 Task: Change  the formatting of the data to Which is Greater than 5, in conditional formating, put the option 'Green Fill with Dark Green Text. . 'add another formatting option Format As Table, insert the option Orangee Table style Medium 3 , change the format of Column Width to AutoFit Column Width and sort the data in descending order In the sheet   Dynamic Sales log   book
Action: Mouse moved to (240, 93)
Screenshot: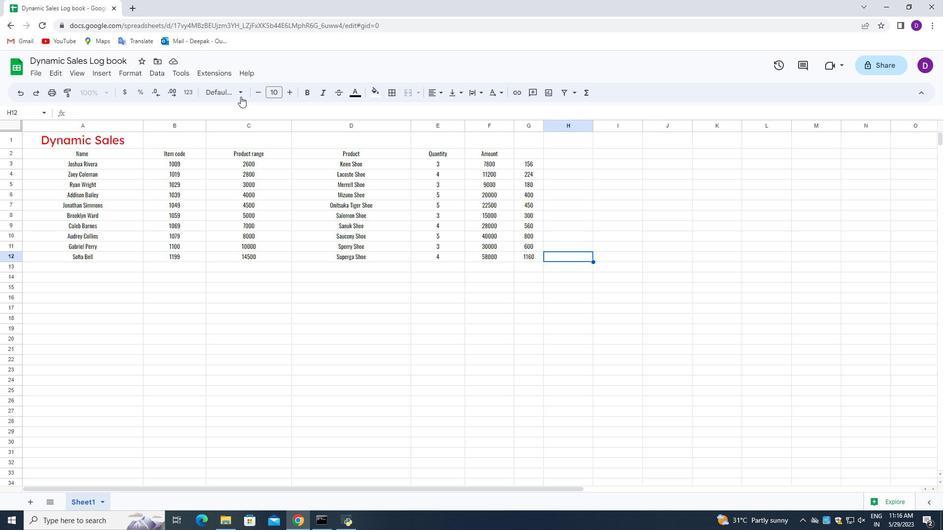
Action: Mouse pressed left at (240, 93)
Screenshot: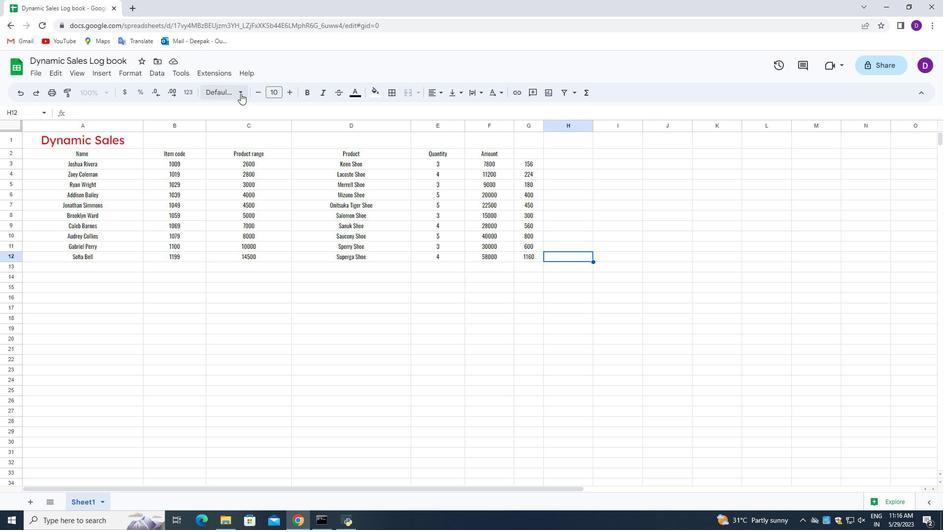 
Action: Mouse moved to (339, 111)
Screenshot: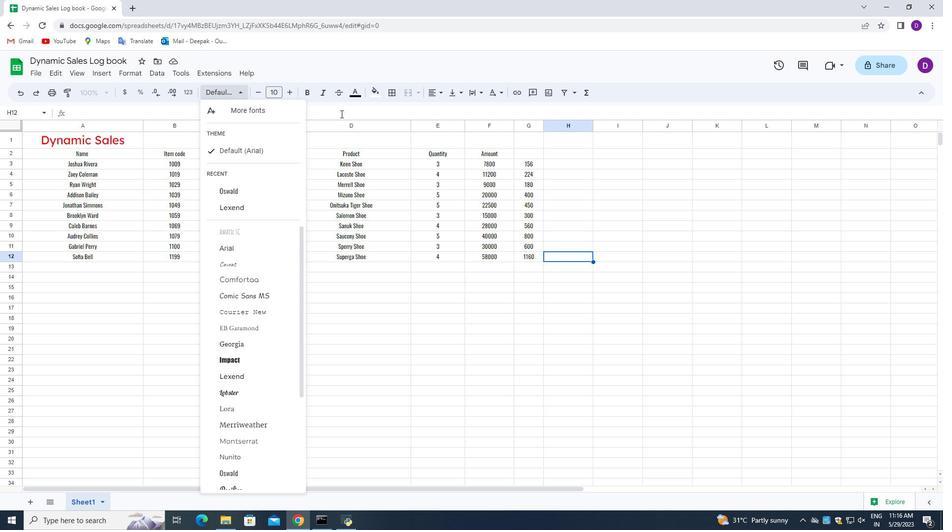 
Action: Mouse pressed left at (339, 111)
Screenshot: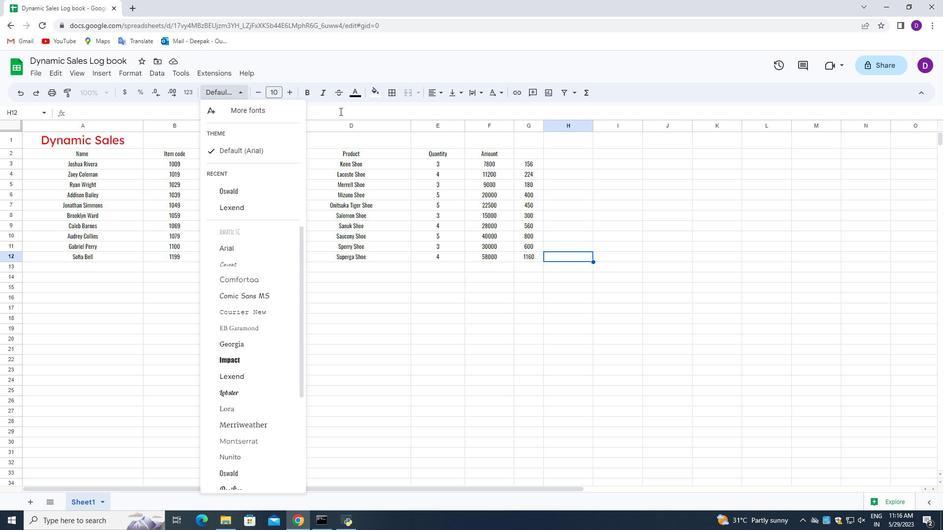 
Action: Mouse moved to (346, 246)
Screenshot: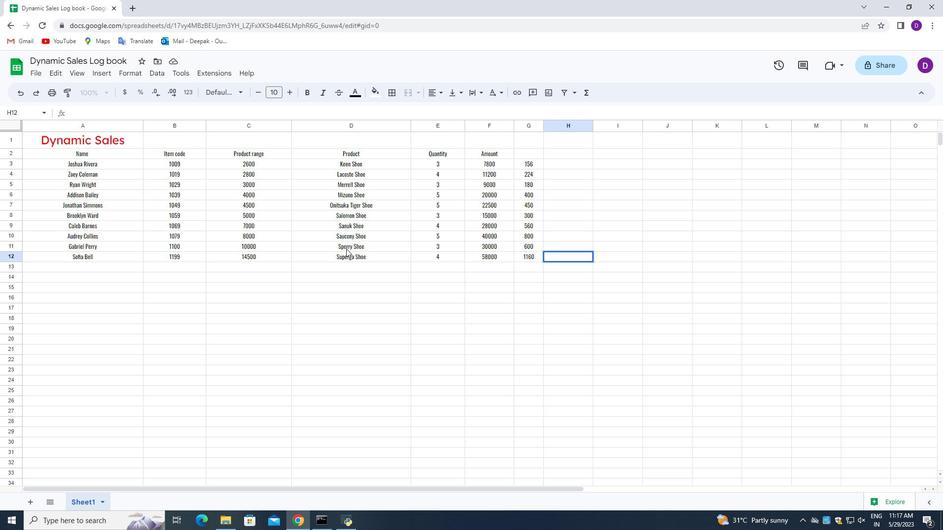
Action: Mouse scrolled (346, 246) with delta (0, 0)
Screenshot: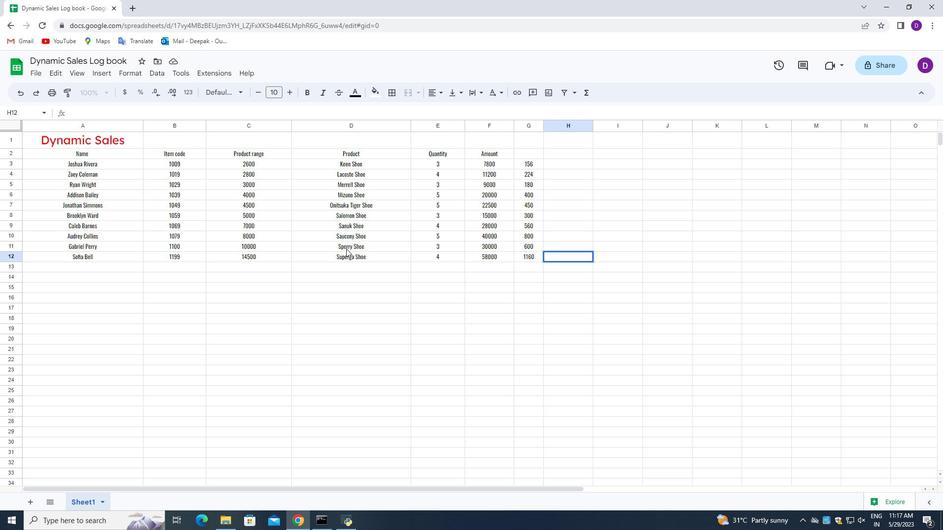 
Action: Mouse scrolled (346, 246) with delta (0, 0)
Screenshot: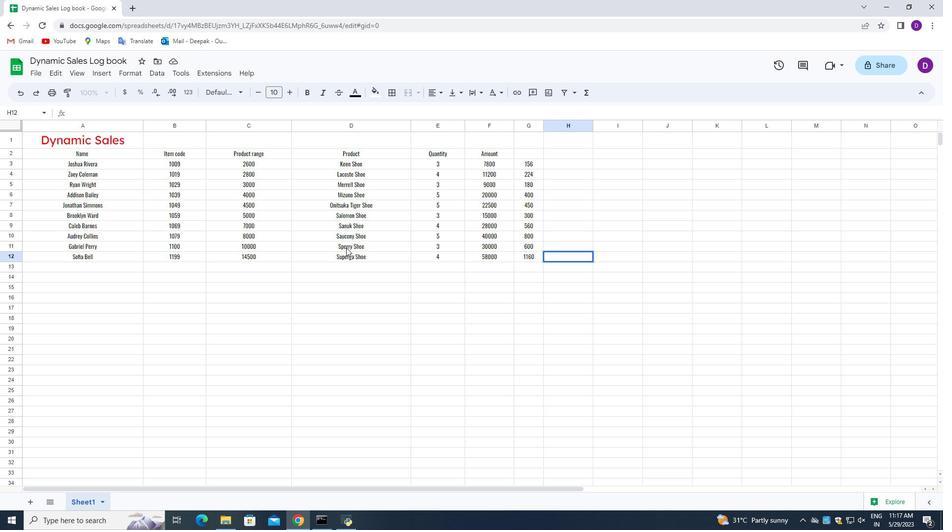 
Action: Mouse moved to (346, 245)
Screenshot: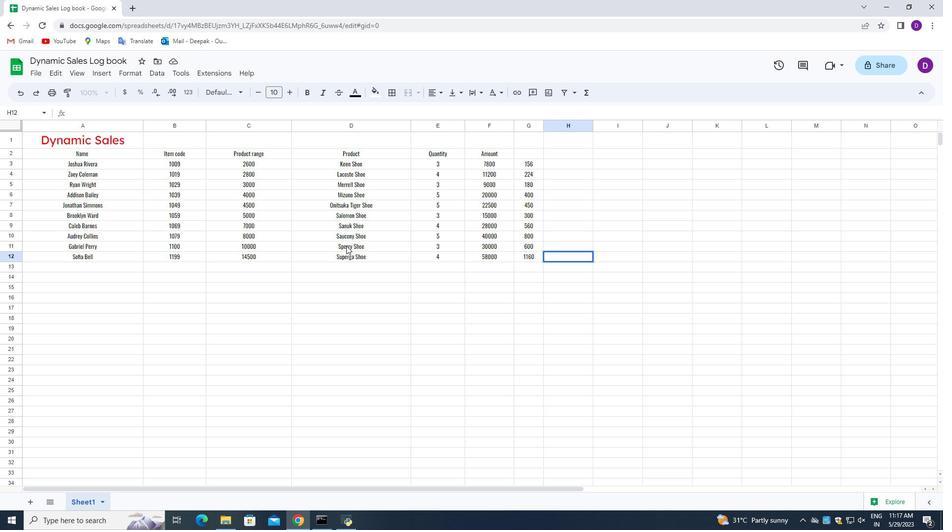 
Action: Mouse scrolled (346, 246) with delta (0, 0)
Screenshot: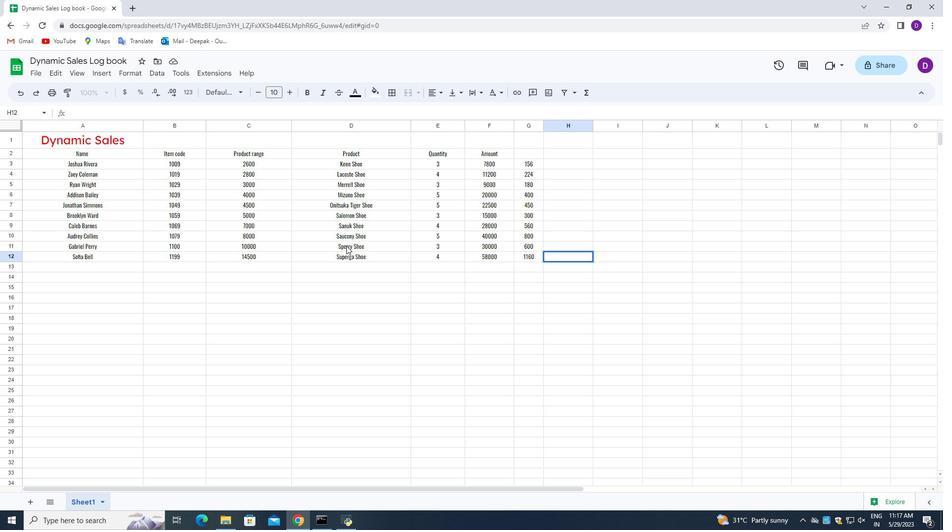 
Action: Mouse scrolled (346, 246) with delta (0, 0)
Screenshot: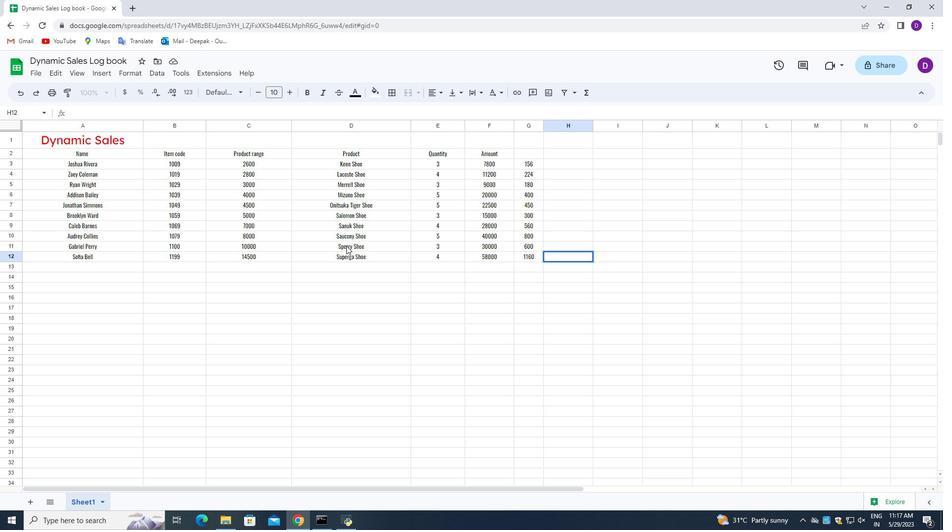 
Action: Mouse scrolled (346, 246) with delta (0, 0)
Screenshot: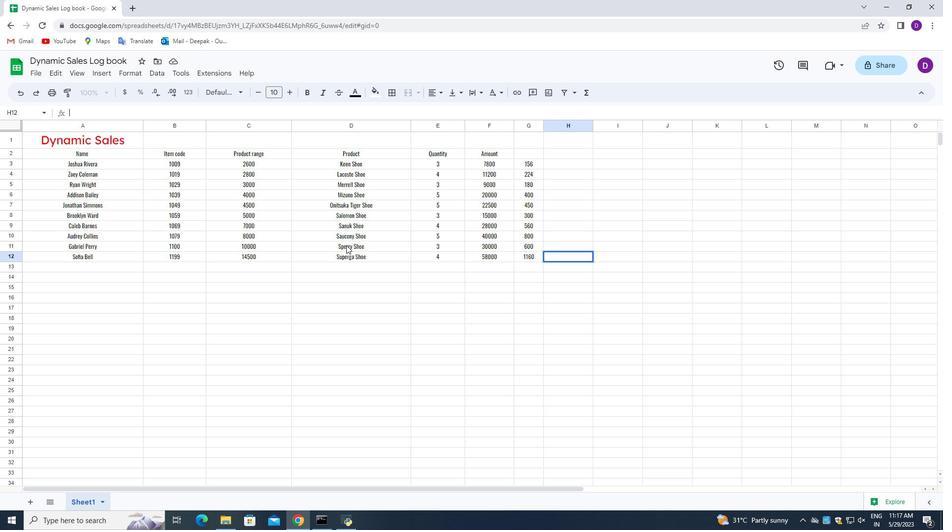 
Action: Mouse moved to (94, 118)
Screenshot: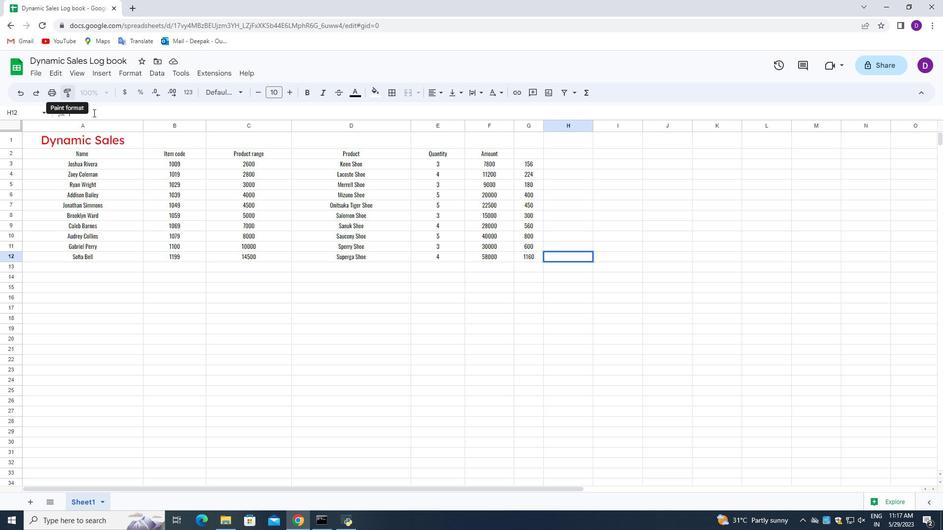 
Action: Mouse scrolled (94, 118) with delta (0, 0)
Screenshot: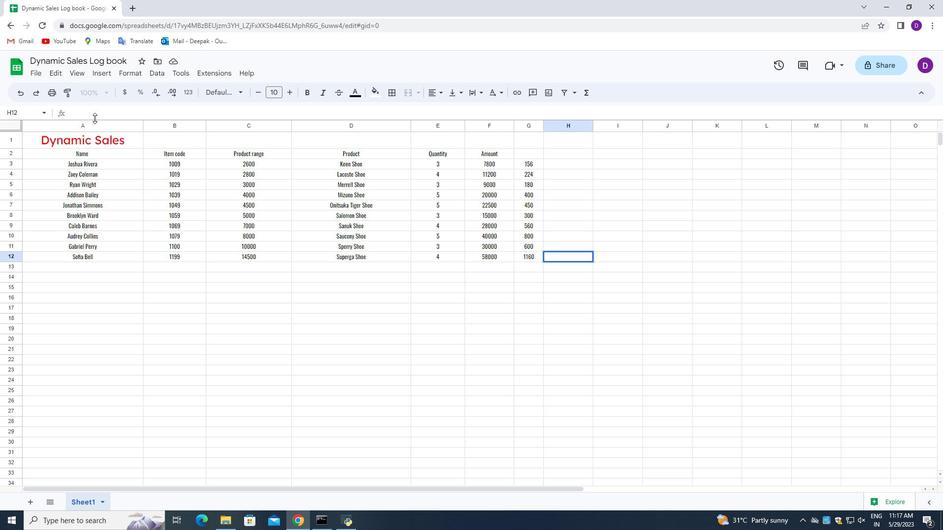
Action: Mouse moved to (319, 211)
Screenshot: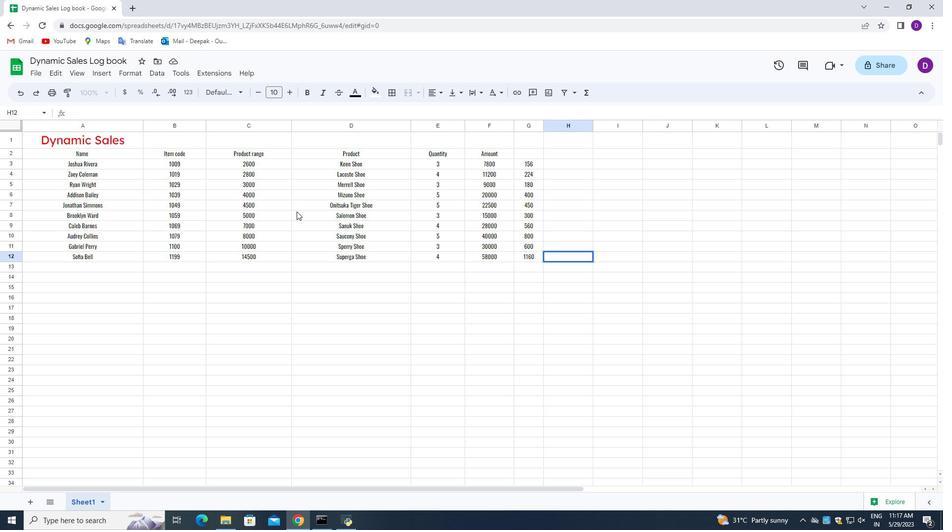 
Action: Mouse scrolled (319, 211) with delta (0, 0)
Screenshot: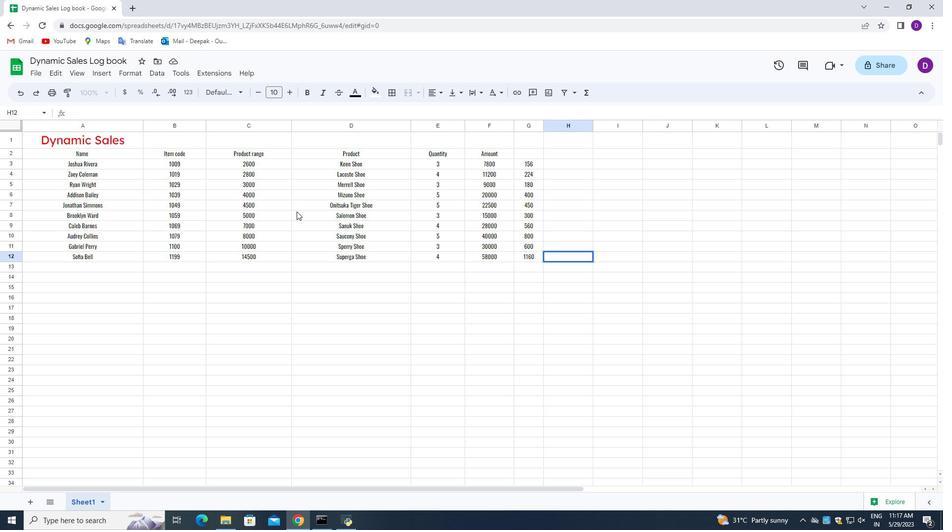 
Action: Mouse moved to (329, 214)
Screenshot: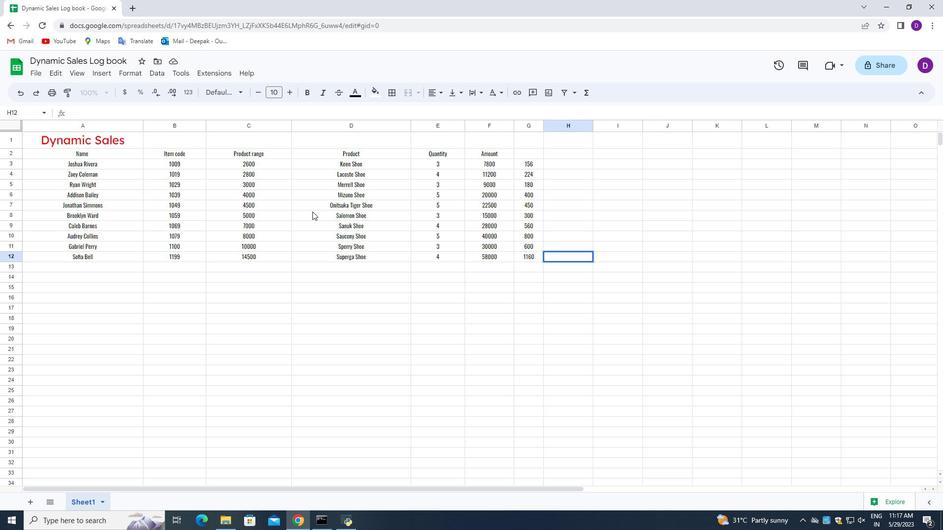 
Action: Mouse scrolled (329, 213) with delta (0, 0)
Screenshot: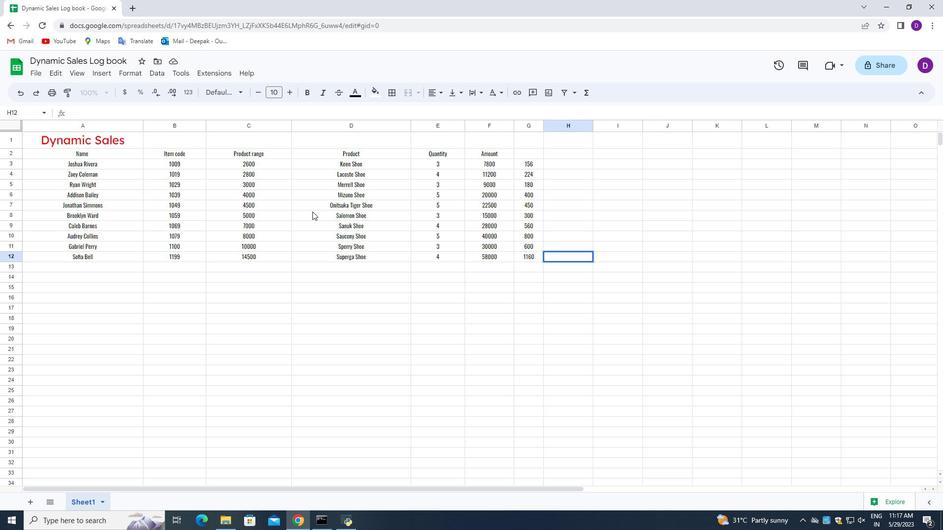 
Action: Mouse moved to (330, 215)
Screenshot: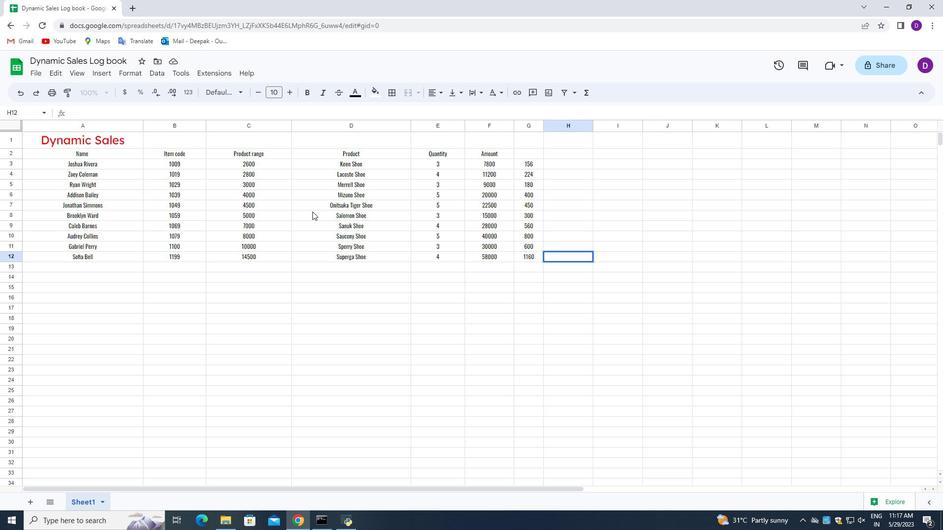 
Action: Mouse scrolled (330, 214) with delta (0, 0)
Screenshot: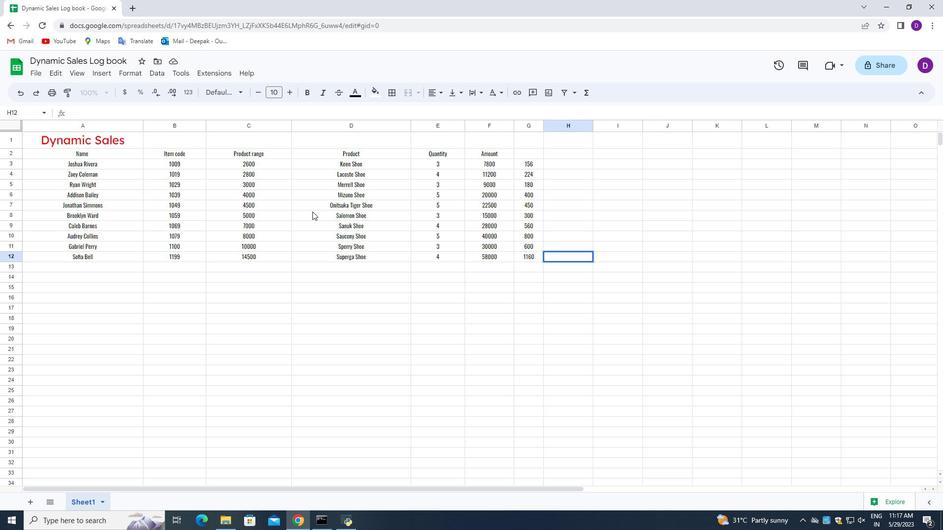 
Action: Mouse scrolled (330, 214) with delta (0, 0)
Screenshot: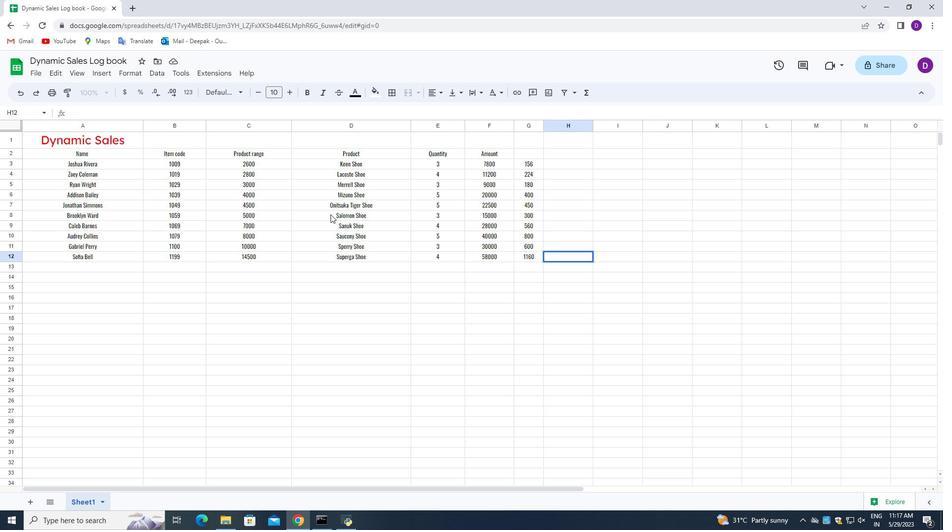 
Action: Mouse moved to (290, 205)
Screenshot: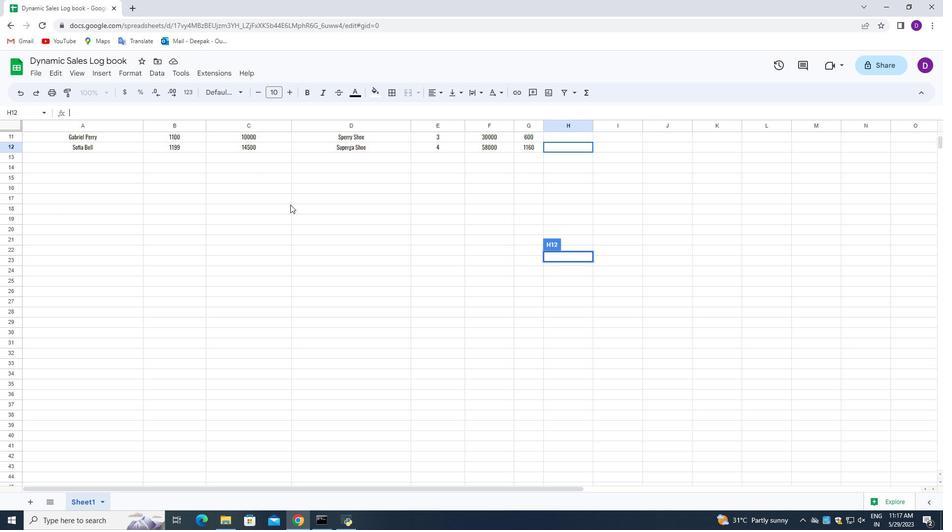 
Action: Mouse scrolled (290, 206) with delta (0, 0)
Screenshot: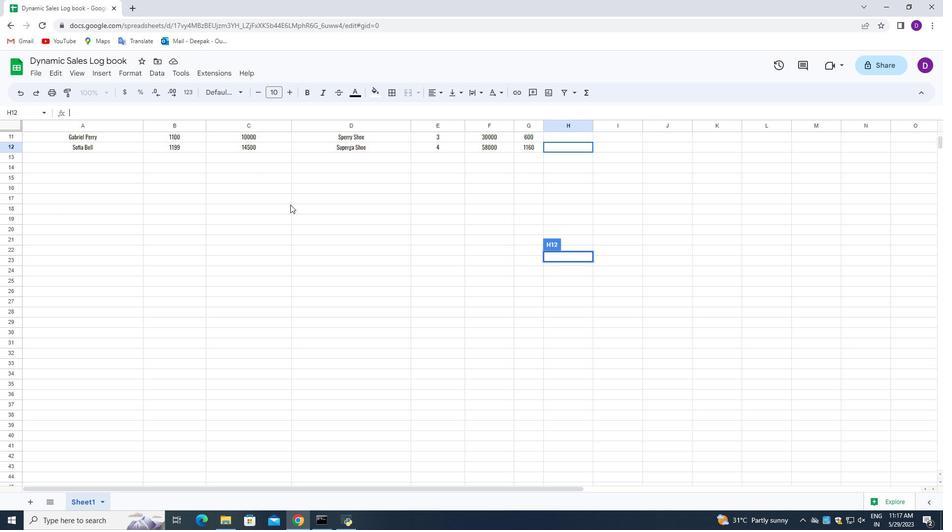 
Action: Mouse scrolled (290, 206) with delta (0, 0)
Screenshot: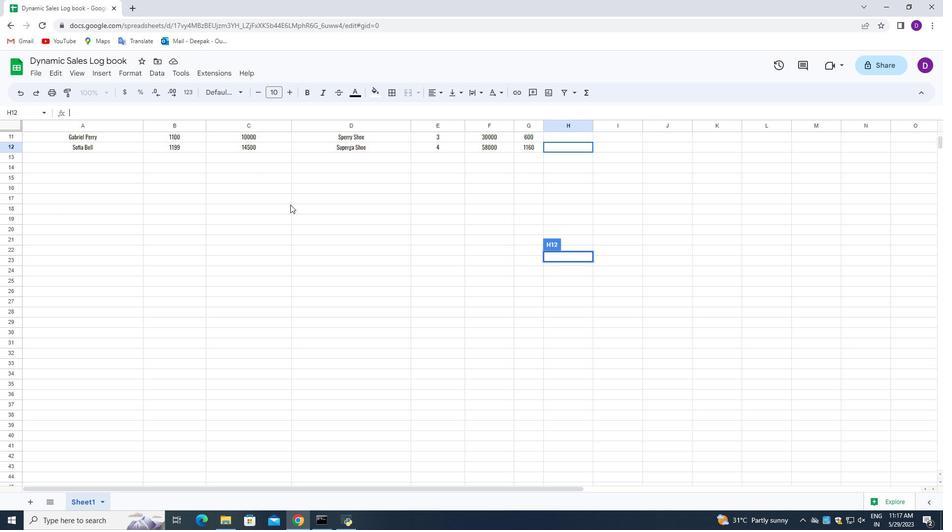 
Action: Mouse scrolled (290, 206) with delta (0, 0)
Screenshot: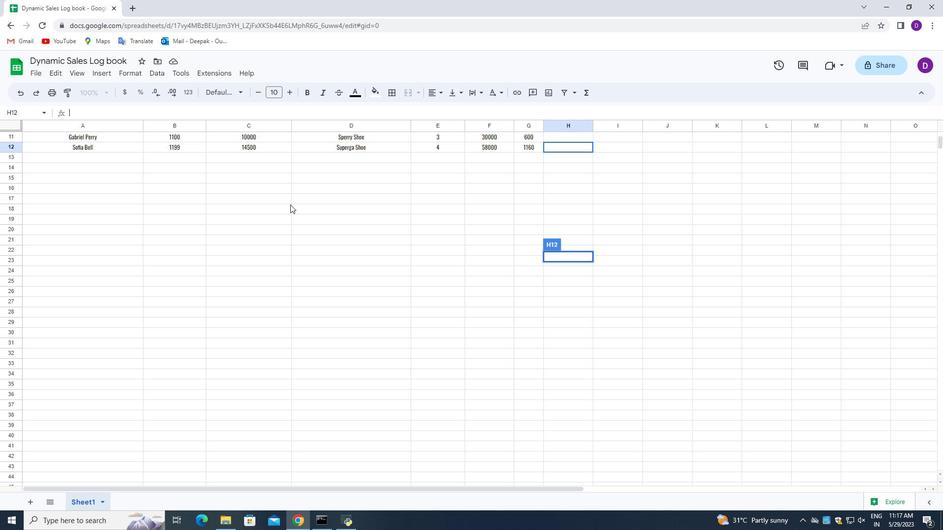 
Action: Mouse scrolled (290, 206) with delta (0, 0)
Screenshot: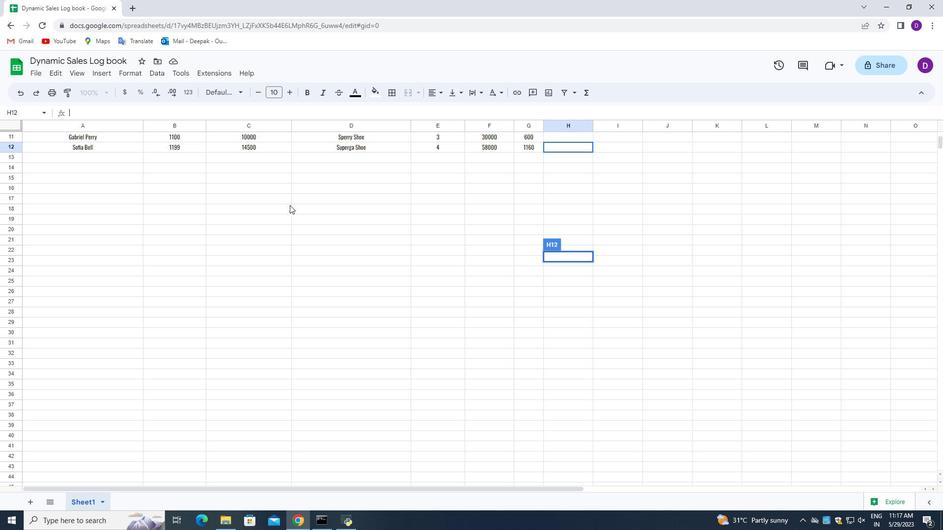 
Action: Mouse scrolled (290, 206) with delta (0, 0)
Screenshot: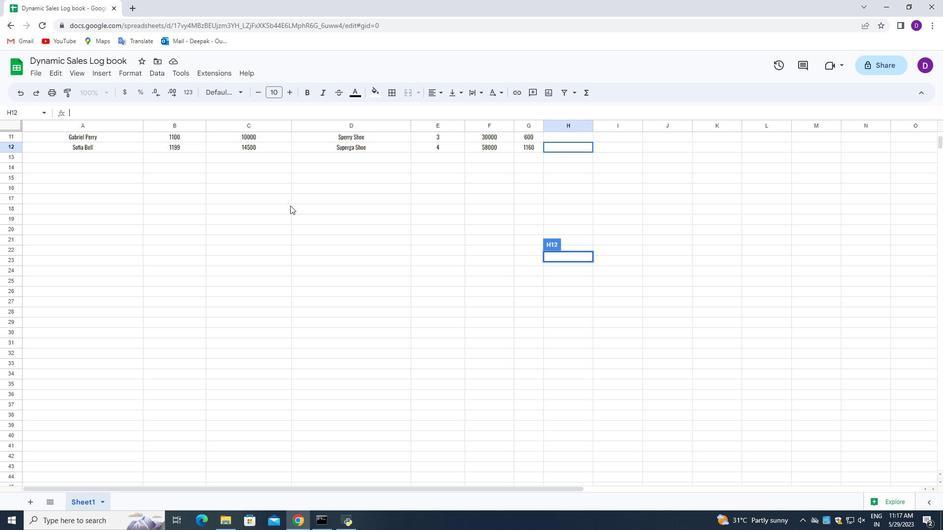 
Action: Mouse scrolled (290, 206) with delta (0, 0)
Screenshot: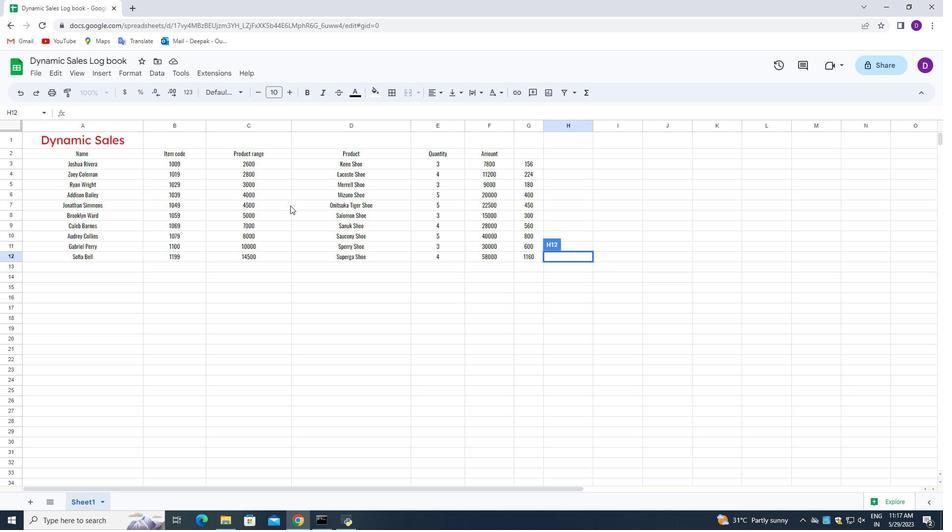 
Action: Mouse scrolled (290, 206) with delta (0, 0)
Screenshot: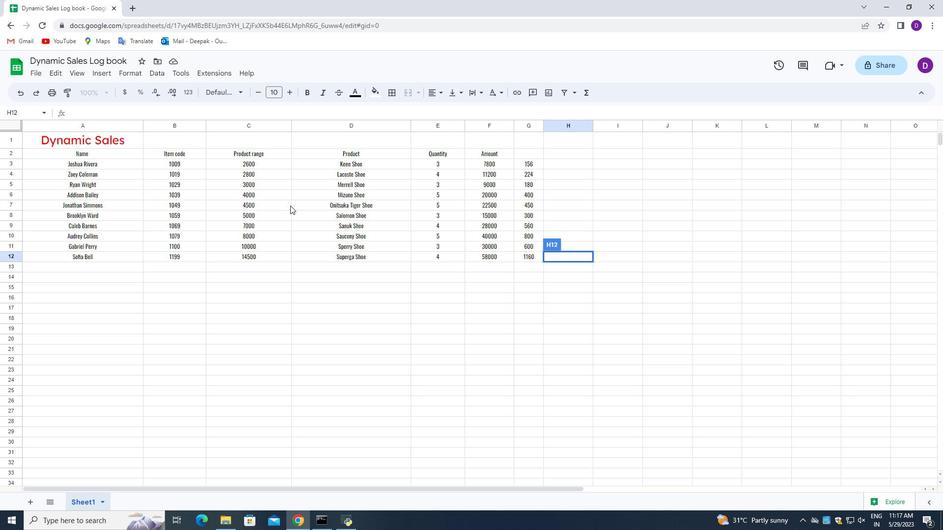 
Action: Mouse scrolled (290, 206) with delta (0, 0)
Screenshot: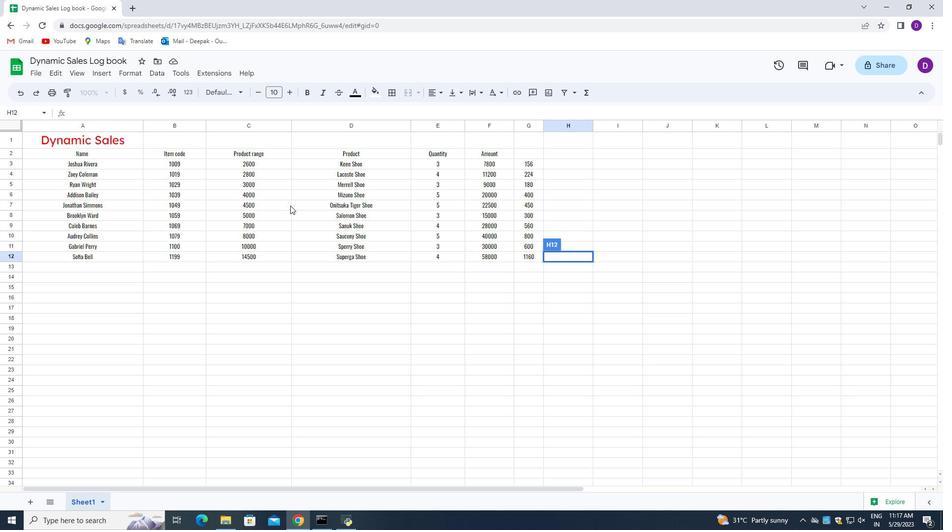 
Action: Mouse scrolled (290, 206) with delta (0, 0)
Screenshot: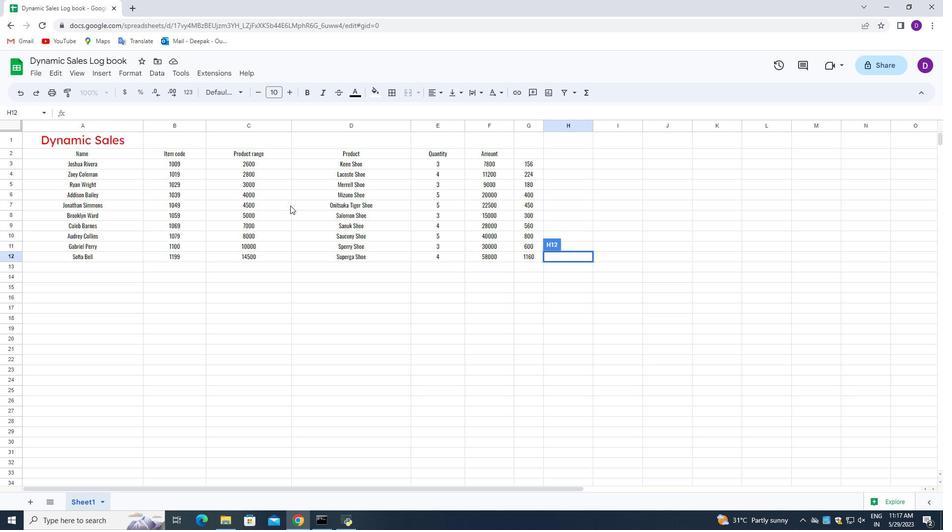 
Action: Mouse moved to (41, 151)
Screenshot: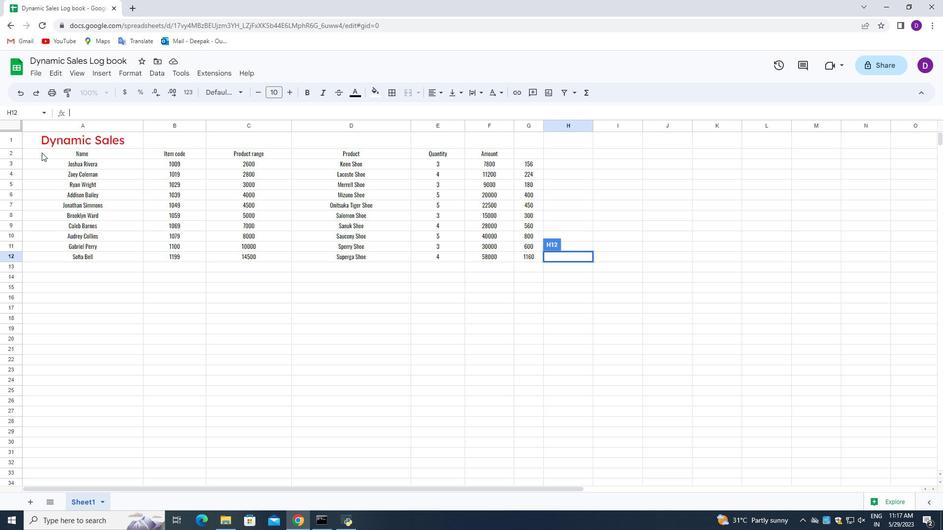
Action: Mouse pressed left at (41, 151)
Screenshot: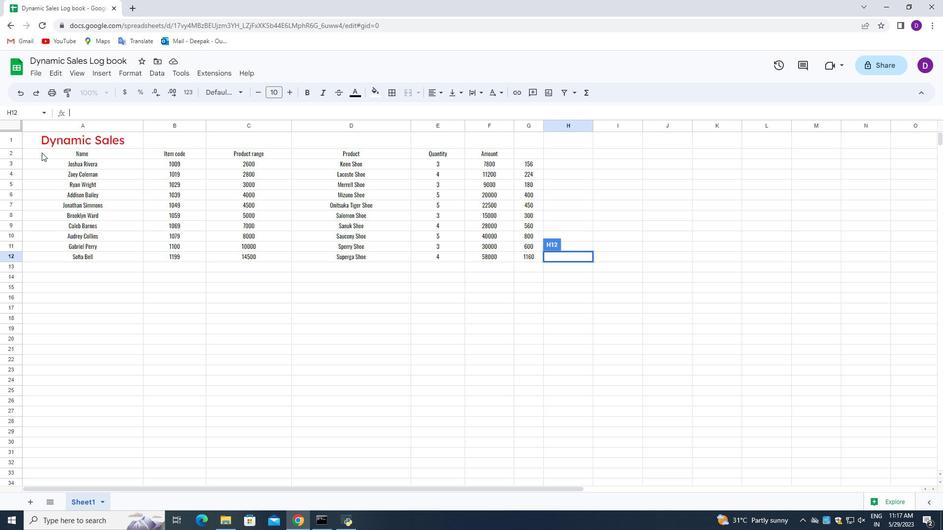 
Action: Mouse moved to (584, 92)
Screenshot: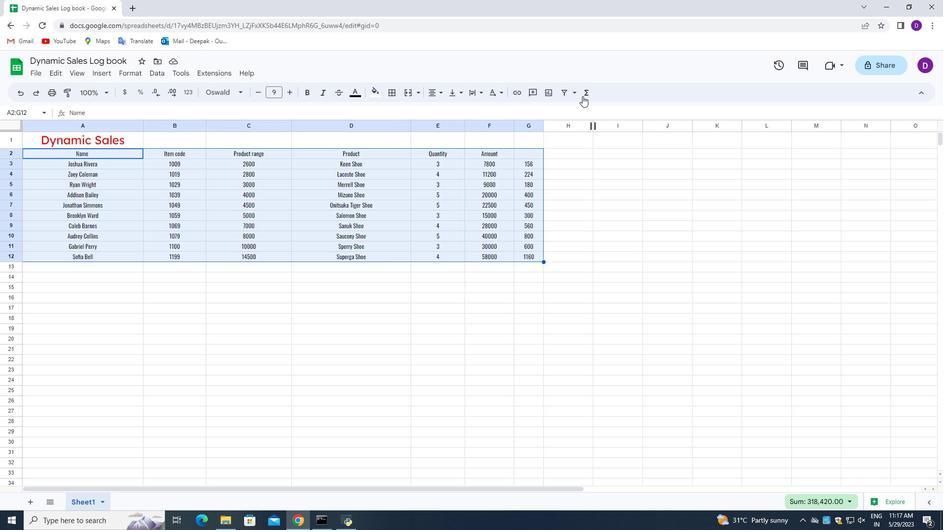 
Action: Mouse pressed left at (584, 92)
Screenshot: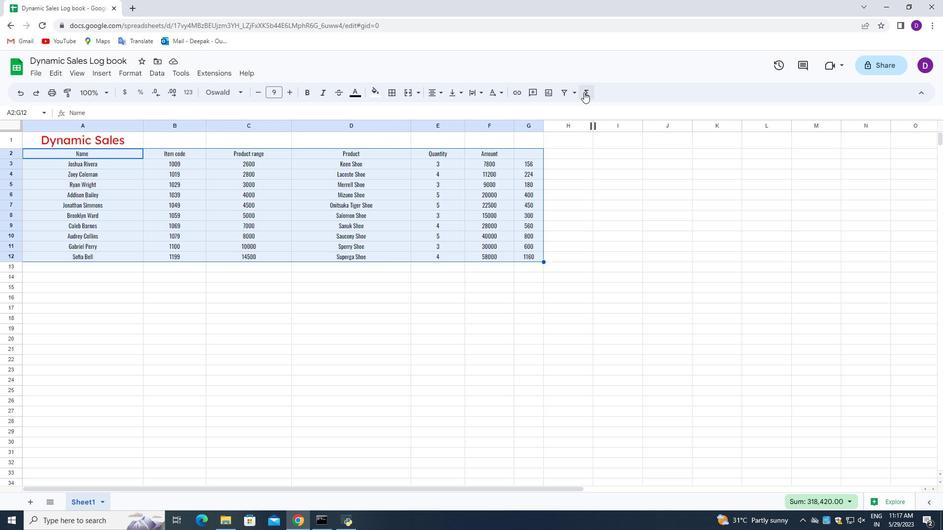 
Action: Mouse moved to (617, 282)
Screenshot: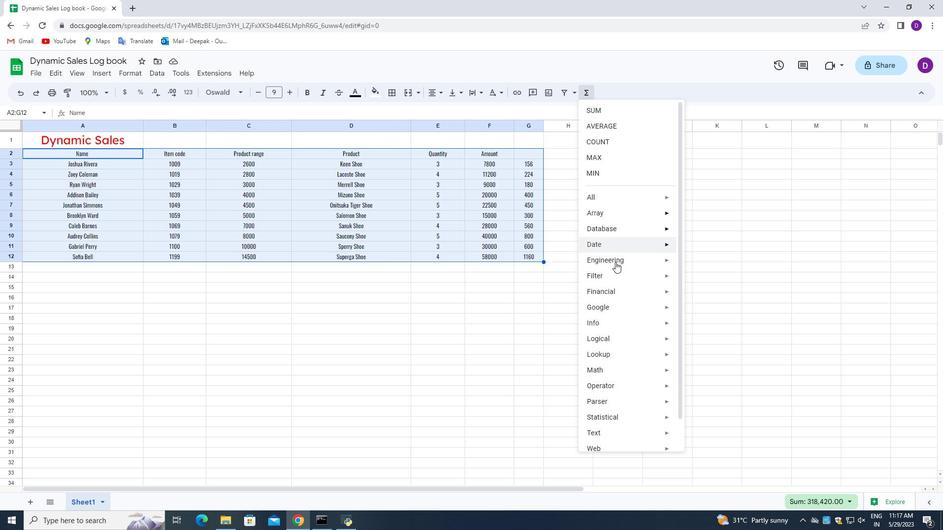 
Action: Mouse scrolled (617, 282) with delta (0, 0)
Screenshot: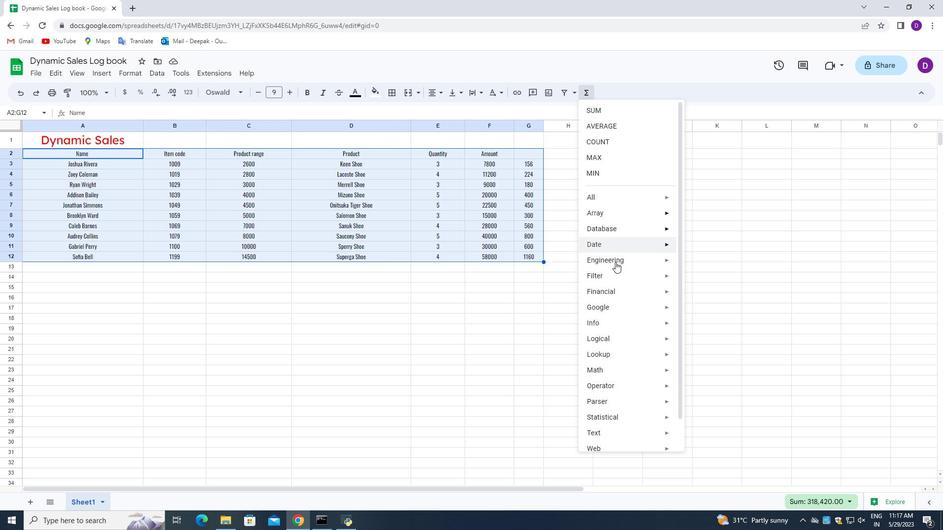 
Action: Mouse scrolled (617, 282) with delta (0, 0)
Screenshot: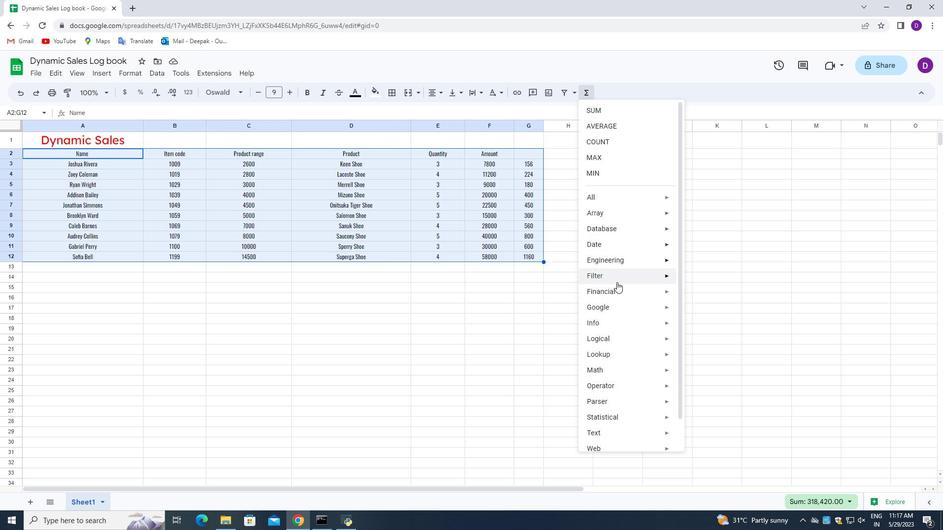 
Action: Mouse scrolled (617, 282) with delta (0, 0)
Screenshot: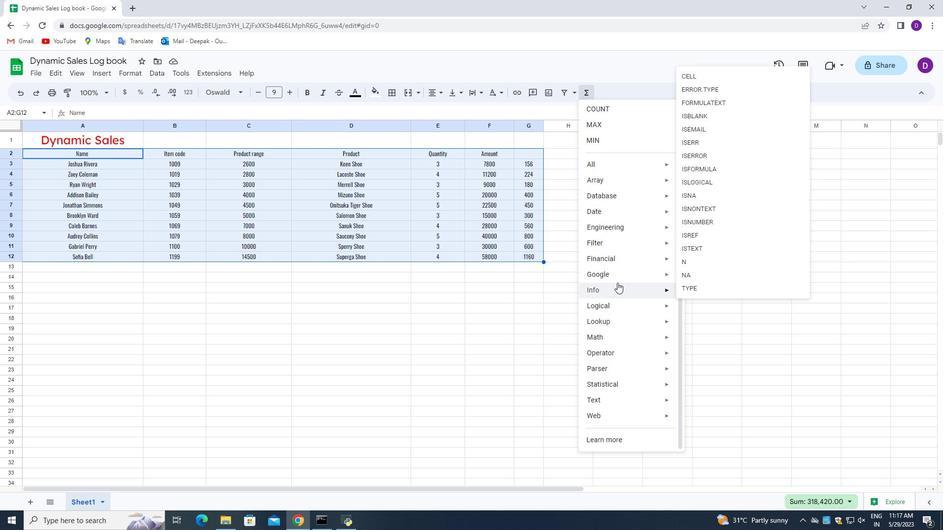 
Action: Mouse scrolled (617, 282) with delta (0, 0)
Screenshot: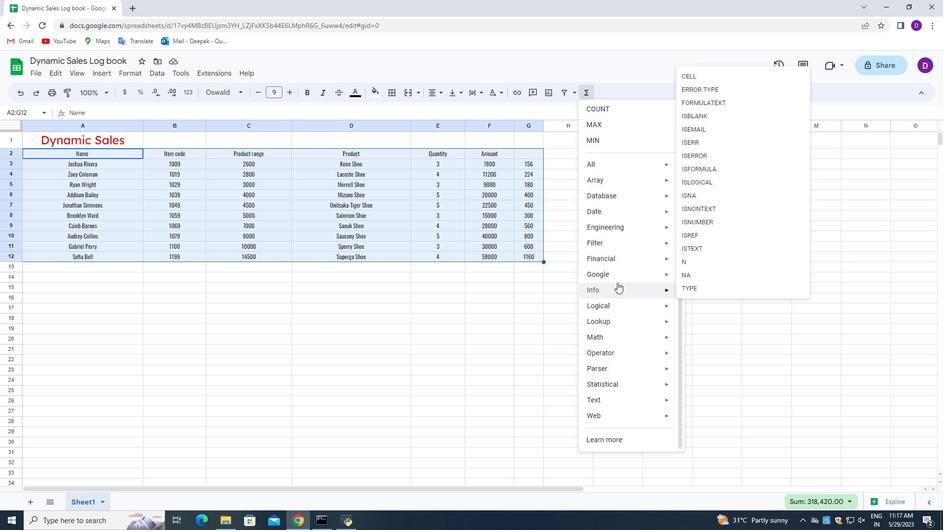 
Action: Mouse moved to (560, 178)
Screenshot: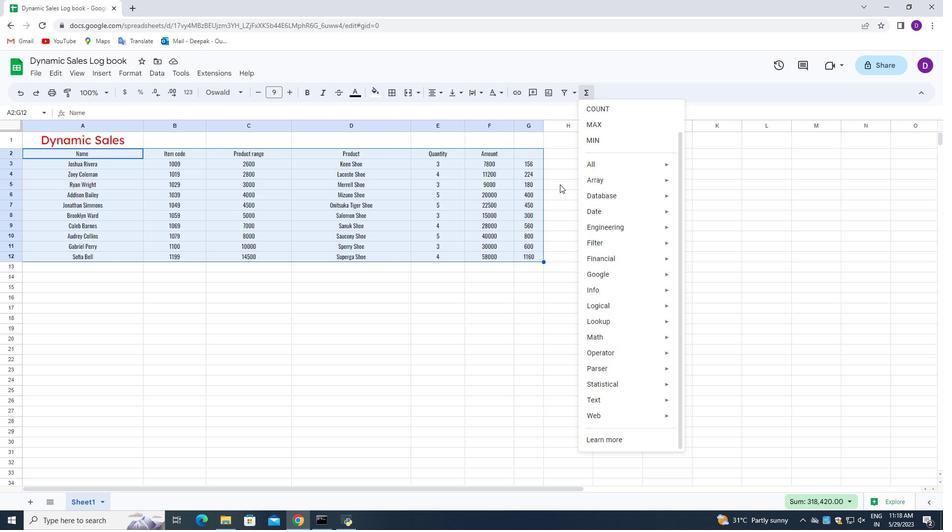
Action: Mouse pressed left at (560, 178)
Screenshot: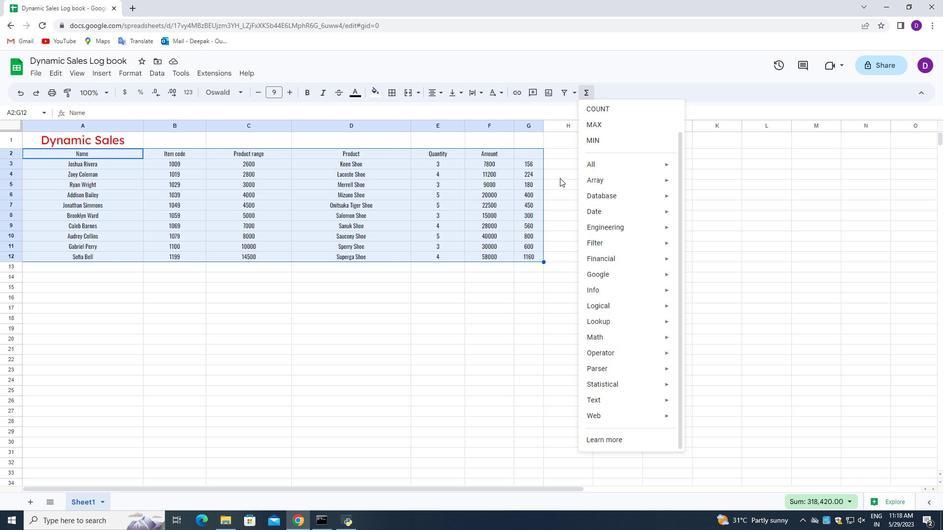 
Action: Mouse moved to (64, 152)
Screenshot: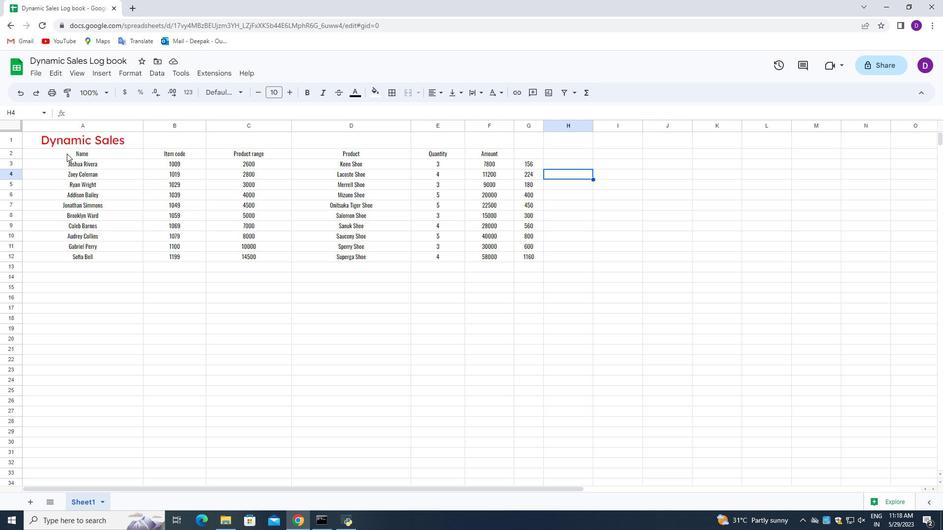 
Action: Mouse pressed left at (64, 152)
Screenshot: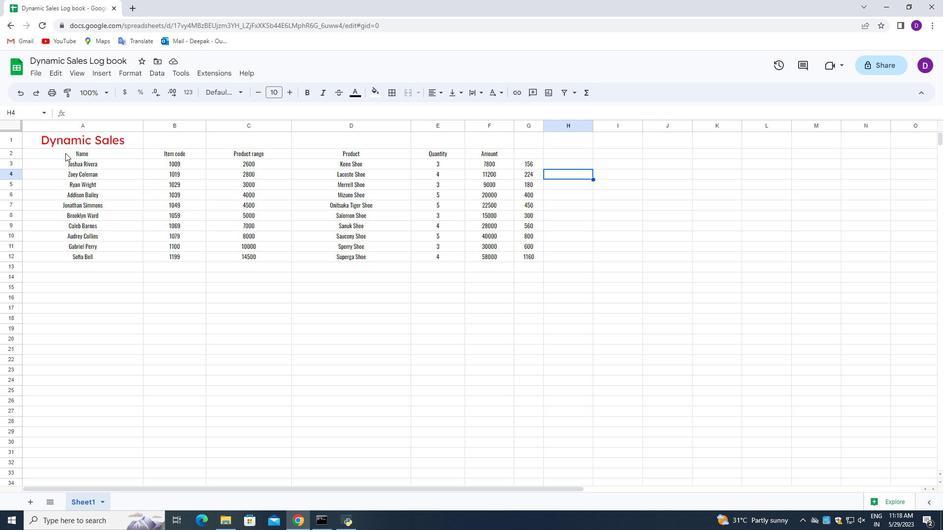 
Action: Mouse moved to (393, 192)
Screenshot: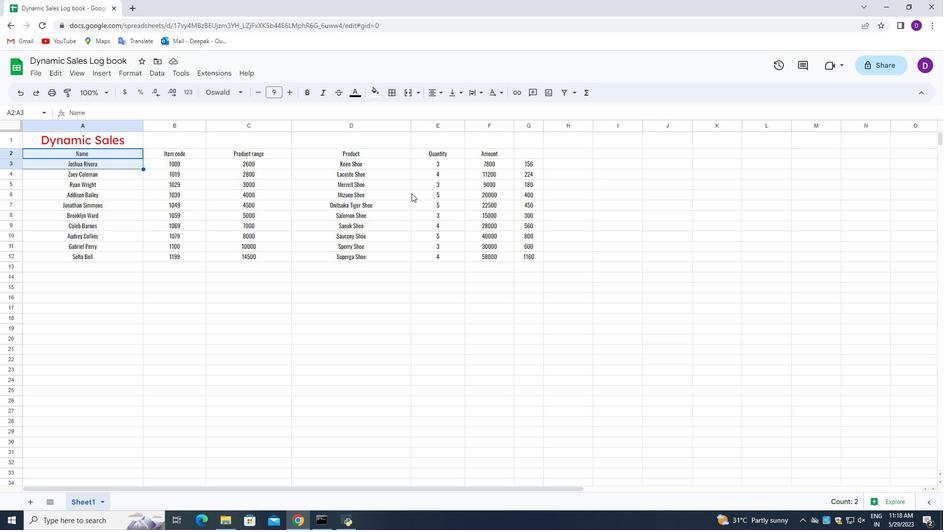 
Action: Mouse pressed left at (393, 192)
Screenshot: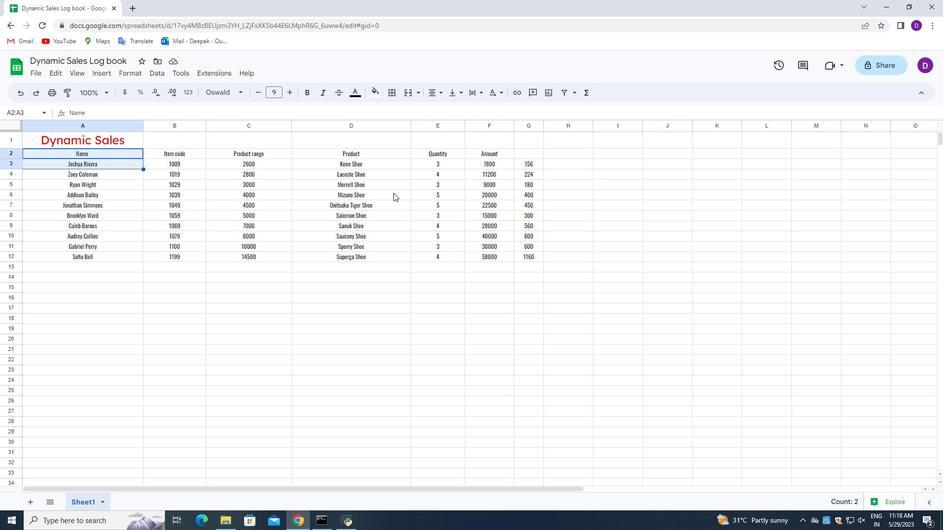 
Action: Mouse moved to (476, 162)
Screenshot: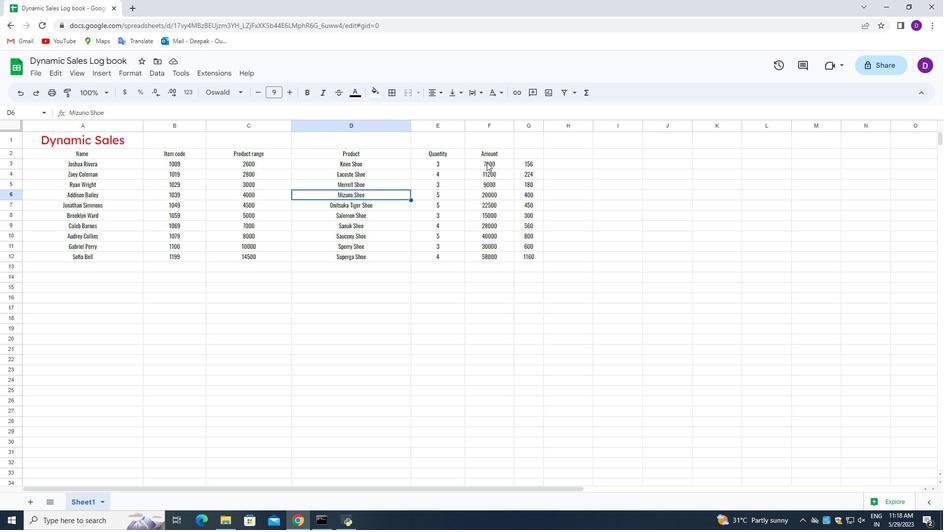 
Action: Mouse pressed left at (476, 162)
Screenshot: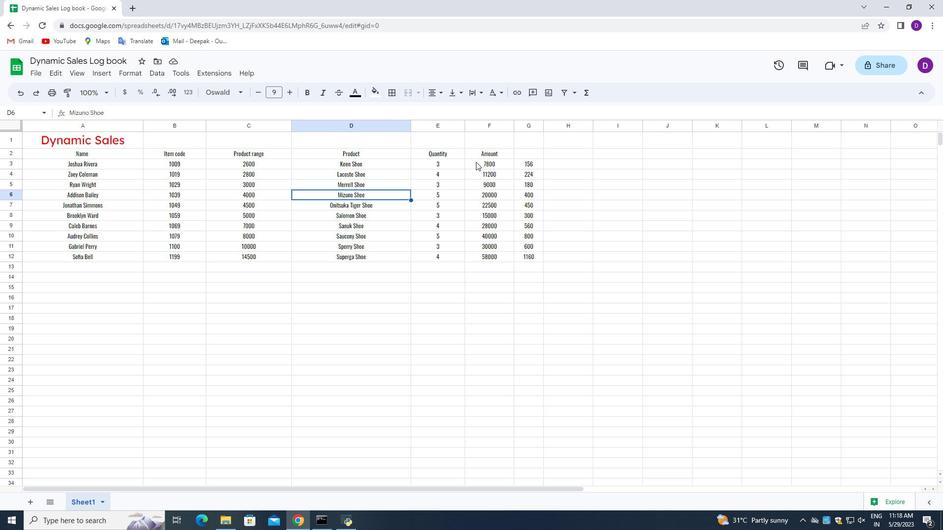
Action: Mouse moved to (128, 73)
Screenshot: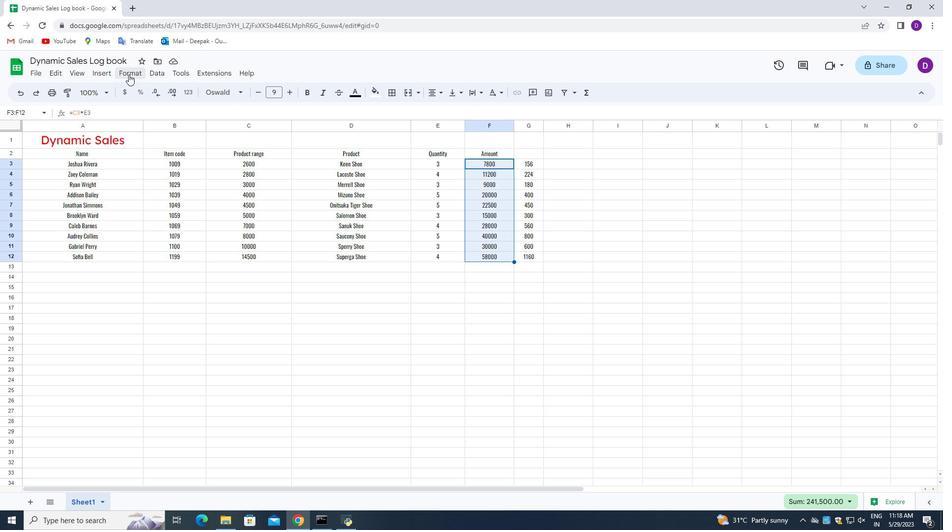 
Action: Mouse pressed left at (128, 73)
Screenshot: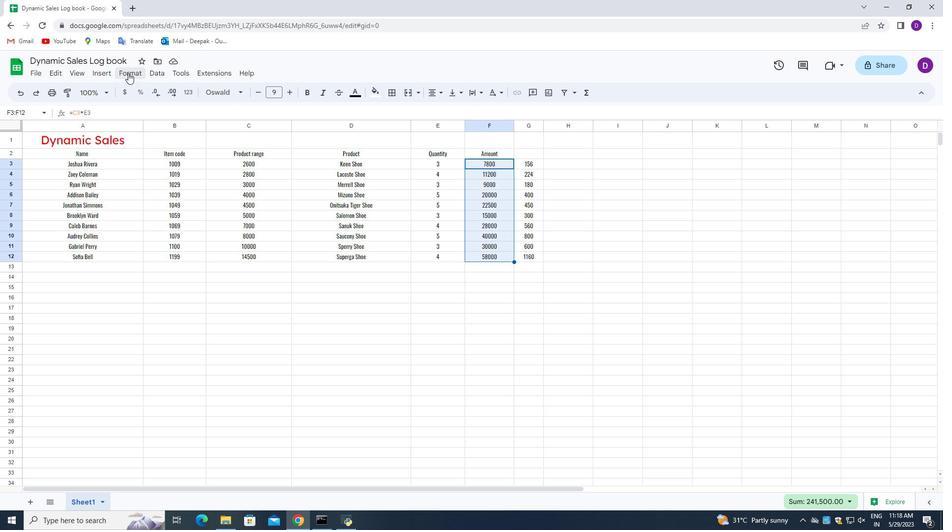 
Action: Mouse moved to (203, 246)
Screenshot: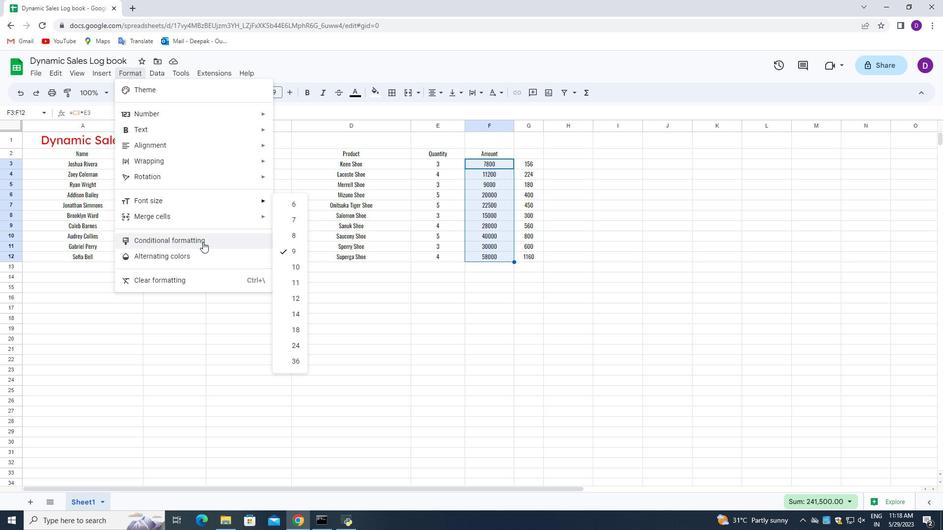 
Action: Mouse pressed left at (203, 246)
Screenshot: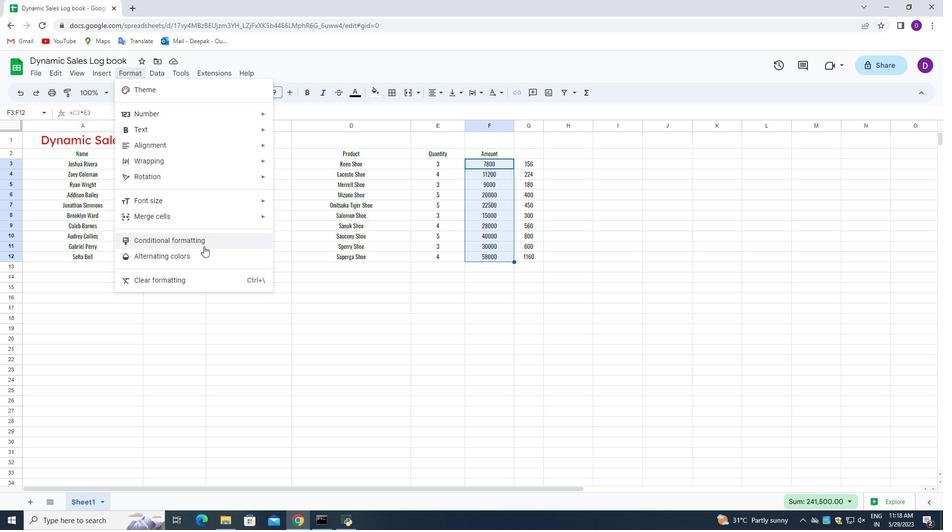 
Action: Mouse moved to (858, 227)
Screenshot: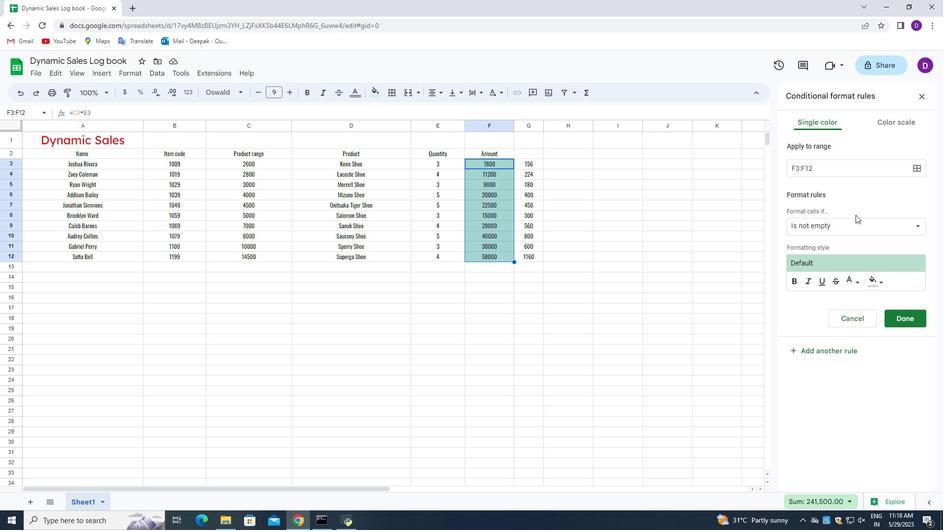 
Action: Mouse pressed left at (858, 227)
Screenshot: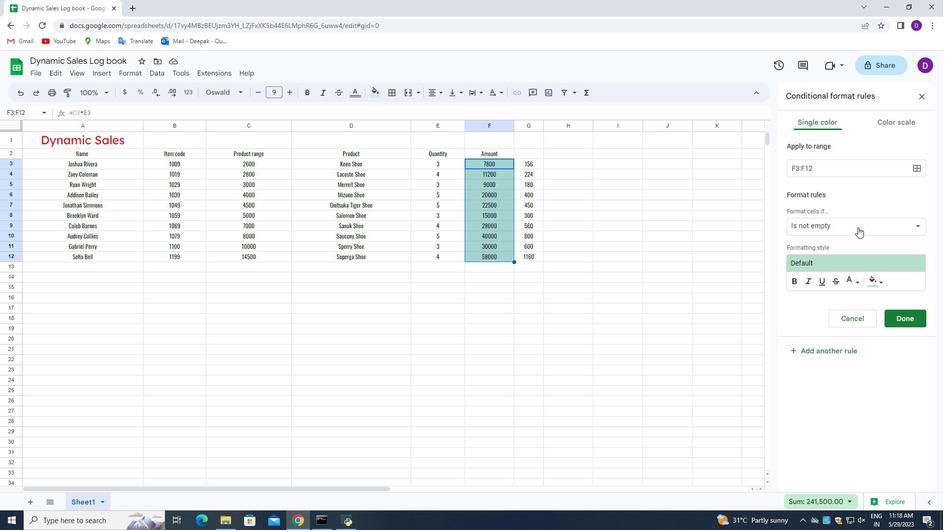 
Action: Mouse moved to (849, 383)
Screenshot: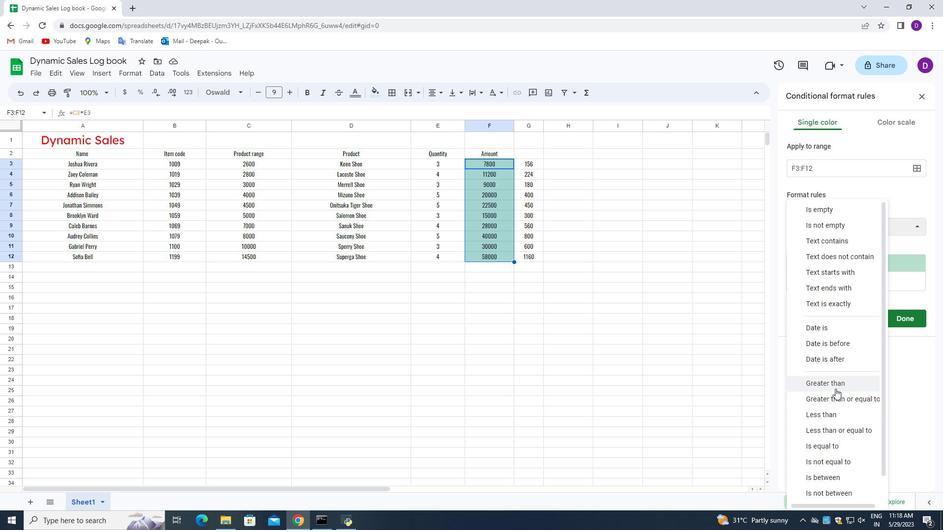 
Action: Mouse pressed left at (849, 383)
Screenshot: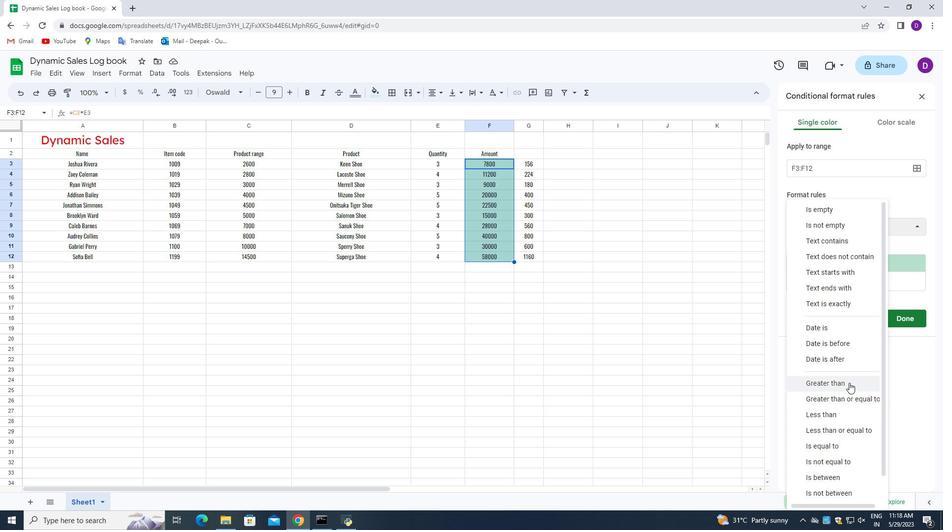 
Action: Mouse moved to (821, 250)
Screenshot: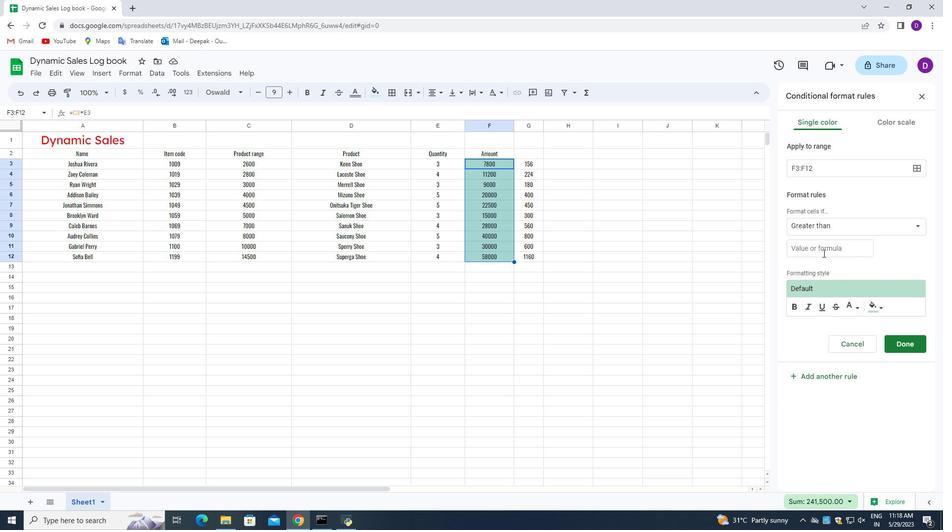 
Action: Mouse pressed left at (821, 250)
Screenshot: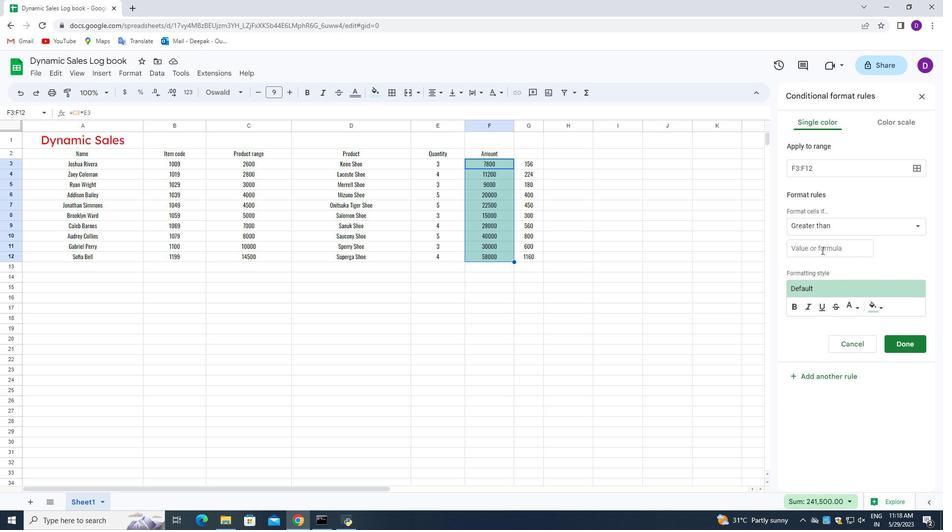 
Action: Key pressed <<12>>5
Screenshot: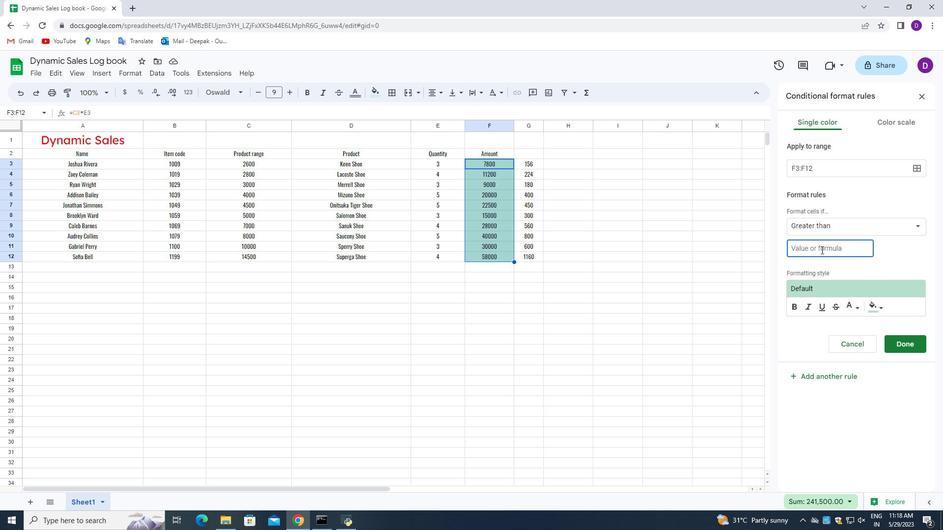 
Action: Mouse moved to (907, 344)
Screenshot: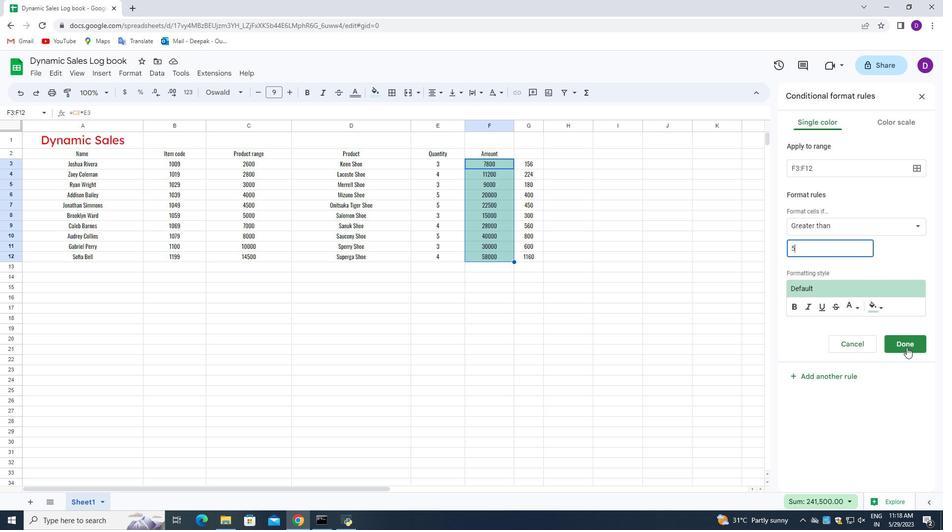 
Action: Mouse pressed left at (907, 344)
Screenshot: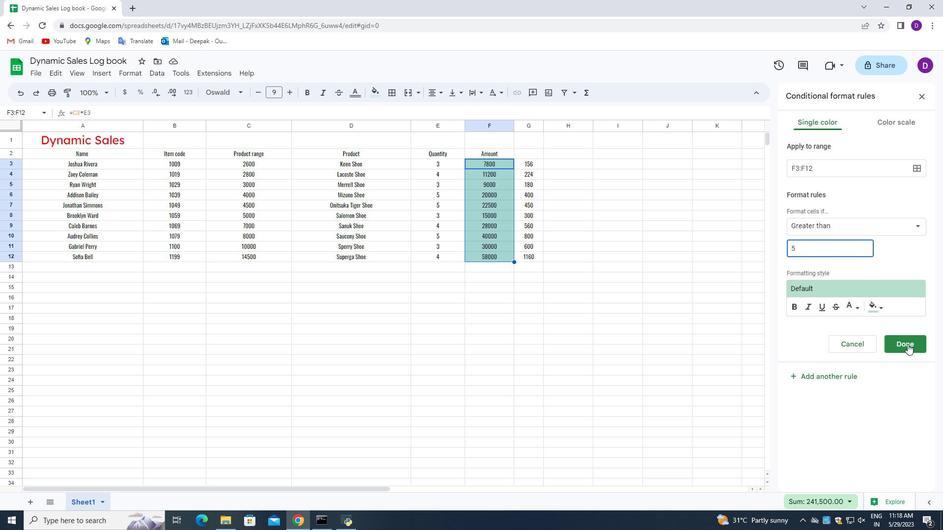 
Action: Mouse moved to (557, 165)
Screenshot: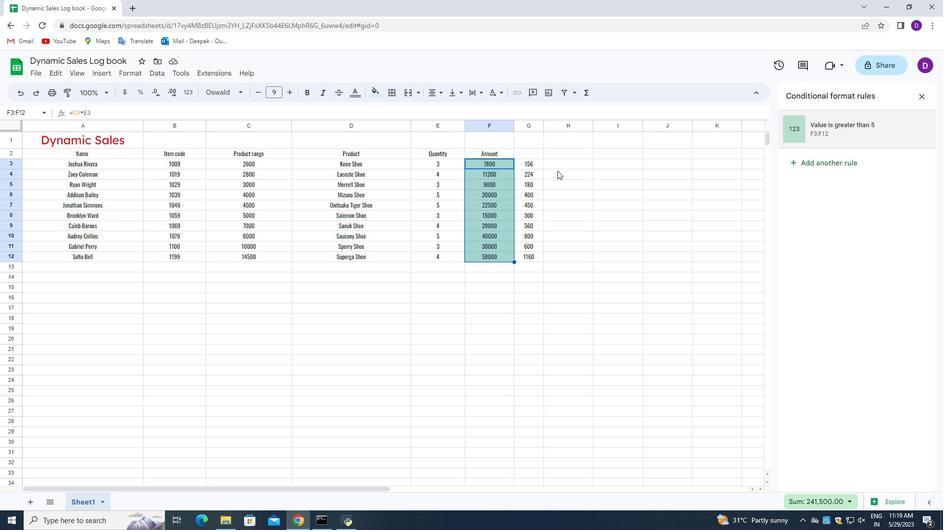 
Action: Mouse pressed left at (557, 165)
Screenshot: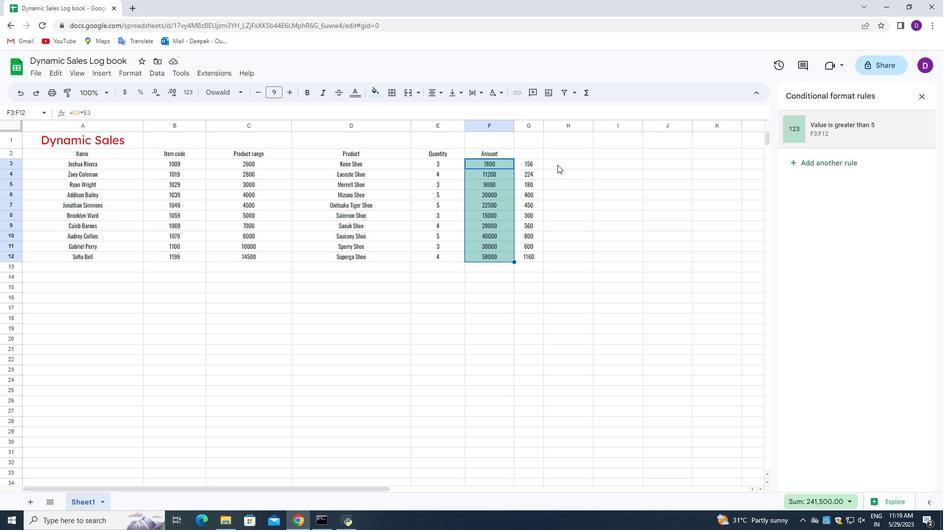 
Action: Mouse moved to (495, 163)
Screenshot: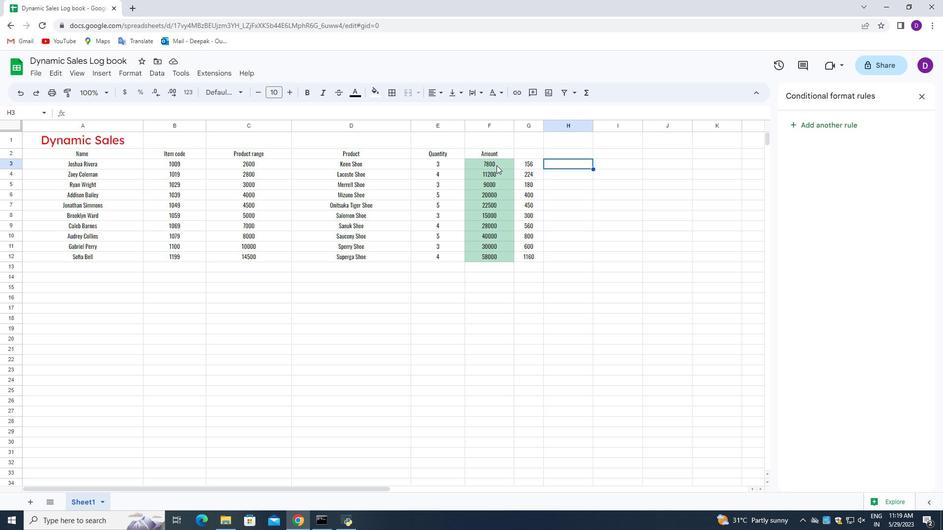 
Action: Mouse pressed left at (495, 163)
Screenshot: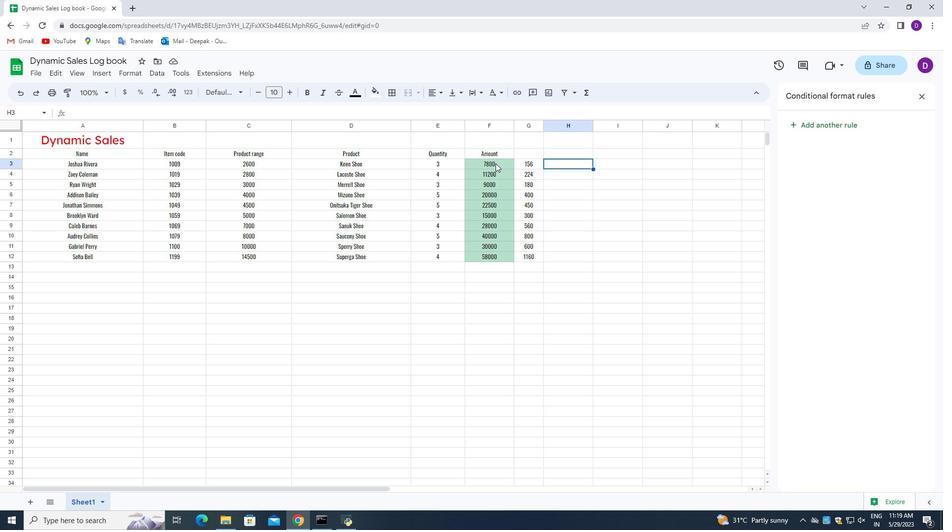 
Action: Mouse moved to (504, 163)
Screenshot: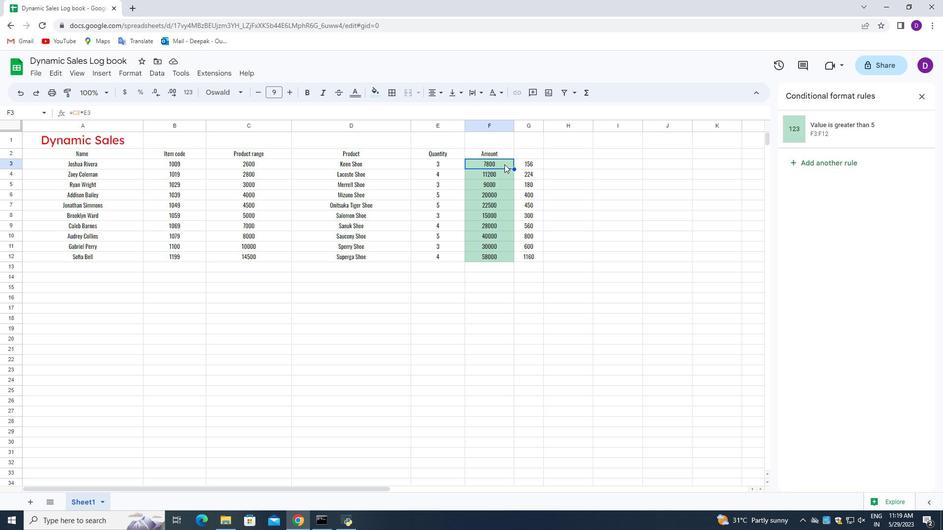 
Action: Mouse pressed left at (504, 163)
Screenshot: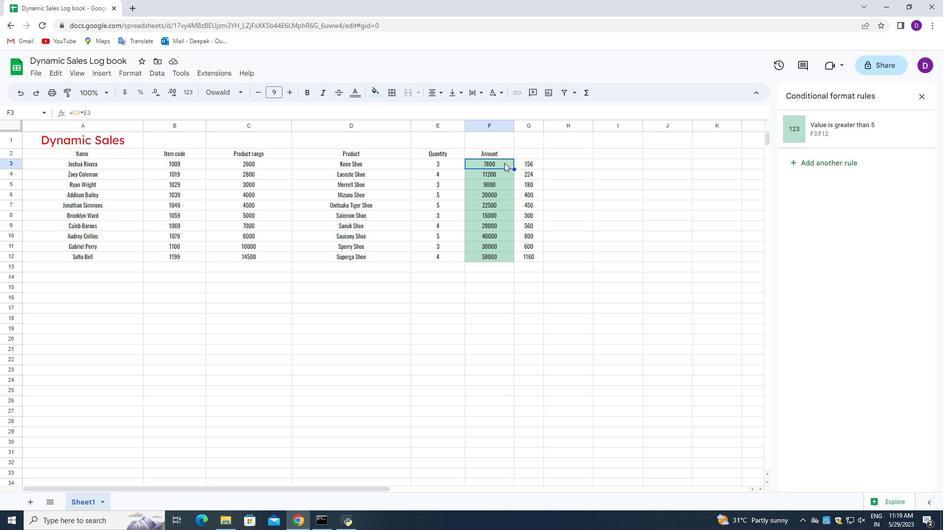 
Action: Mouse moved to (496, 268)
Screenshot: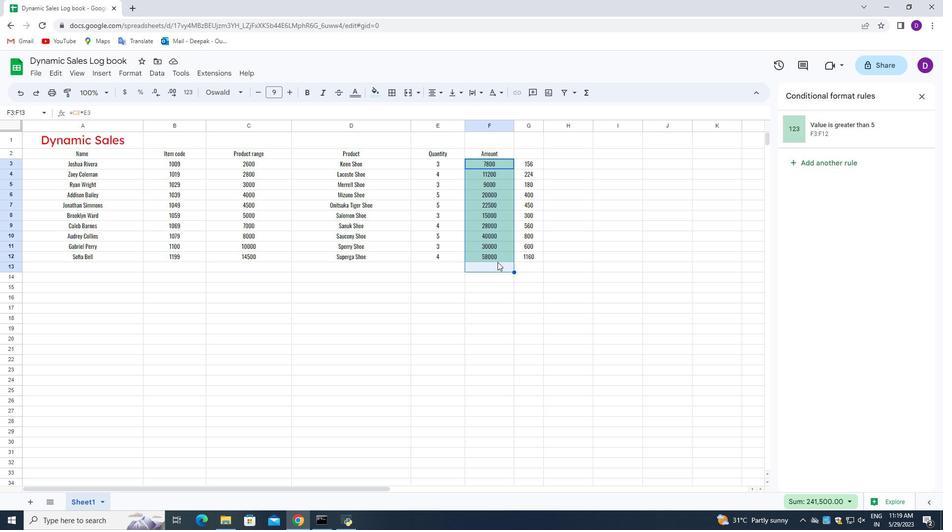 
Action: Mouse pressed left at (496, 268)
Screenshot: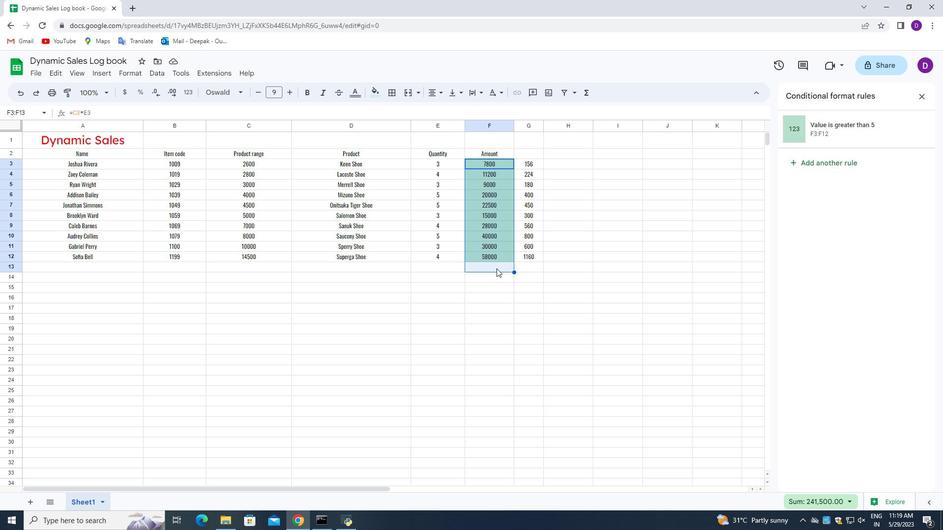 
Action: Mouse moved to (490, 162)
Screenshot: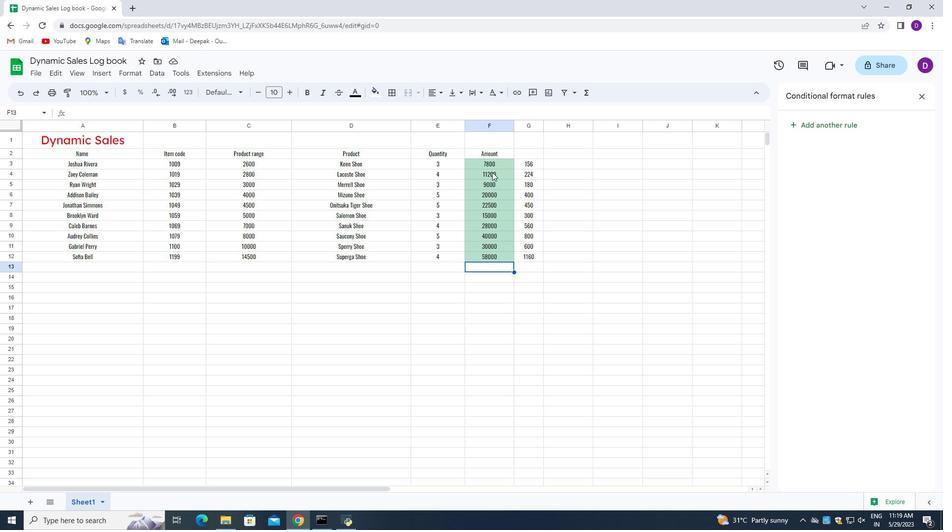 
Action: Mouse pressed left at (490, 162)
Screenshot: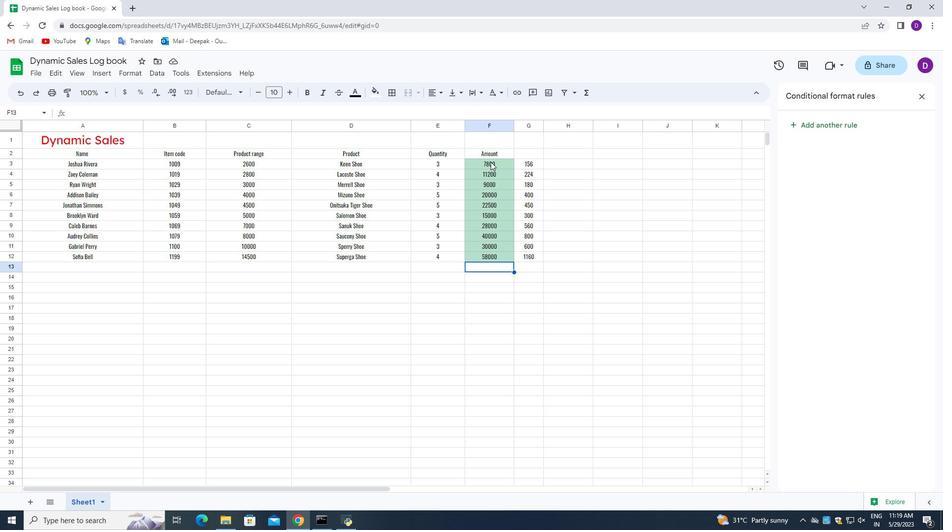 
Action: Mouse moved to (377, 94)
Screenshot: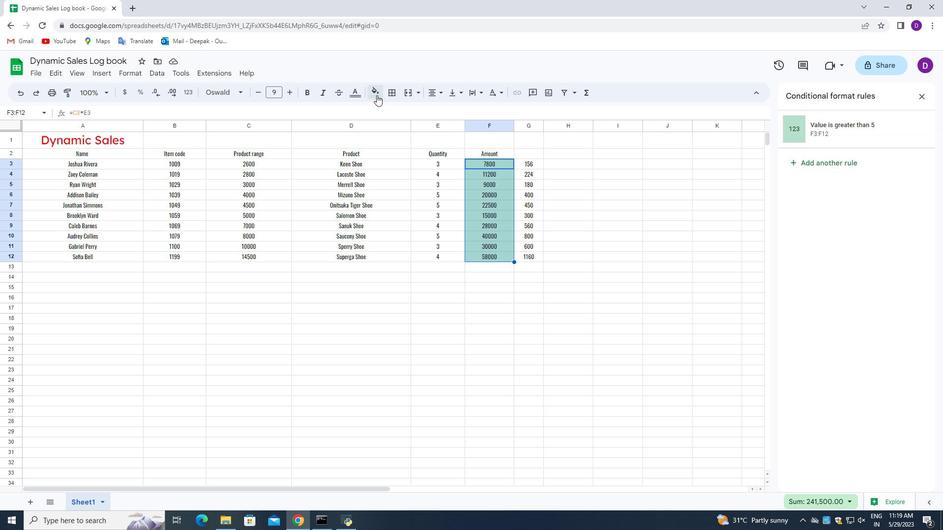 
Action: Mouse pressed left at (377, 94)
Screenshot: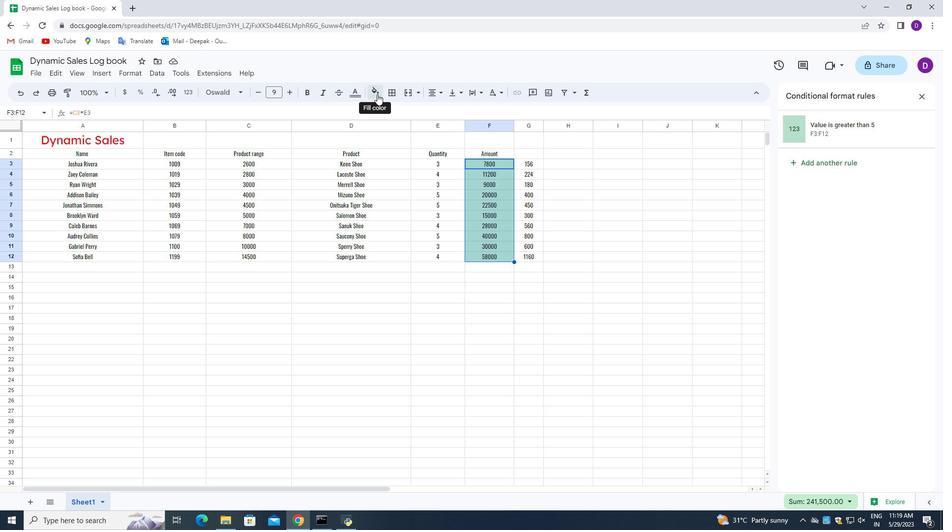 
Action: Mouse moved to (421, 201)
Screenshot: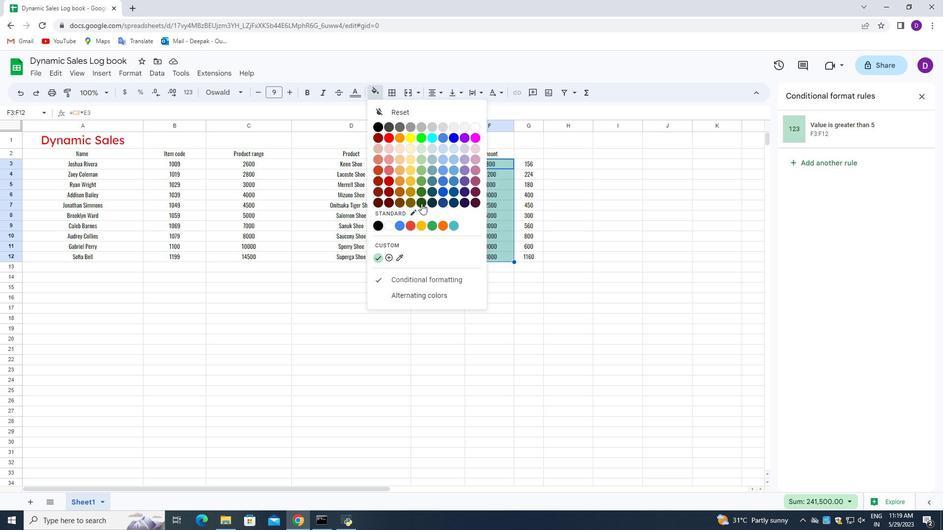 
Action: Mouse pressed left at (421, 201)
Screenshot: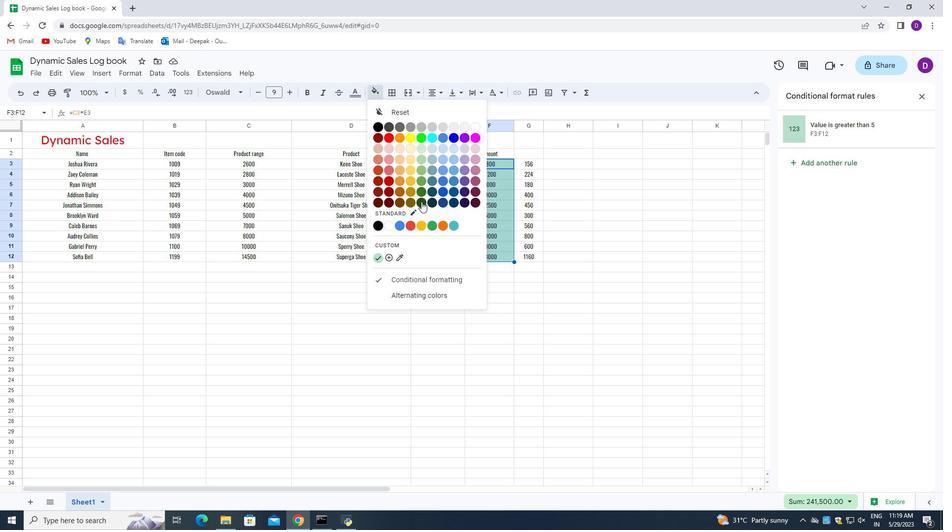 
Action: Mouse moved to (562, 198)
Screenshot: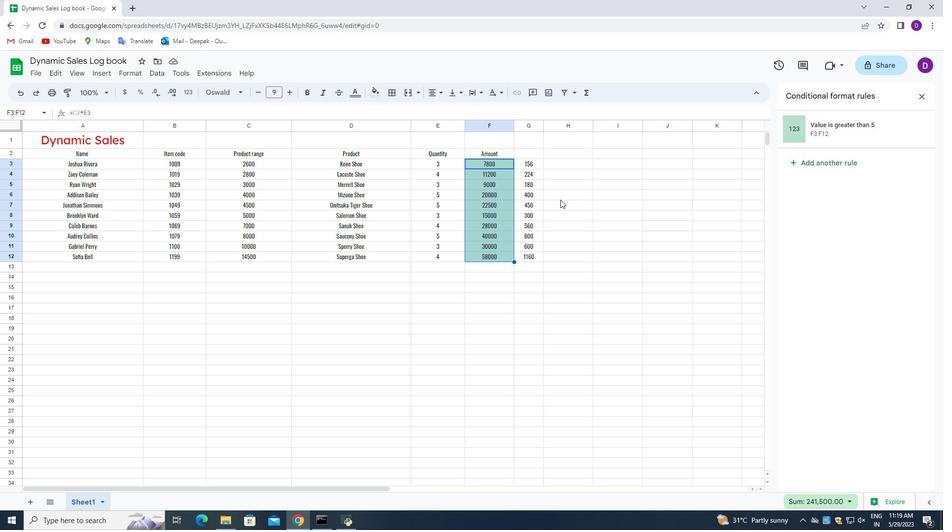 
Action: Mouse pressed left at (562, 198)
Screenshot: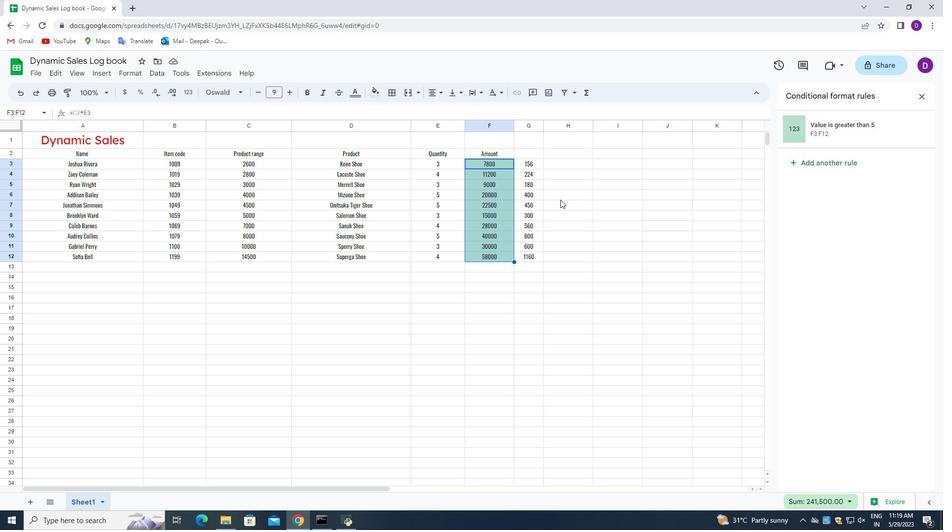 
Action: Mouse moved to (479, 161)
Screenshot: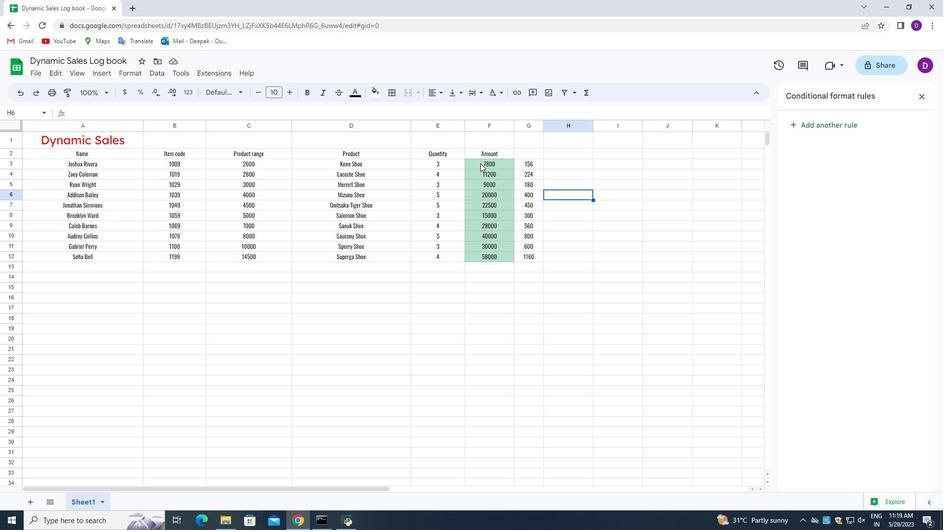
Action: Mouse pressed left at (479, 161)
Screenshot: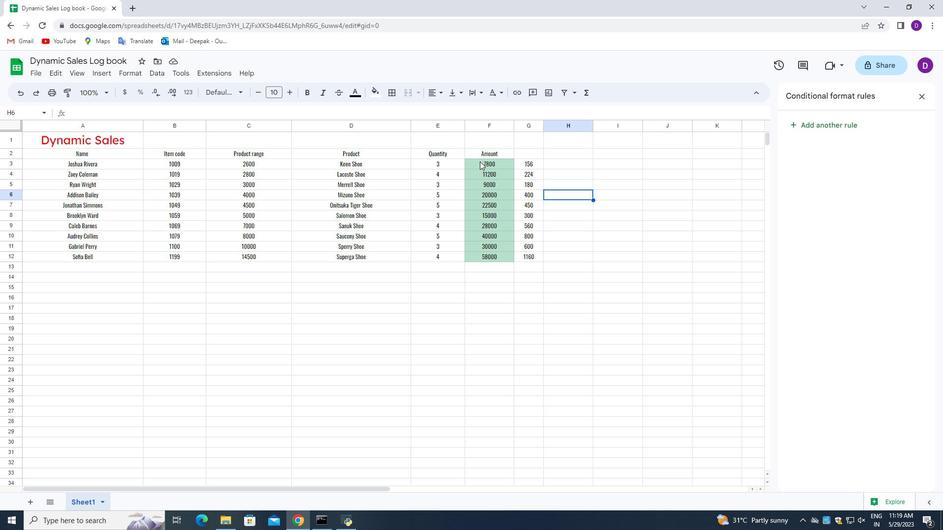 
Action: Mouse moved to (559, 166)
Screenshot: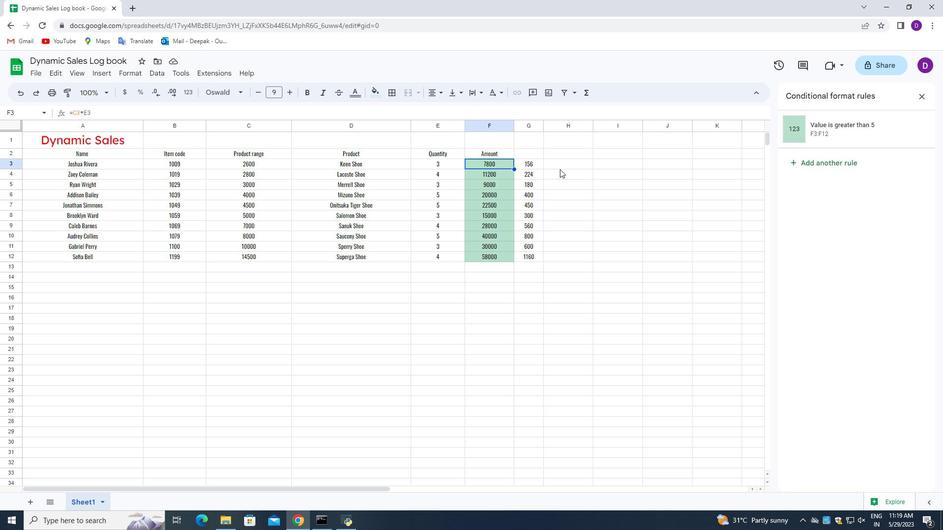 
Action: Mouse pressed left at (559, 166)
Screenshot: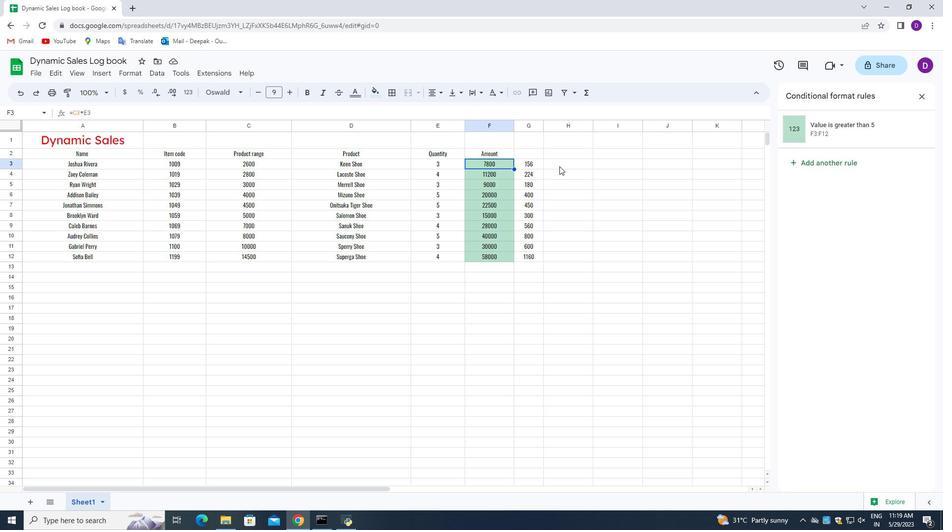 
Action: Mouse moved to (821, 126)
Screenshot: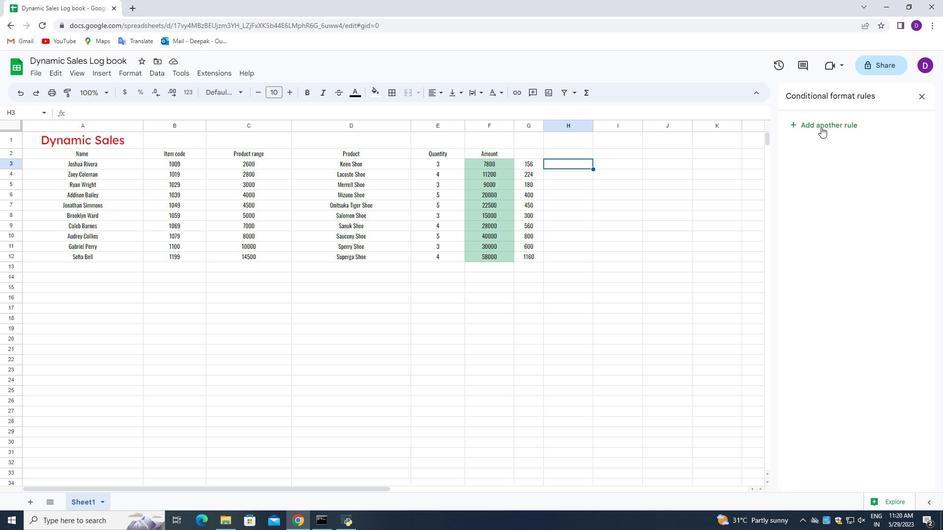 
Action: Mouse pressed left at (821, 126)
Screenshot: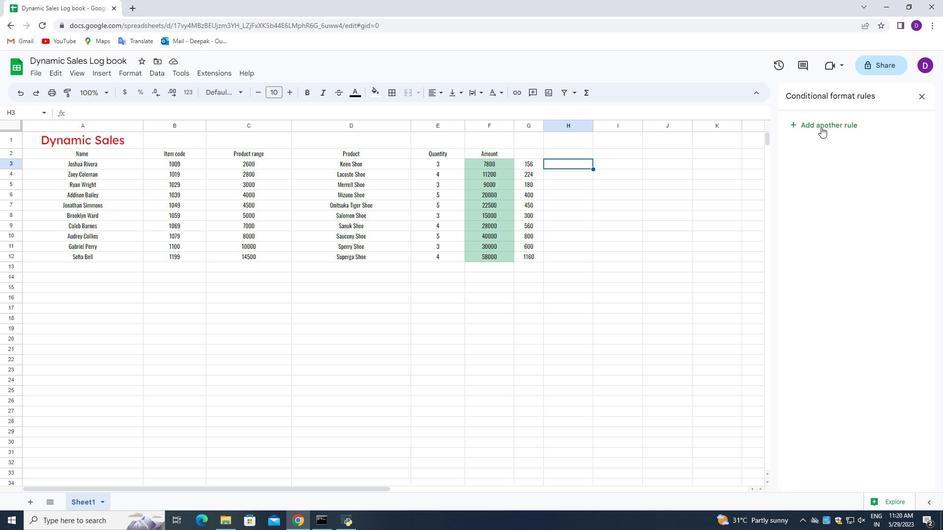 
Action: Mouse moved to (855, 224)
Screenshot: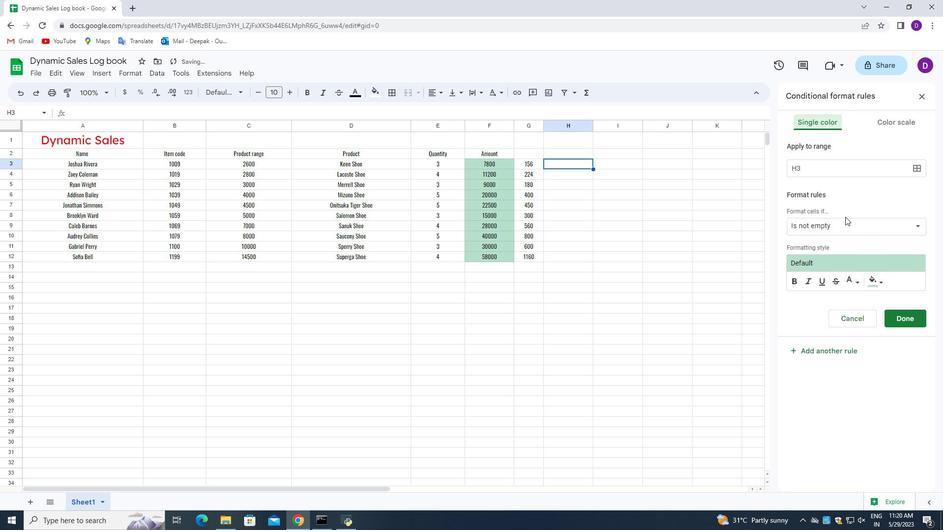 
Action: Mouse pressed left at (855, 224)
Screenshot: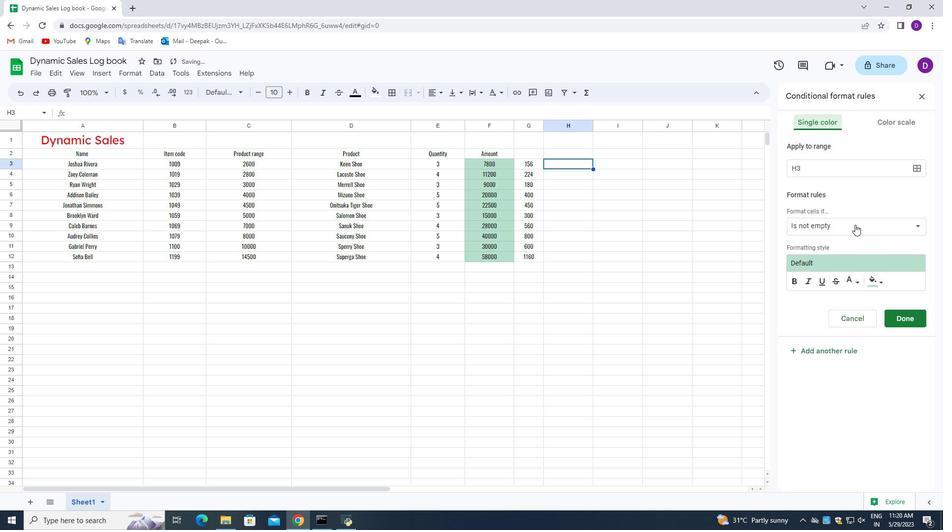 
Action: Mouse moved to (829, 414)
Screenshot: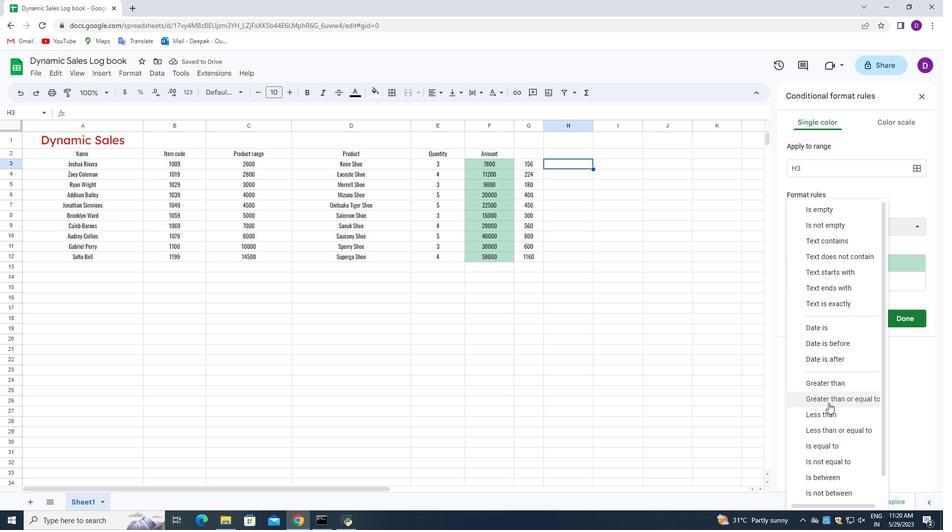 
Action: Mouse scrolled (829, 413) with delta (0, 0)
Screenshot: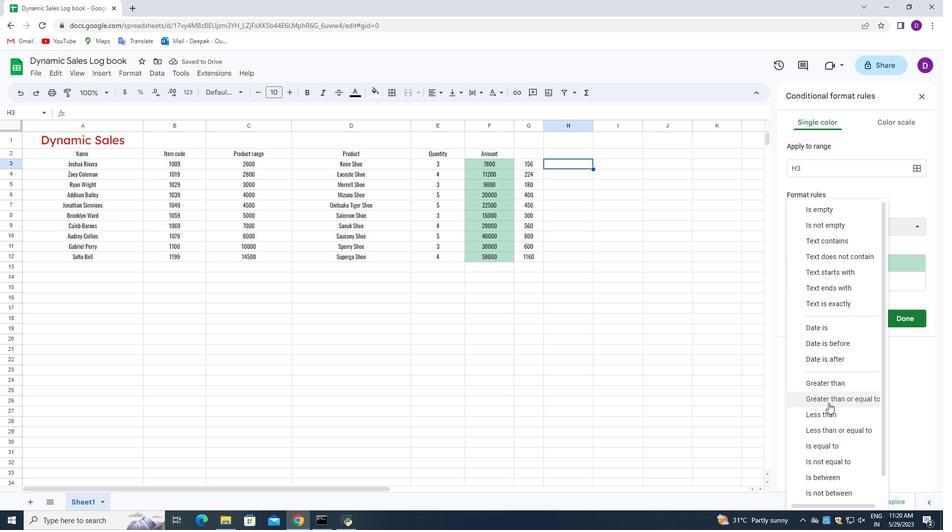
Action: Mouse moved to (829, 416)
Screenshot: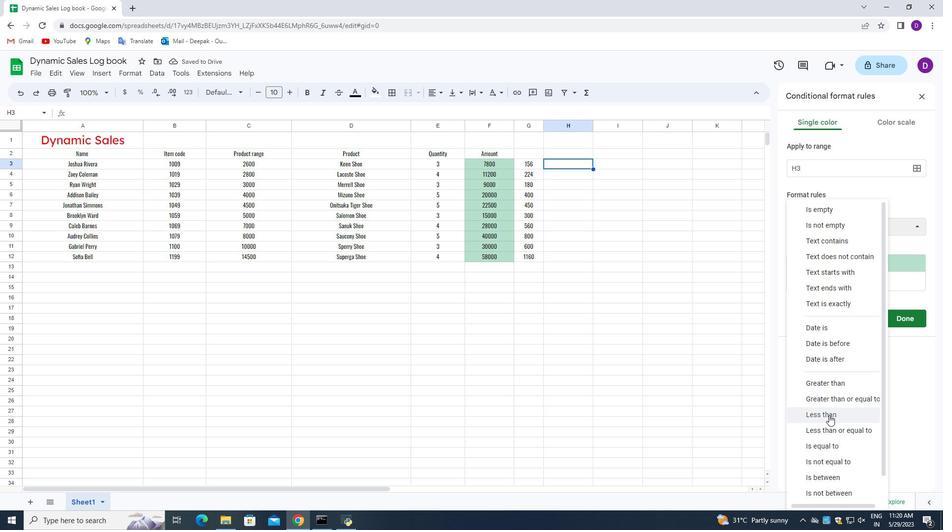 
Action: Mouse scrolled (829, 415) with delta (0, 0)
Screenshot: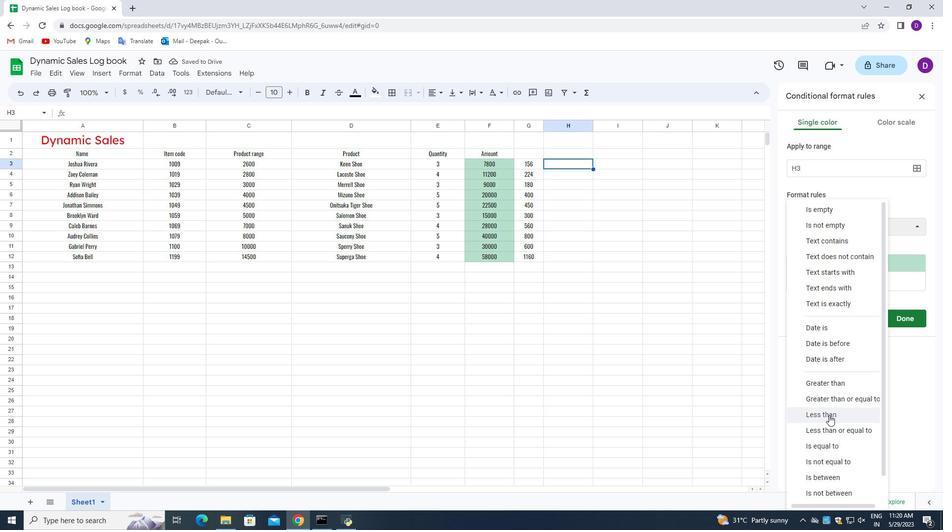 
Action: Mouse scrolled (829, 415) with delta (0, 0)
Screenshot: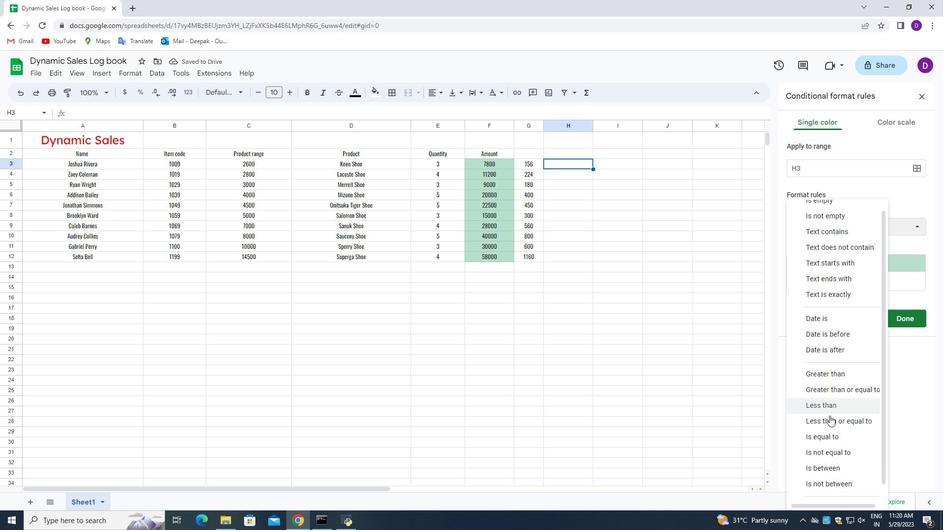 
Action: Mouse moved to (836, 443)
Screenshot: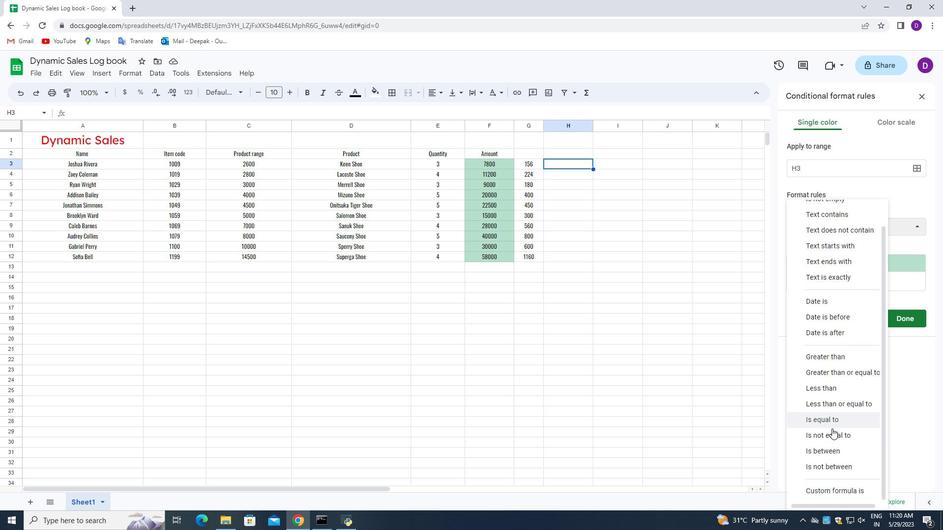 
Action: Mouse scrolled (836, 442) with delta (0, 0)
Screenshot: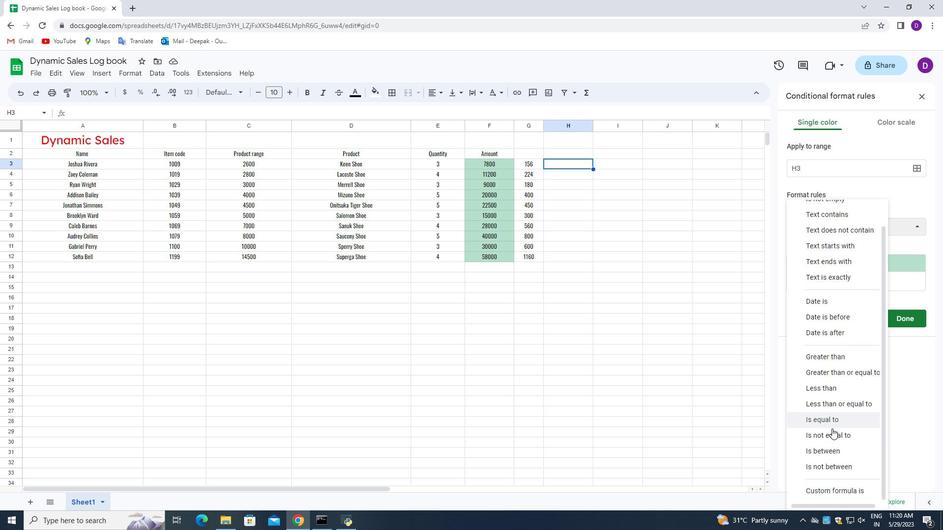 
Action: Mouse moved to (836, 449)
Screenshot: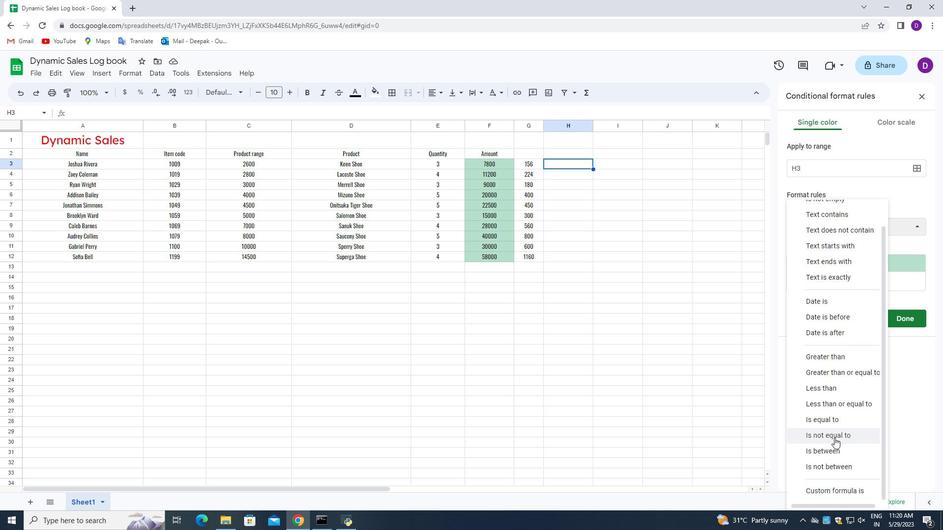 
Action: Mouse scrolled (836, 449) with delta (0, 0)
Screenshot: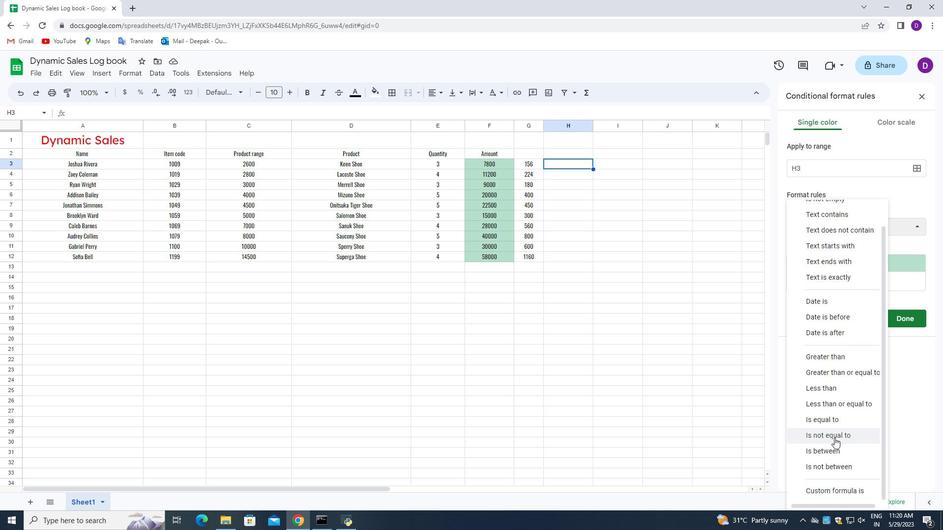 
Action: Mouse moved to (836, 460)
Screenshot: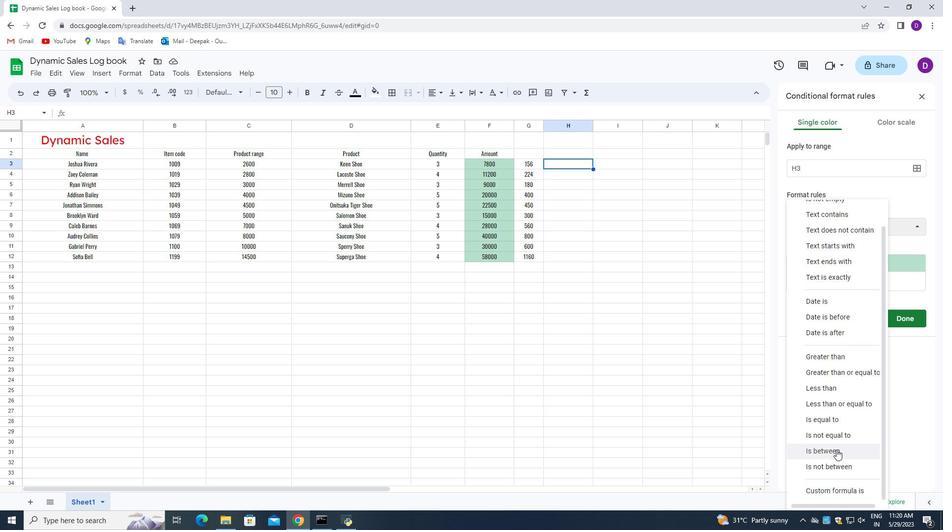 
Action: Mouse scrolled (836, 460) with delta (0, 0)
Screenshot: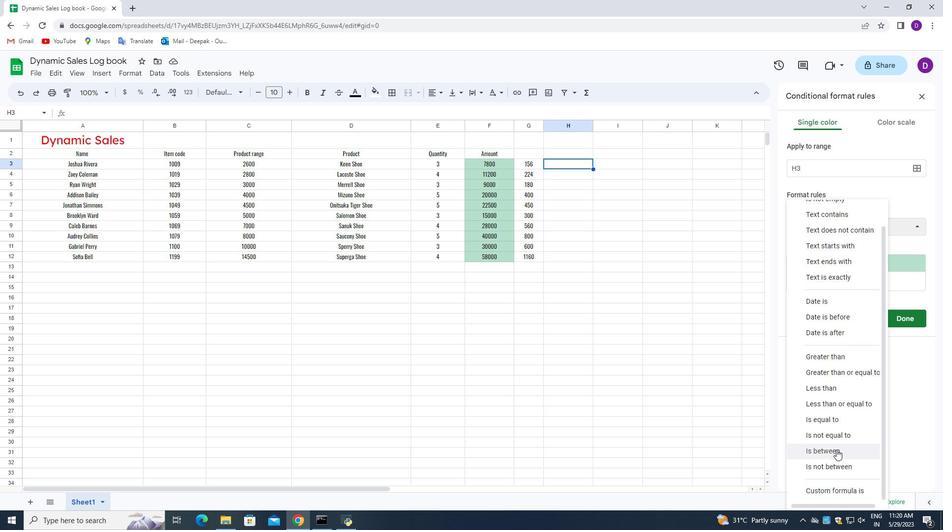 
Action: Mouse moved to (838, 277)
Screenshot: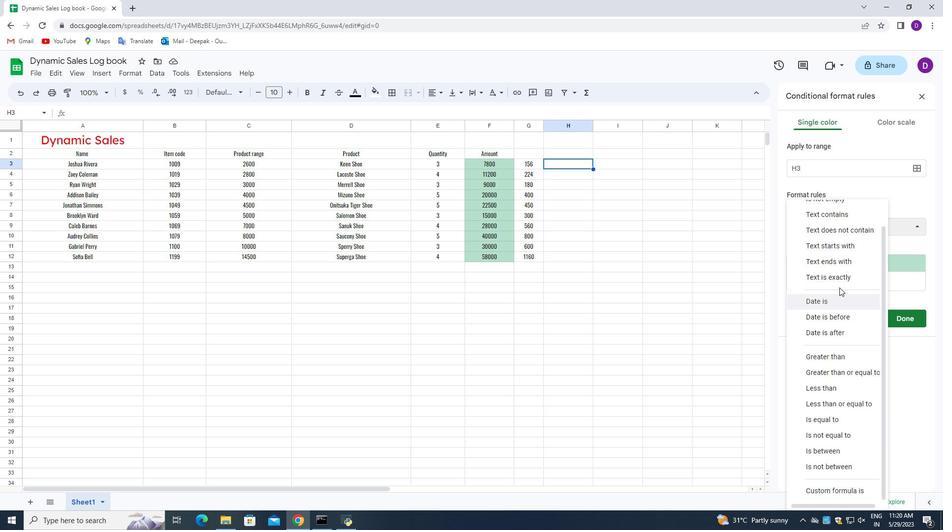
Action: Mouse scrolled (838, 277) with delta (0, 0)
Screenshot: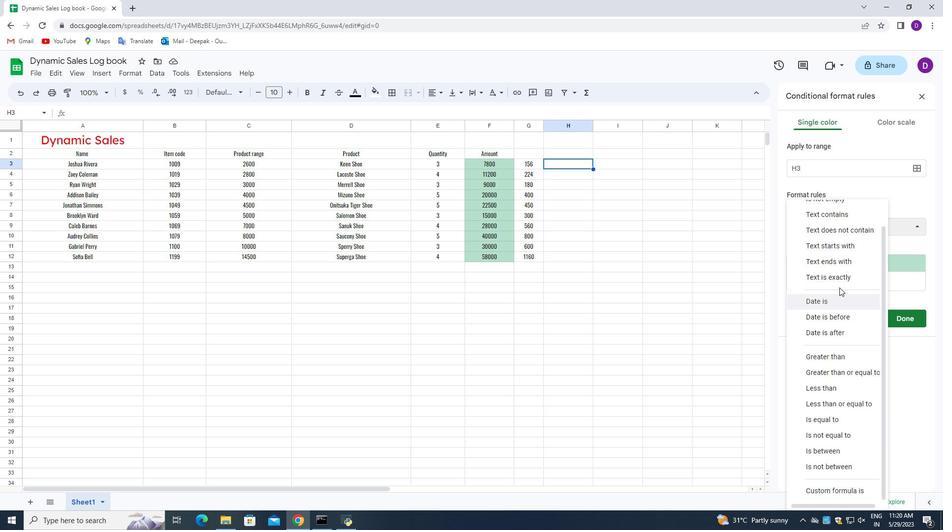 
Action: Mouse moved to (838, 276)
Screenshot: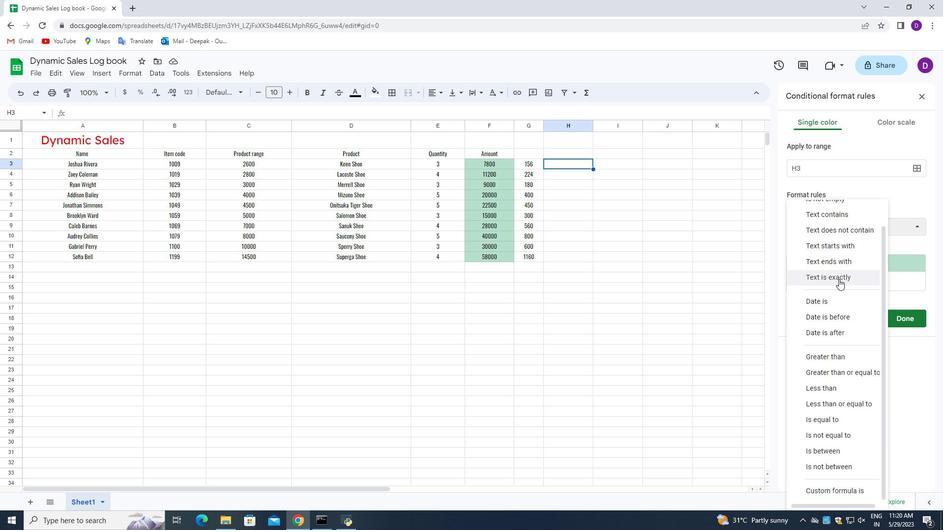 
Action: Mouse scrolled (838, 277) with delta (0, 0)
Screenshot: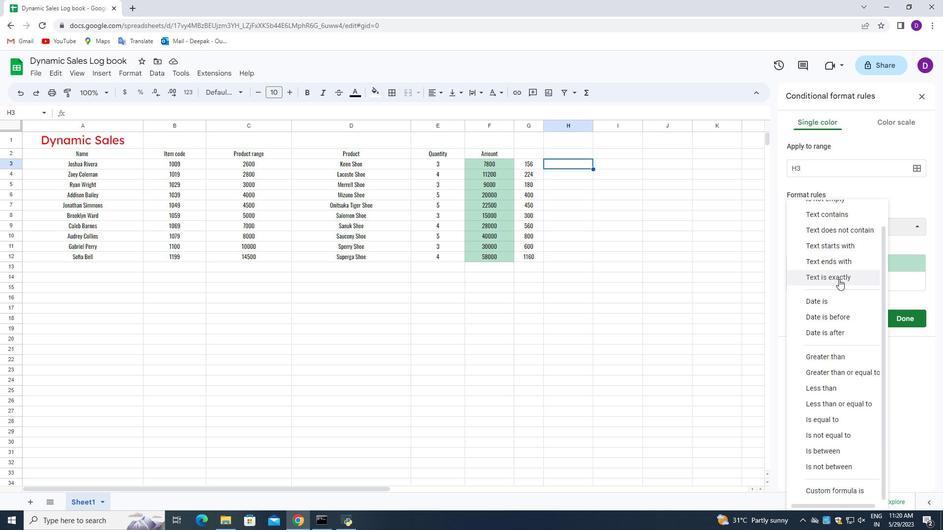 
Action: Mouse scrolled (838, 277) with delta (0, 0)
Screenshot: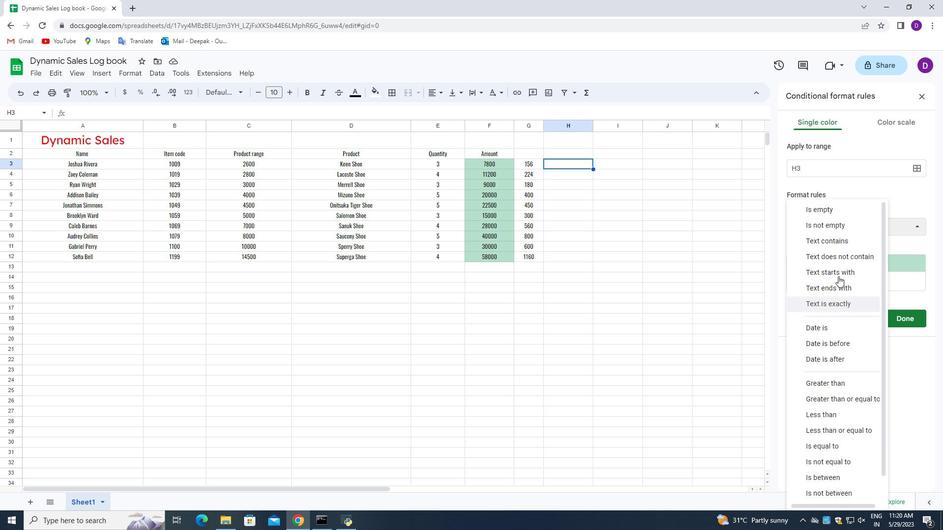 
Action: Mouse scrolled (838, 277) with delta (0, 0)
Screenshot: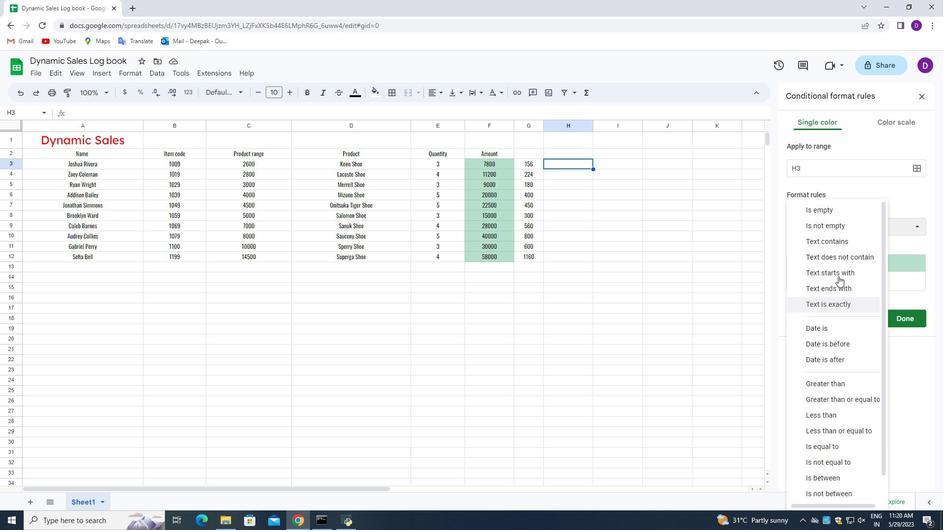 
Action: Mouse scrolled (838, 277) with delta (0, 0)
Screenshot: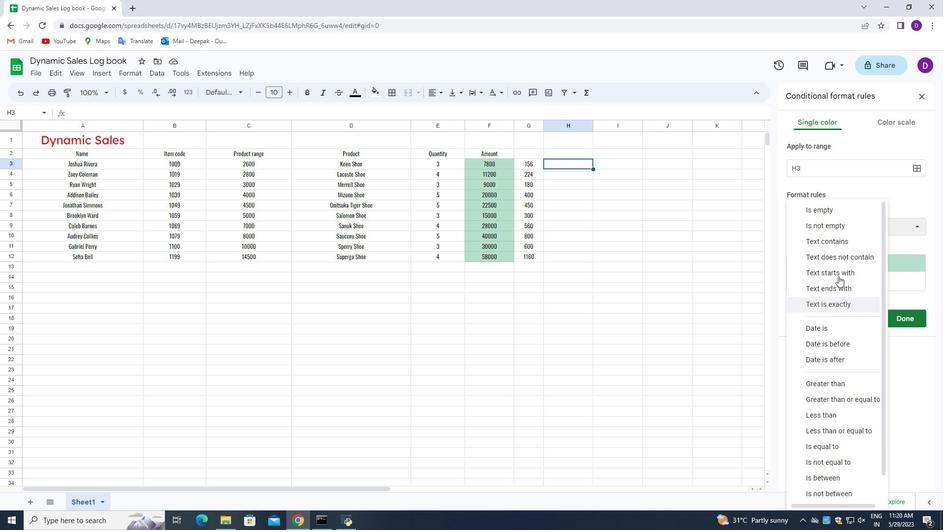
Action: Mouse moved to (900, 186)
Screenshot: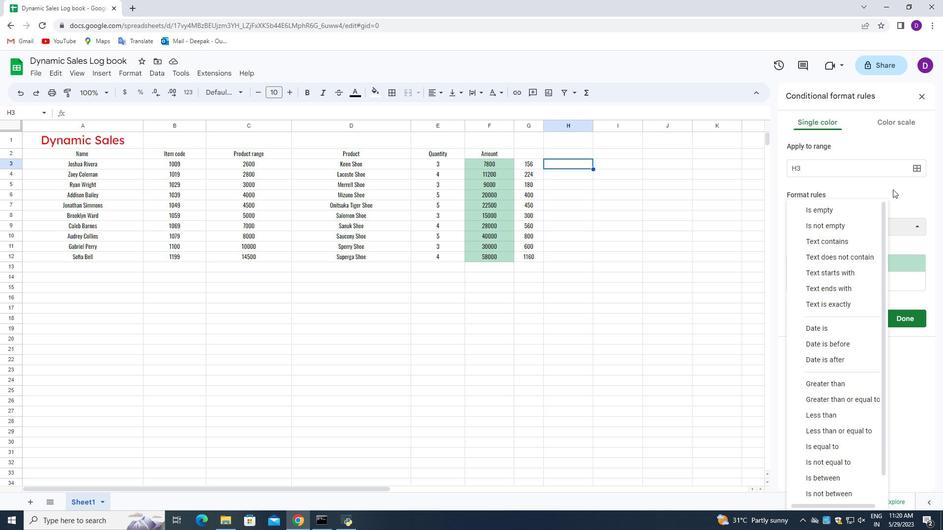 
Action: Mouse pressed left at (900, 186)
Screenshot: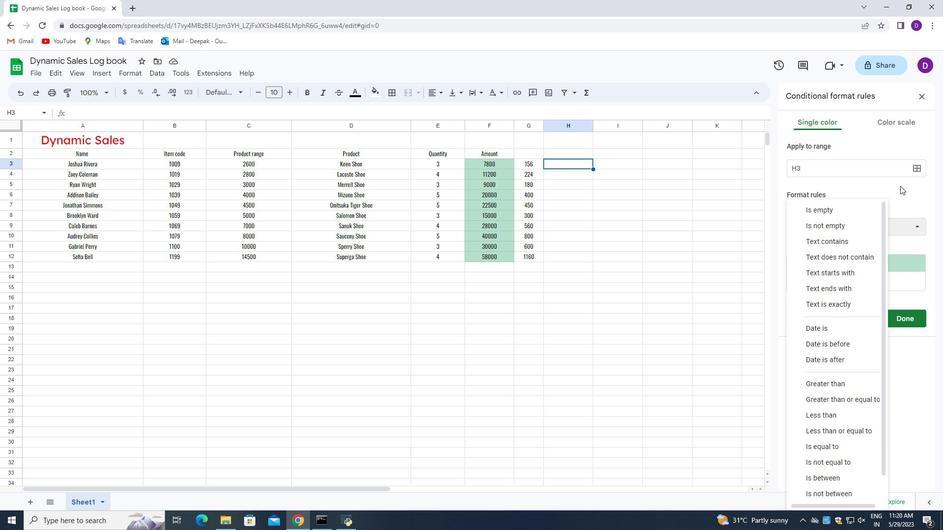 
Action: Mouse moved to (35, 149)
Screenshot: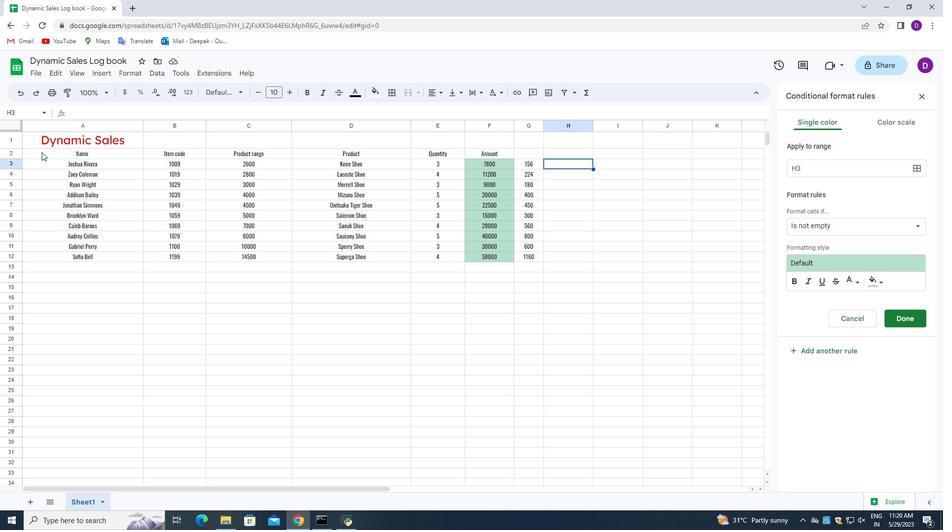 
Action: Mouse pressed left at (35, 149)
Screenshot: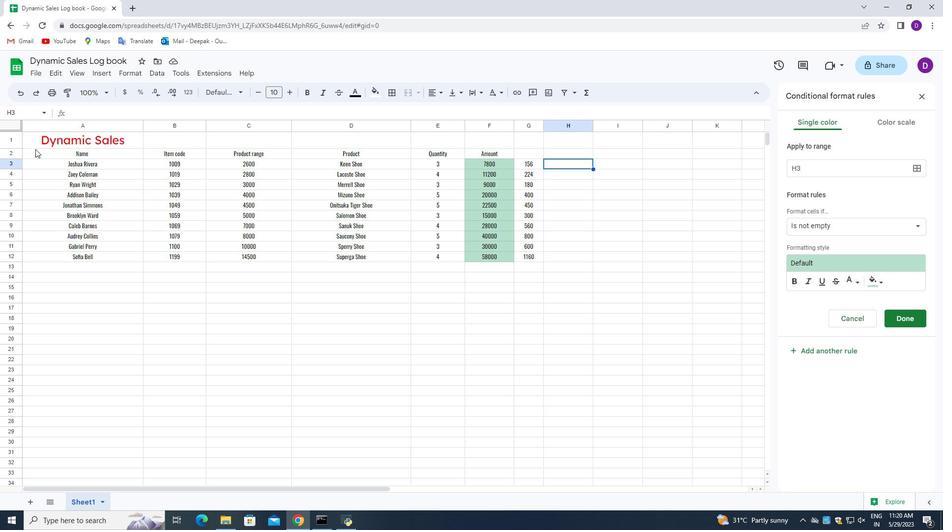 
Action: Mouse moved to (129, 73)
Screenshot: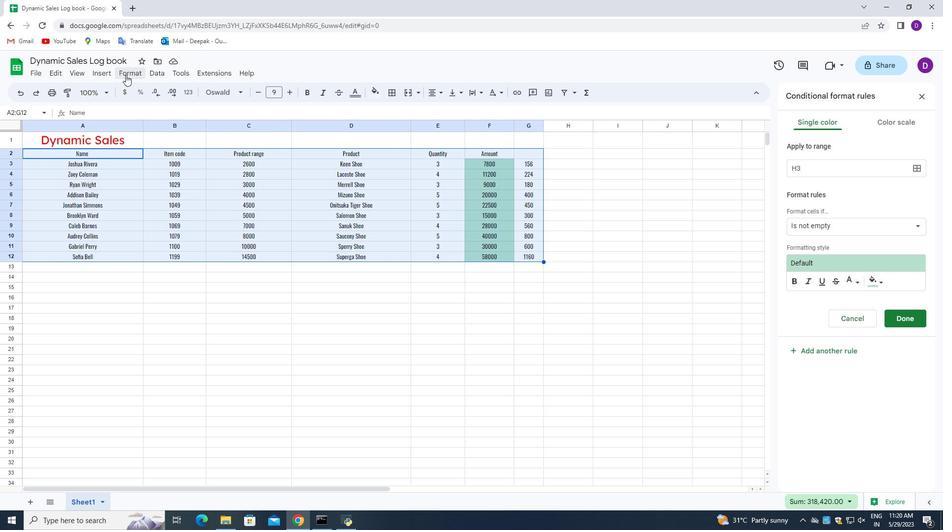 
Action: Mouse pressed left at (129, 73)
Screenshot: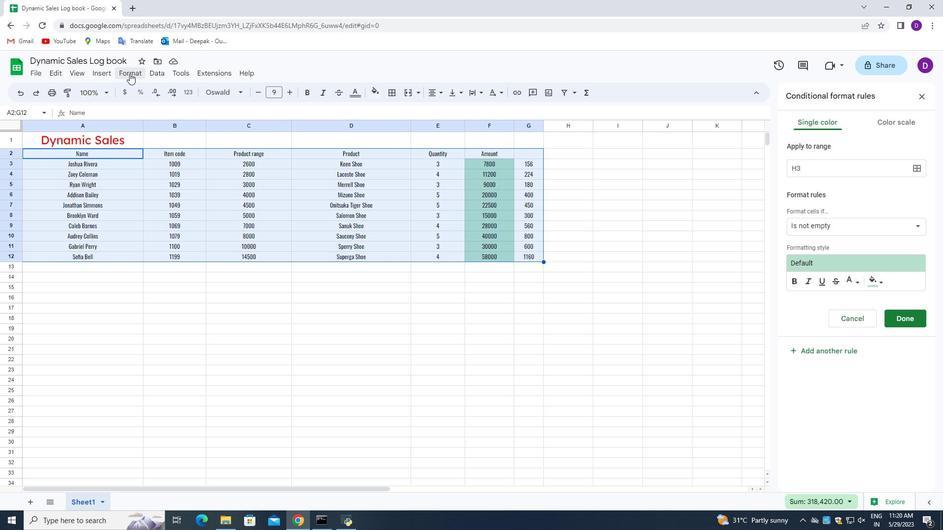 
Action: Mouse moved to (194, 241)
Screenshot: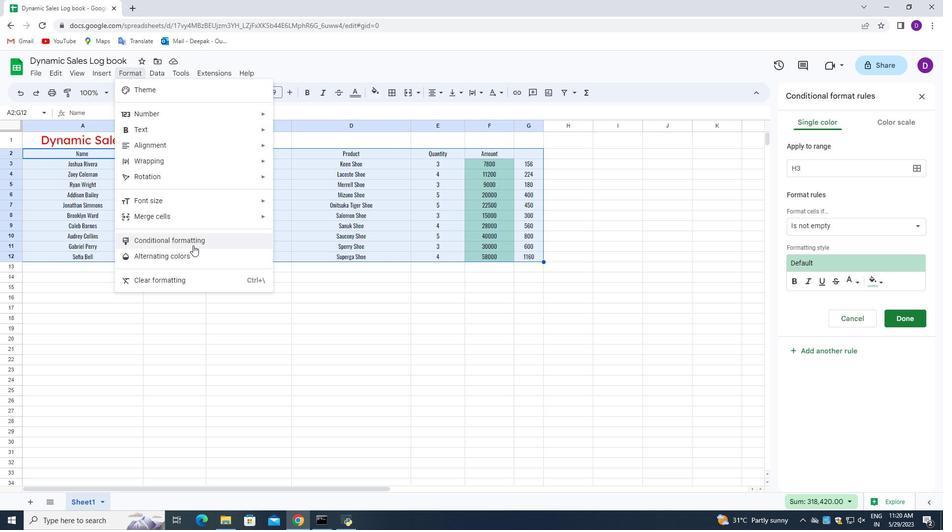 
Action: Mouse pressed left at (194, 241)
Screenshot: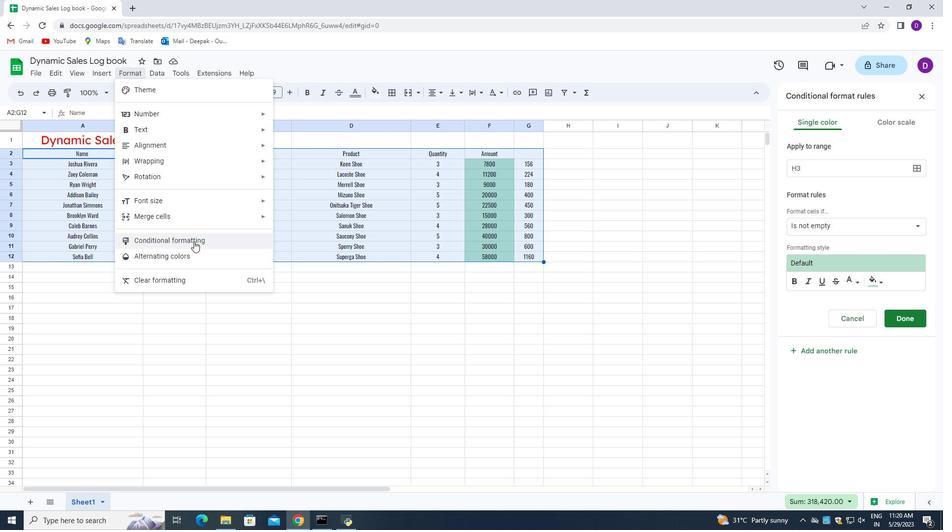 
Action: Mouse moved to (129, 72)
Screenshot: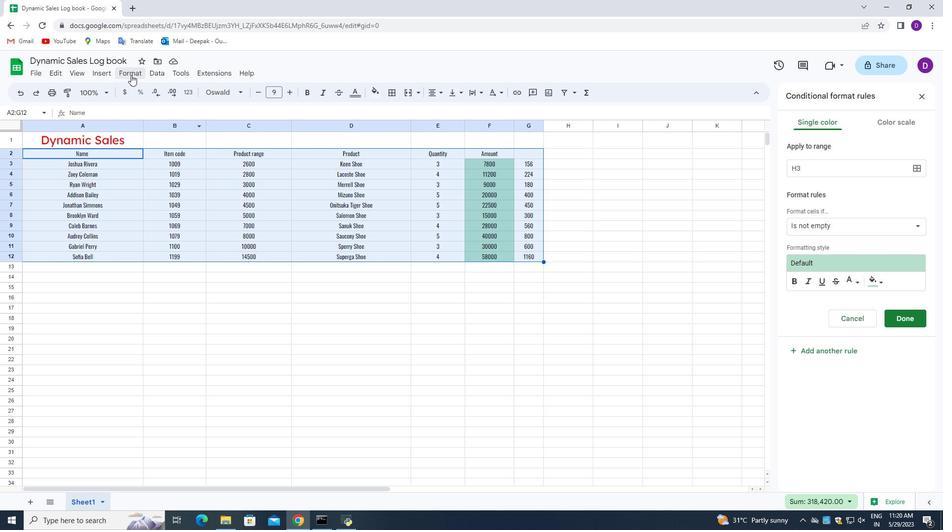 
Action: Mouse pressed left at (129, 72)
Screenshot: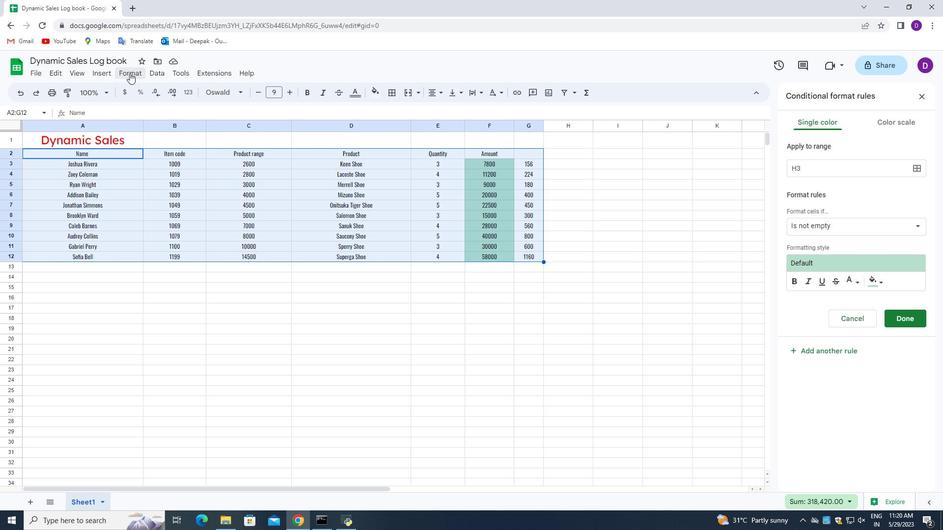 
Action: Mouse moved to (195, 261)
Screenshot: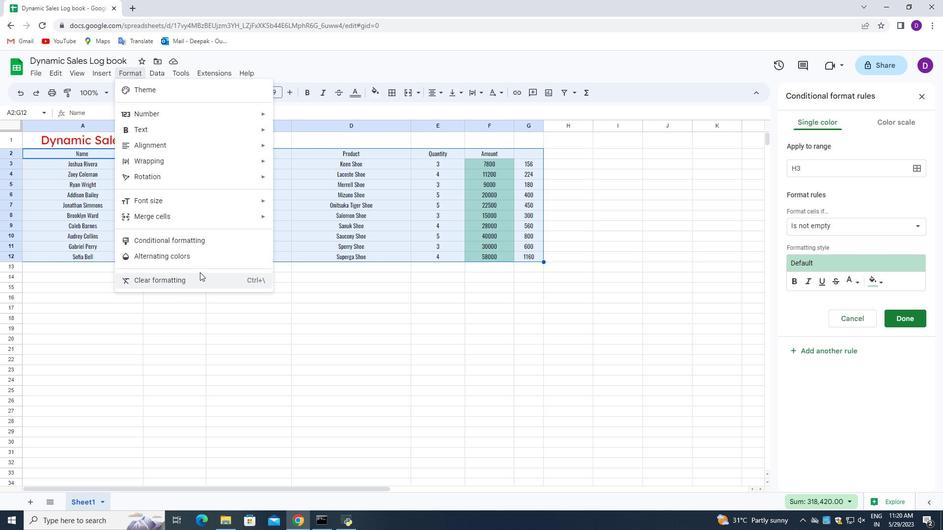 
Action: Mouse pressed left at (195, 261)
Screenshot: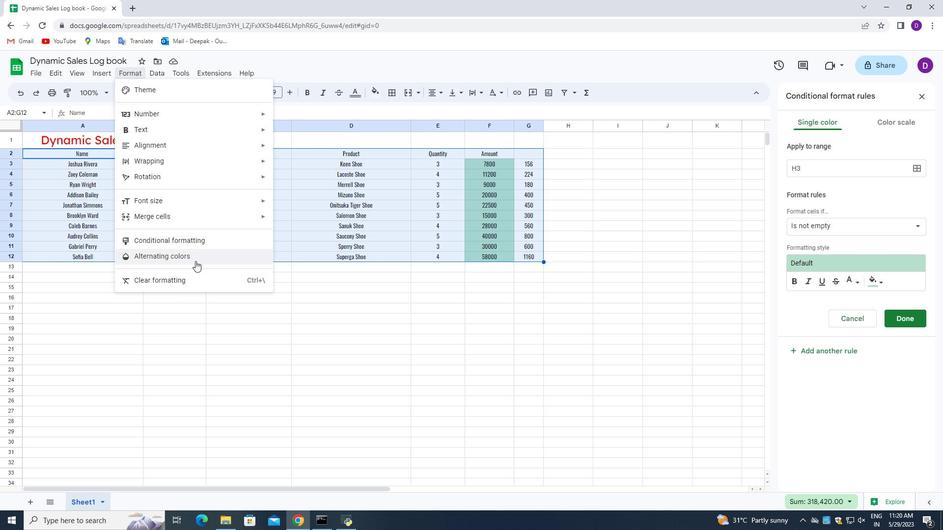 
Action: Mouse moved to (877, 216)
Screenshot: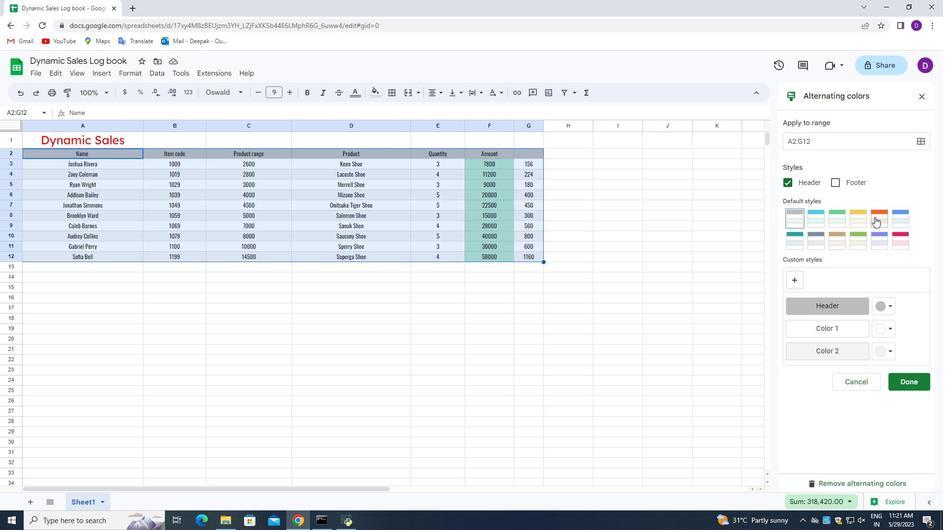 
Action: Mouse pressed left at (877, 216)
Screenshot: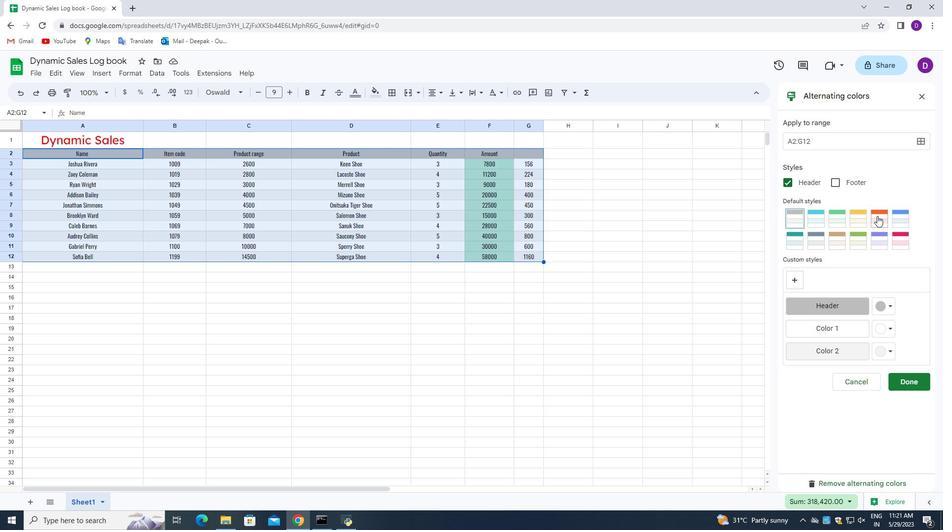
Action: Mouse moved to (834, 420)
Screenshot: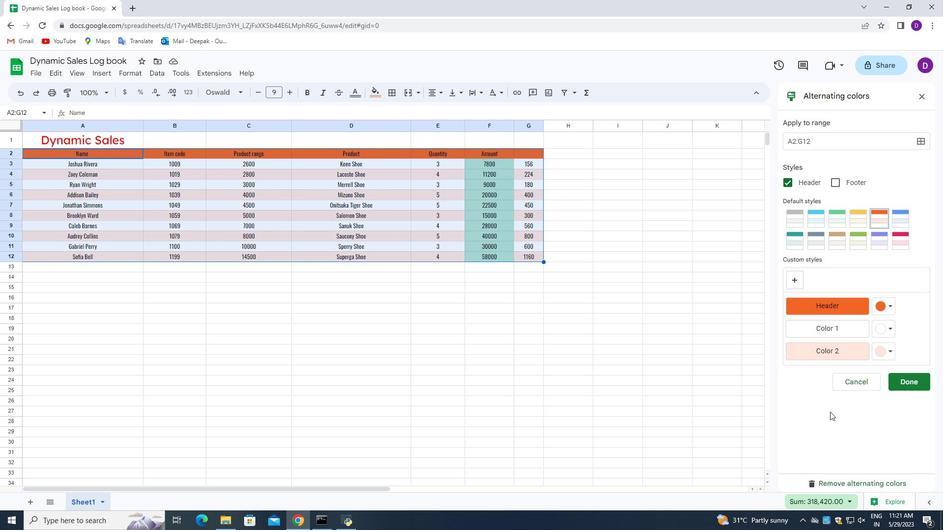 
Action: Mouse scrolled (834, 419) with delta (0, 0)
Screenshot: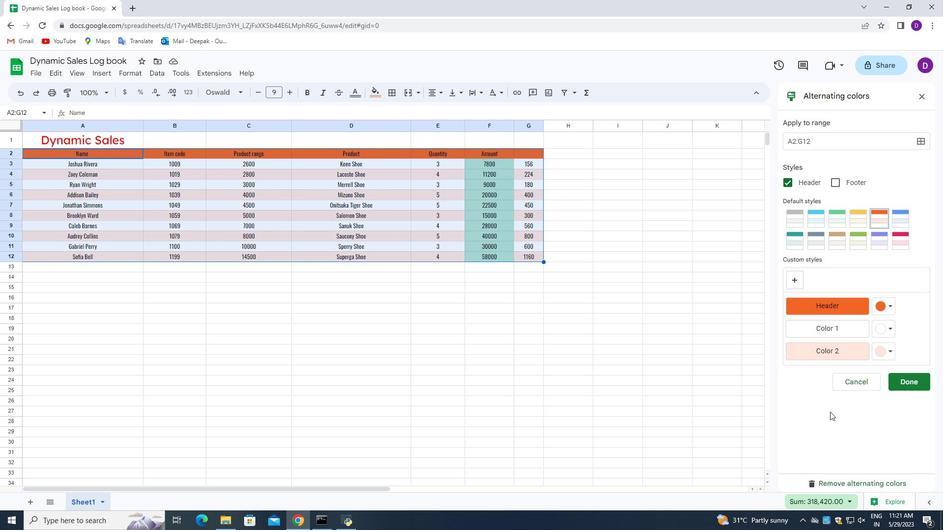 
Action: Mouse moved to (836, 422)
Screenshot: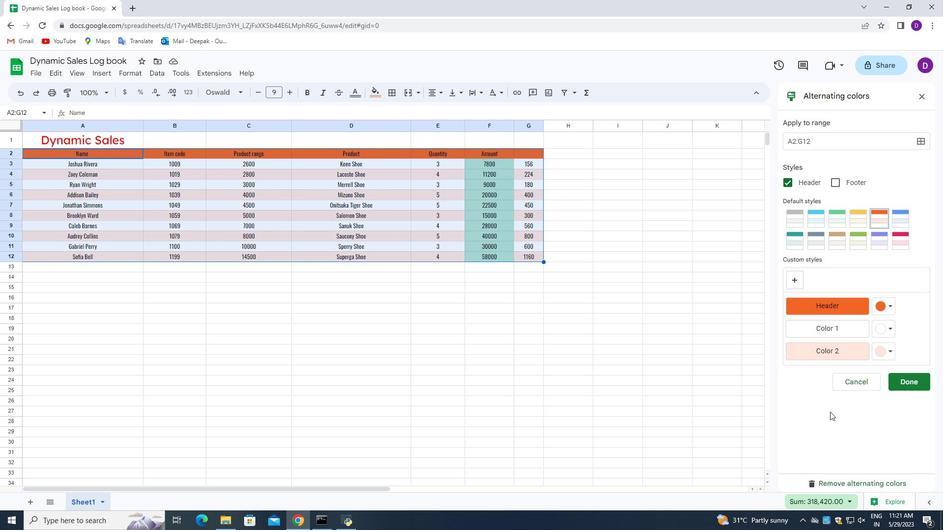 
Action: Mouse scrolled (836, 421) with delta (0, 0)
Screenshot: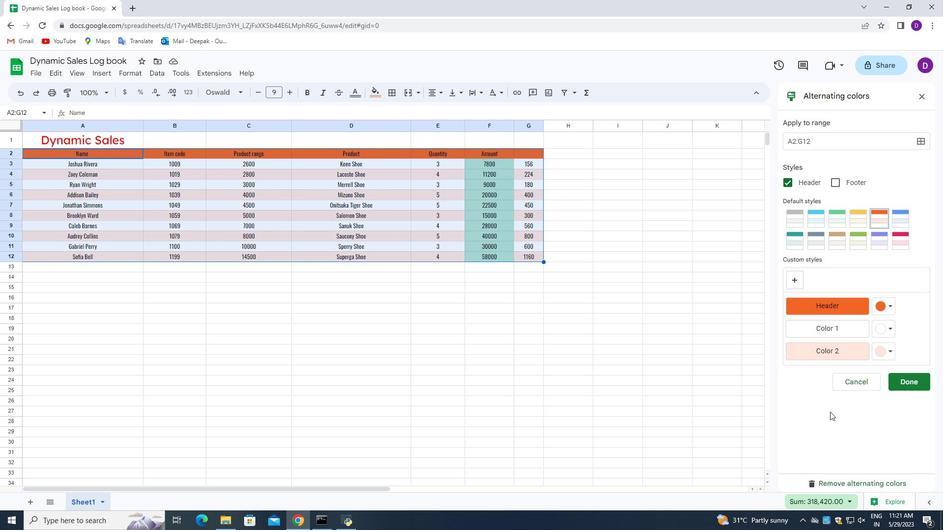 
Action: Mouse moved to (840, 423)
Screenshot: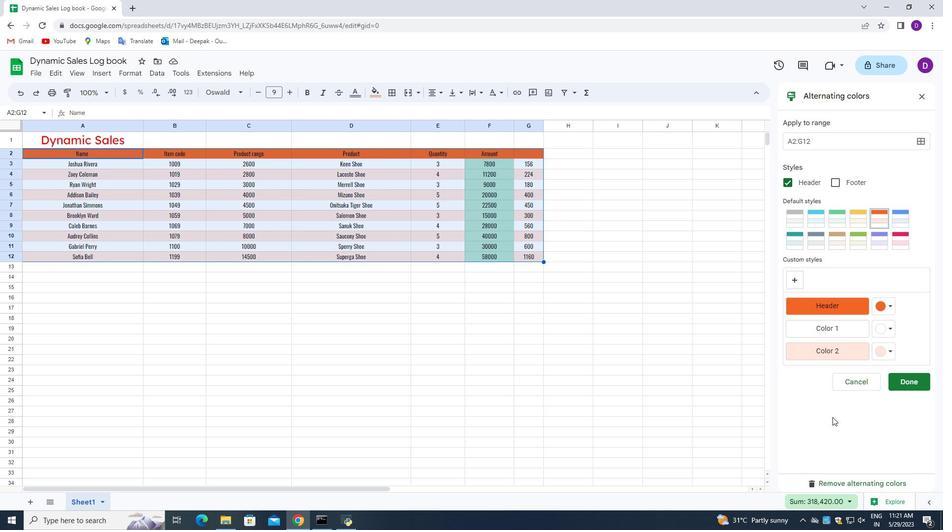 
Action: Mouse scrolled (840, 423) with delta (0, 0)
Screenshot: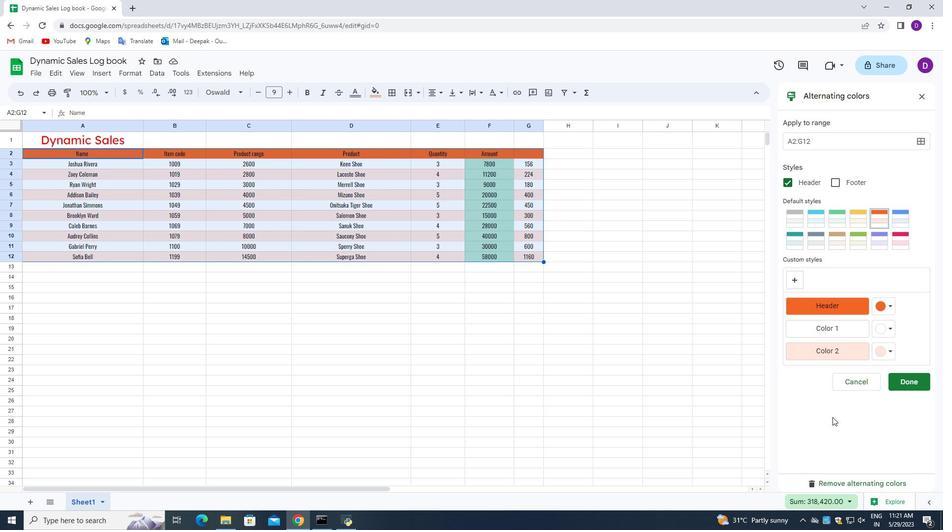 
Action: Mouse moved to (843, 424)
Screenshot: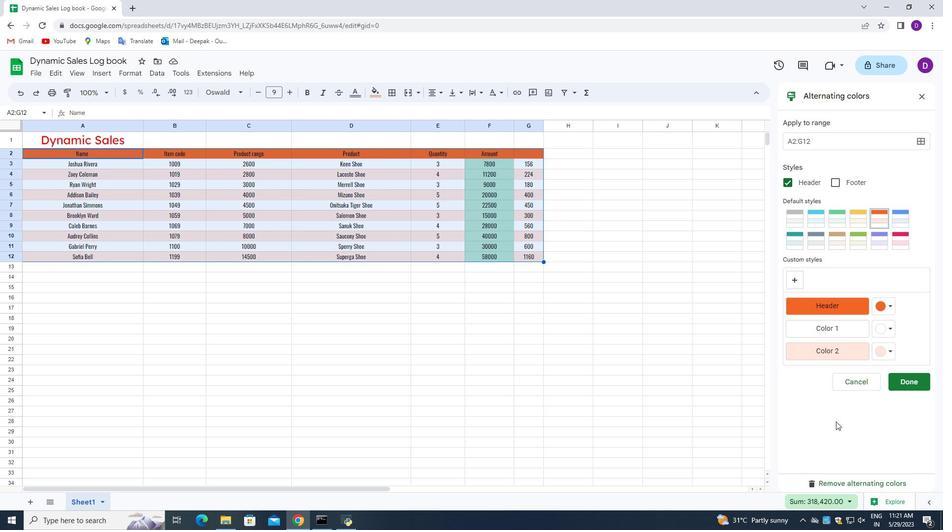 
Action: Mouse scrolled (843, 424) with delta (0, 0)
Screenshot: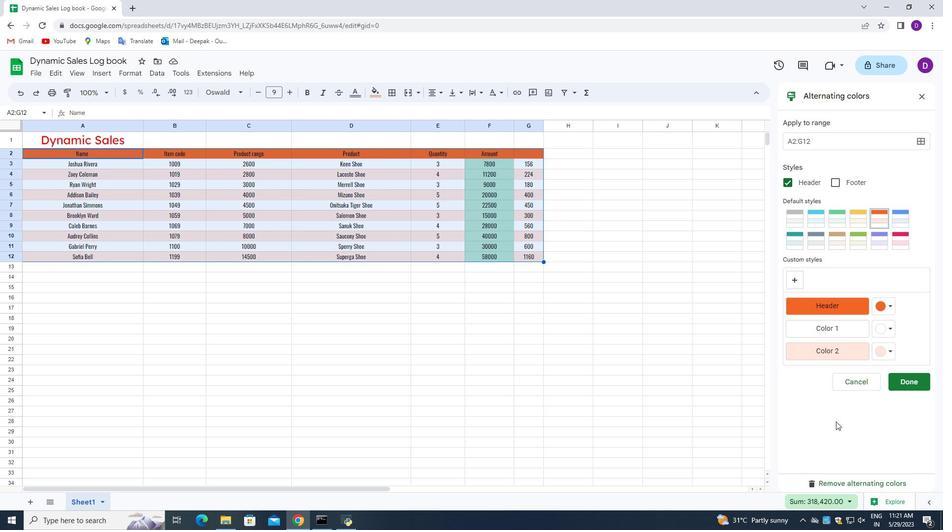 
Action: Mouse moved to (848, 425)
Screenshot: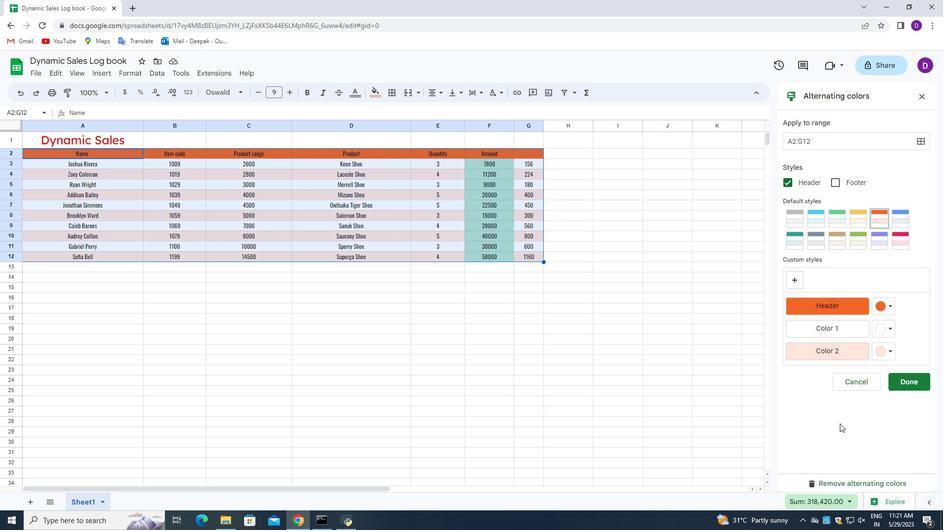 
Action: Mouse scrolled (848, 424) with delta (0, 0)
Screenshot: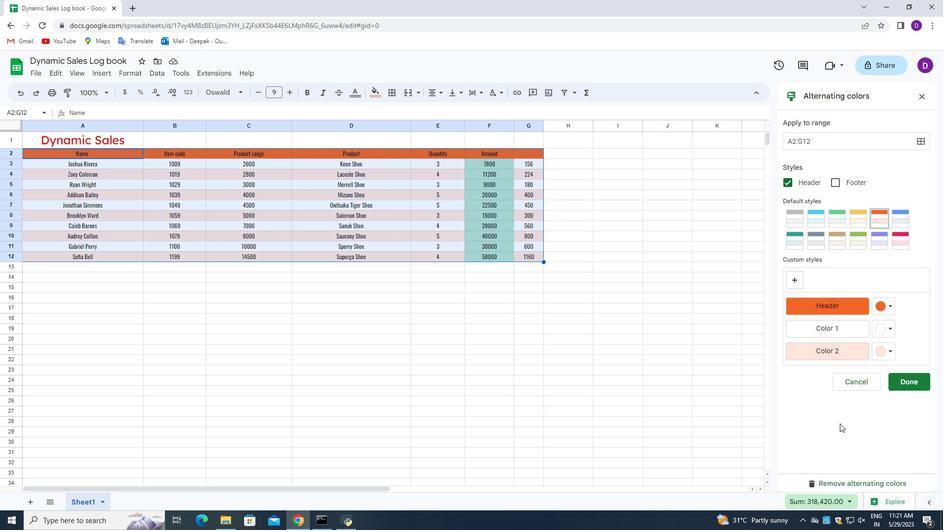 
Action: Mouse moved to (917, 382)
Screenshot: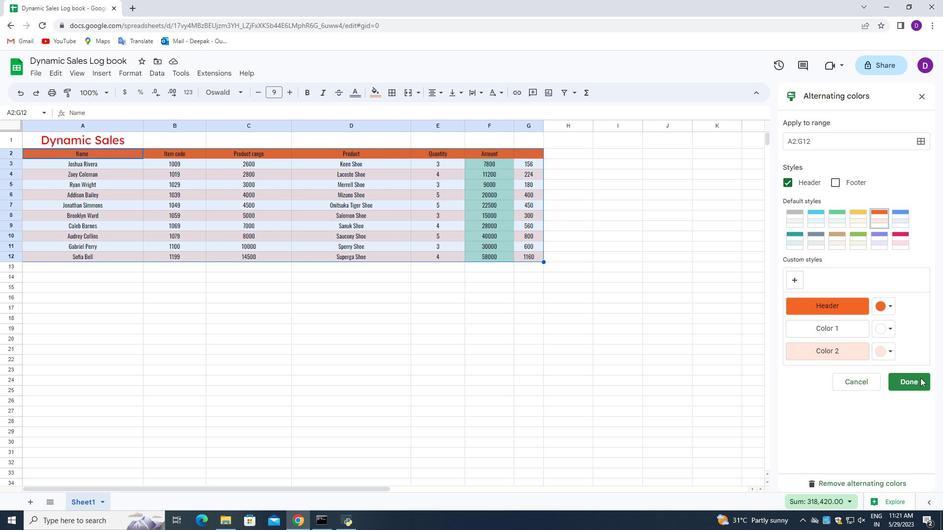 
Action: Mouse pressed left at (917, 382)
Screenshot: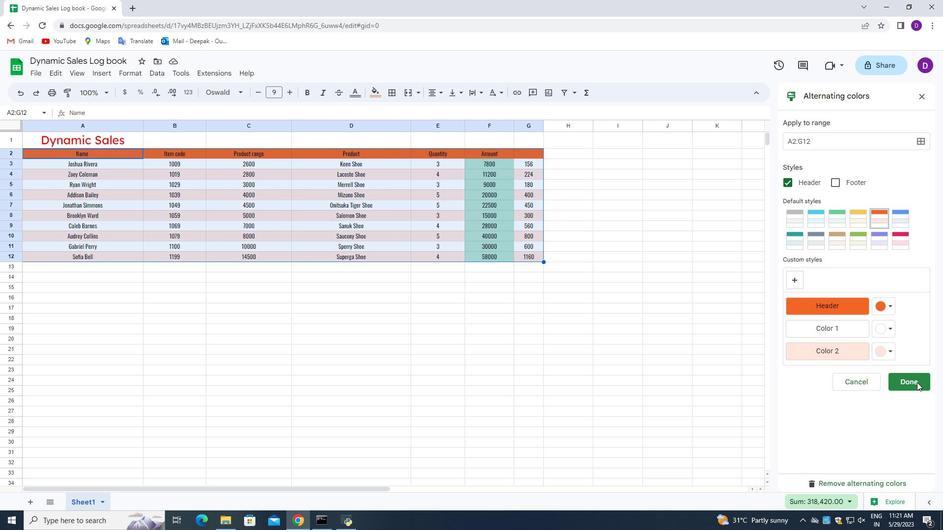 
Action: Mouse moved to (766, 140)
Screenshot: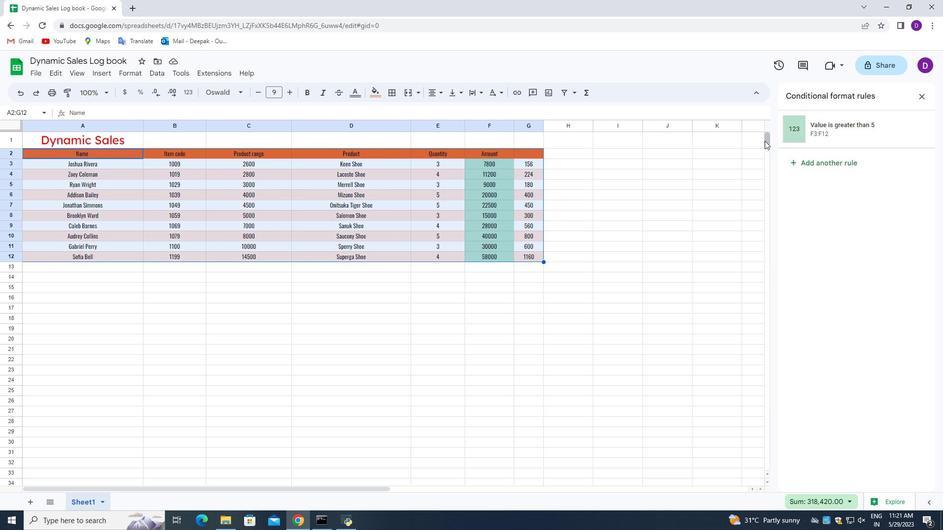 
Action: Mouse pressed left at (766, 140)
Screenshot: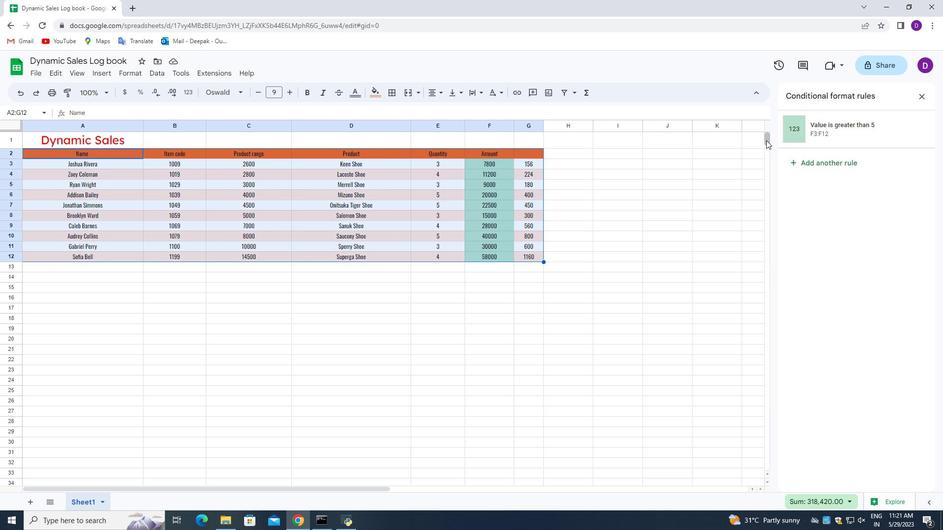 
Action: Mouse moved to (406, 265)
Screenshot: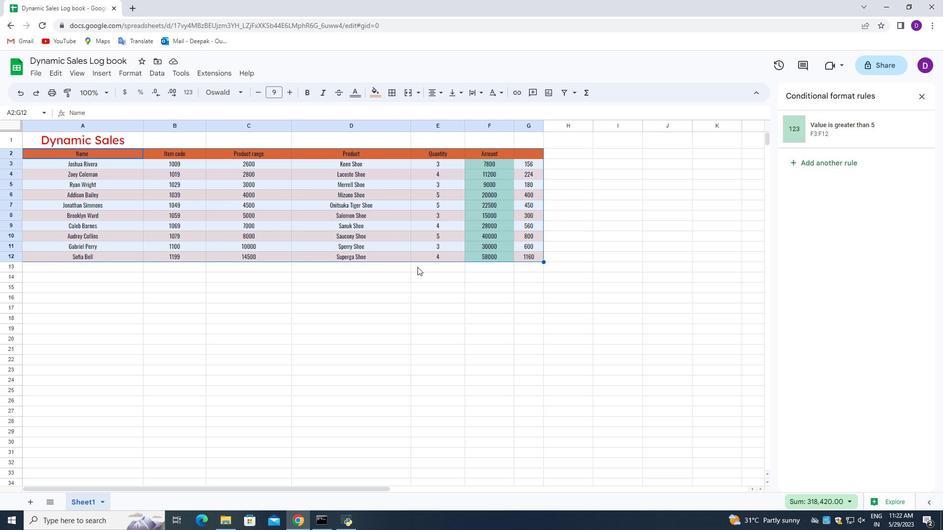 
Action: Mouse scrolled (406, 265) with delta (0, 0)
Screenshot: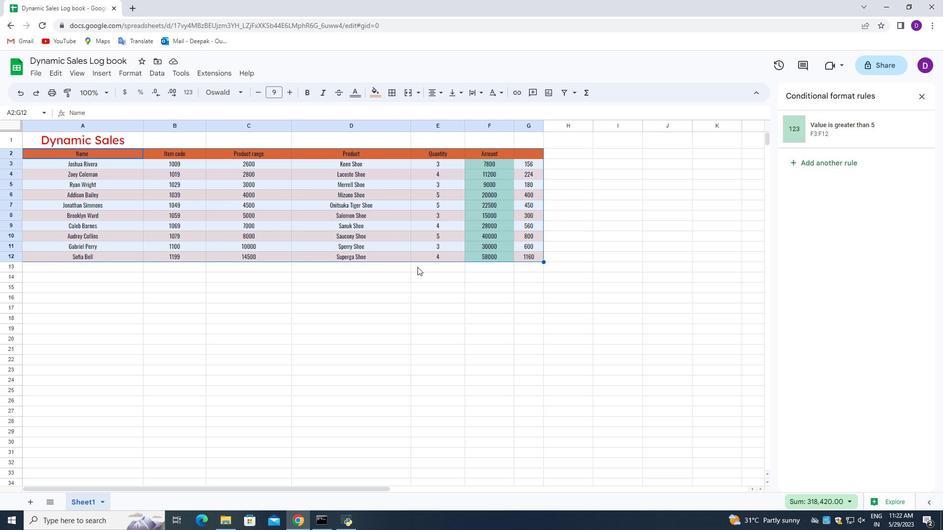 
Action: Mouse scrolled (406, 265) with delta (0, 0)
Screenshot: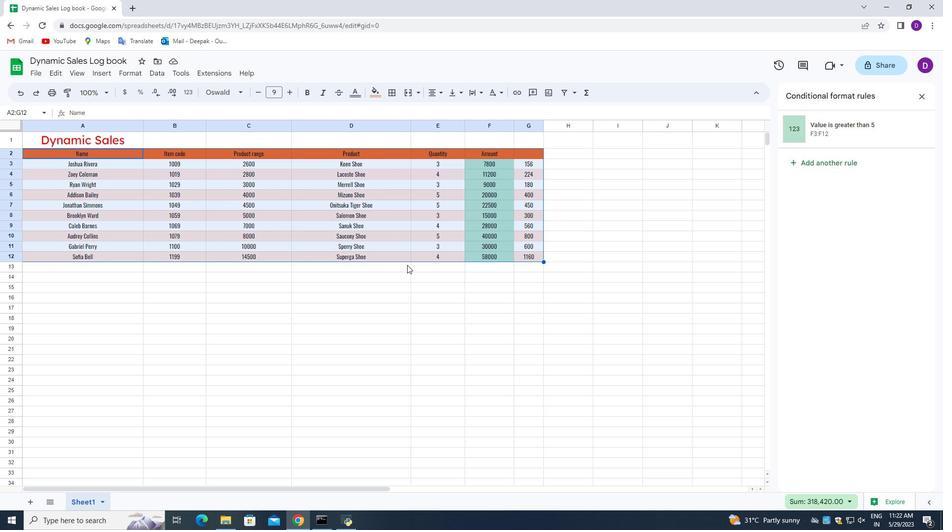 
Action: Mouse scrolled (406, 265) with delta (0, 0)
Screenshot: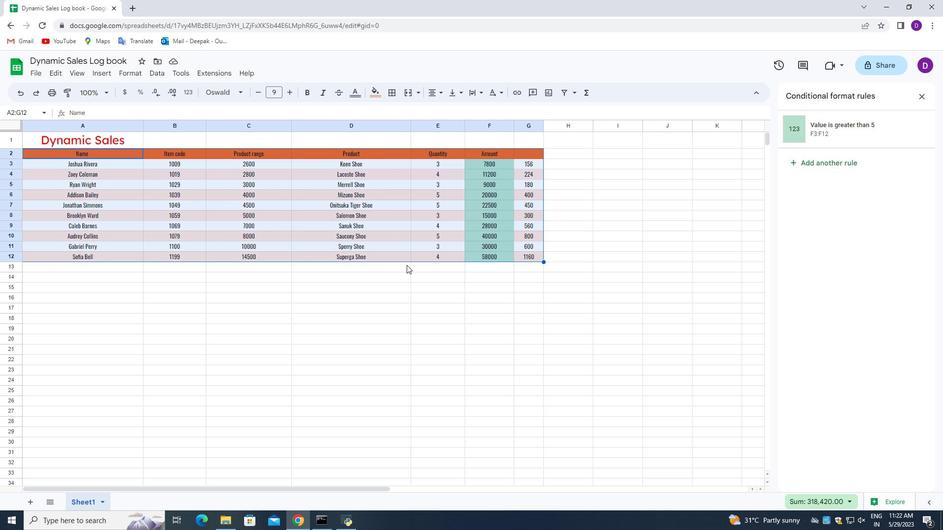 
Action: Mouse scrolled (406, 265) with delta (0, 0)
Screenshot: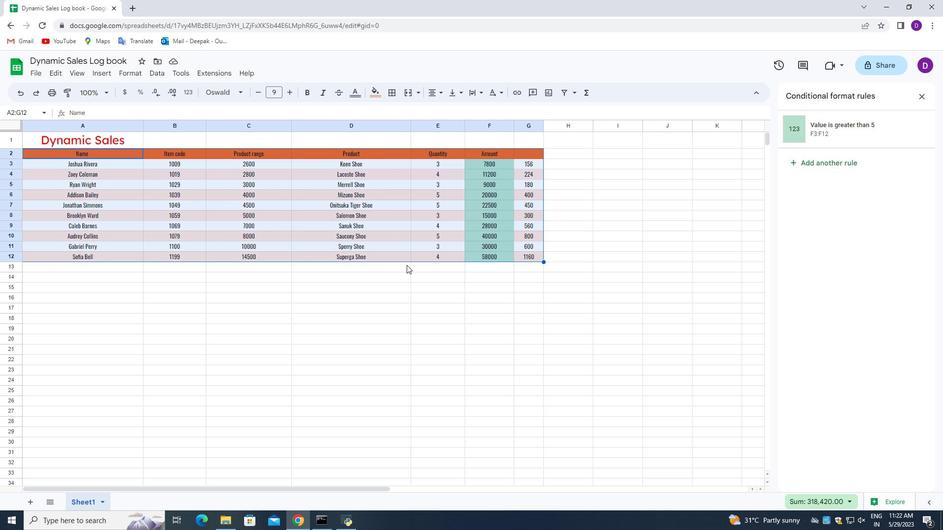 
Action: Mouse moved to (252, 234)
Screenshot: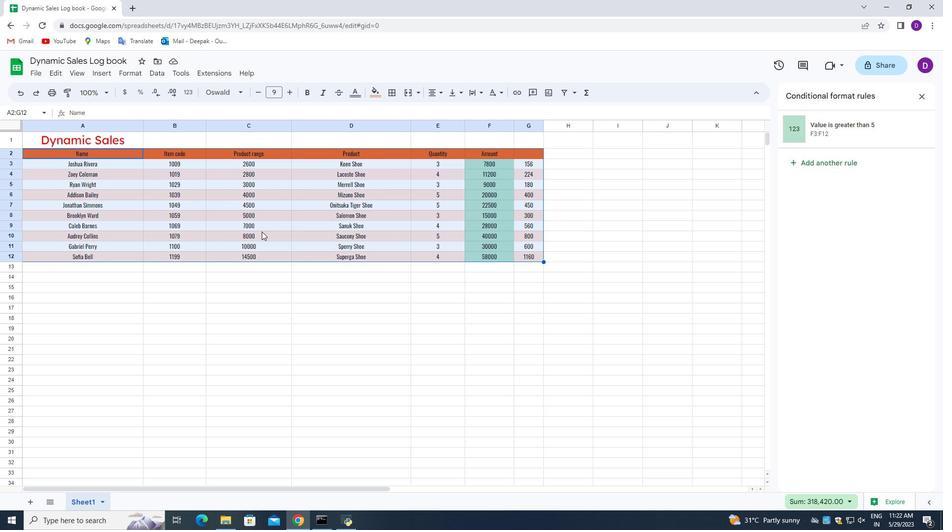 
Action: Mouse scrolled (252, 234) with delta (0, 0)
Screenshot: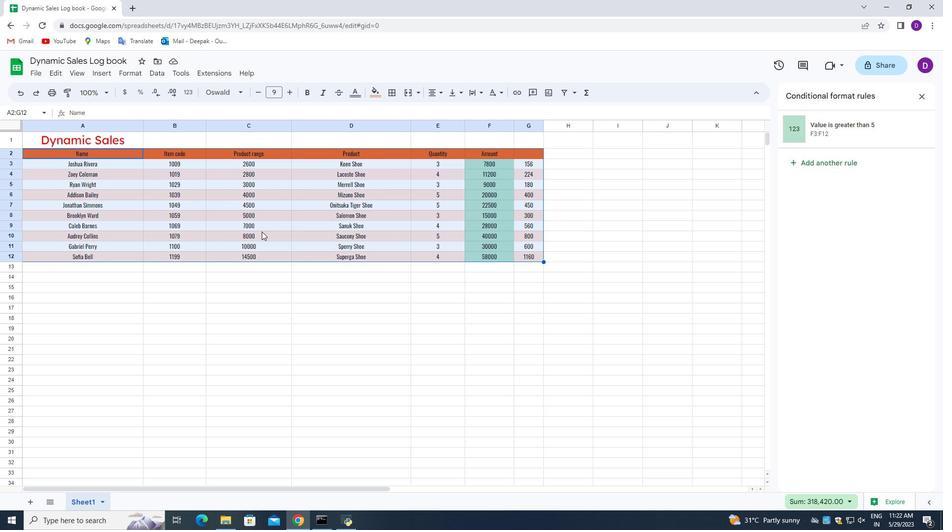 
Action: Mouse moved to (251, 235)
Screenshot: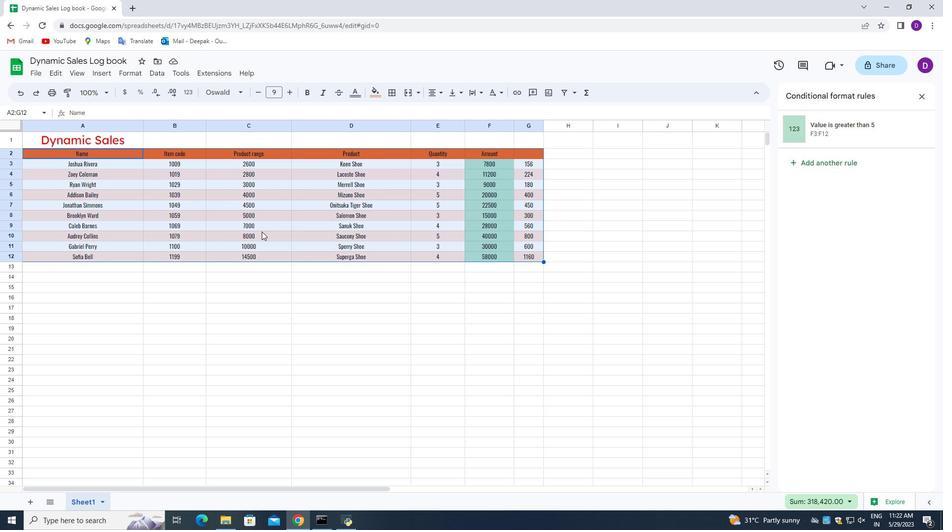 
Action: Mouse scrolled (251, 235) with delta (0, 0)
Screenshot: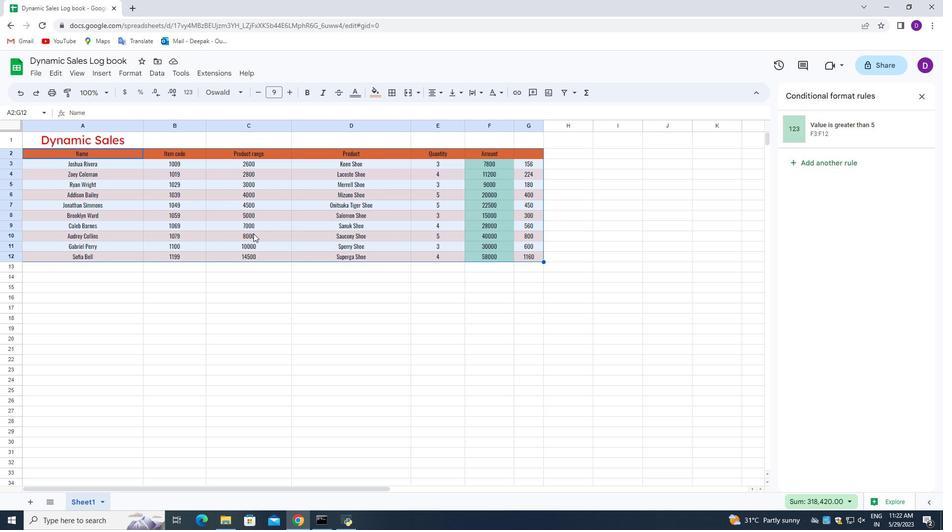 
Action: Mouse scrolled (251, 235) with delta (0, 0)
Screenshot: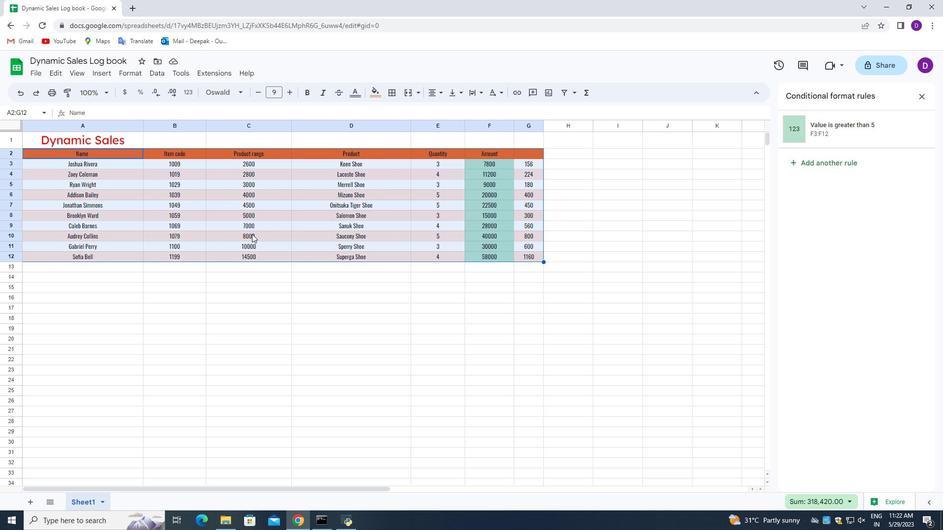 
Action: Mouse moved to (250, 235)
Screenshot: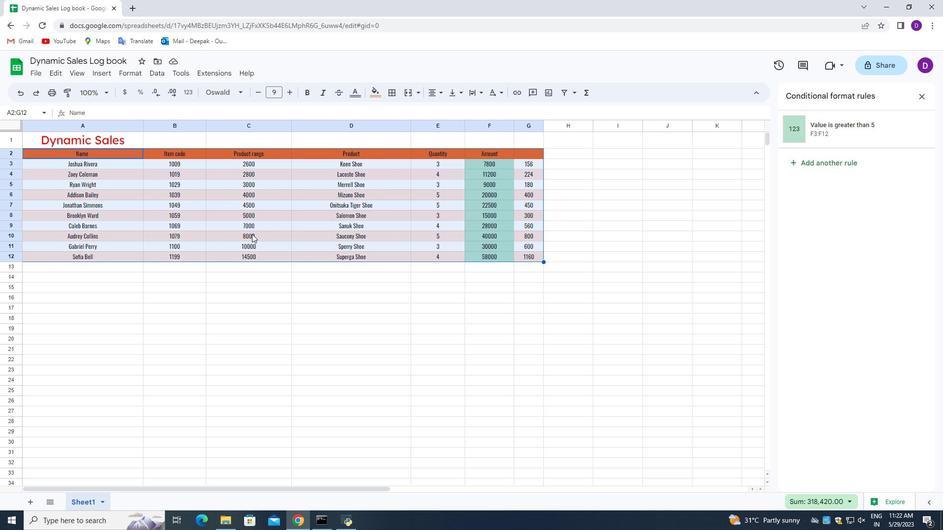 
Action: Mouse scrolled (250, 235) with delta (0, 0)
Screenshot: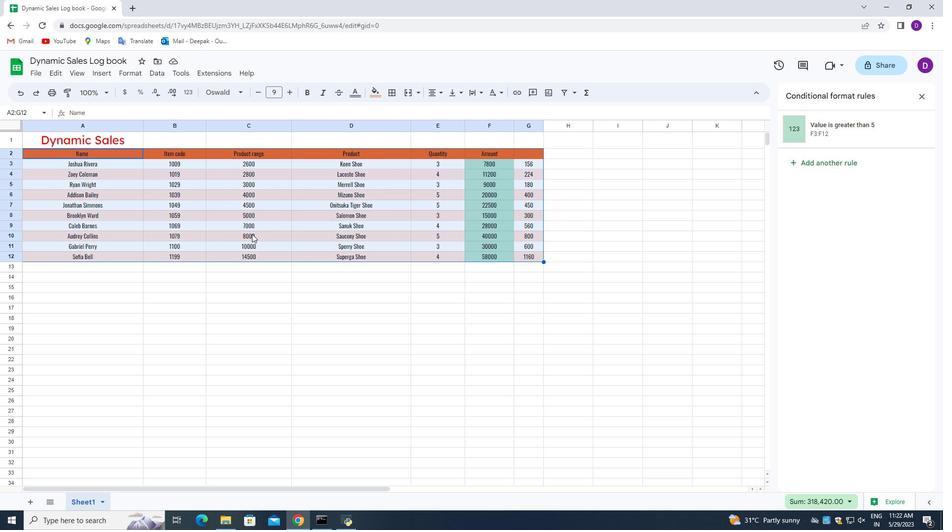 
Action: Mouse moved to (279, 278)
Screenshot: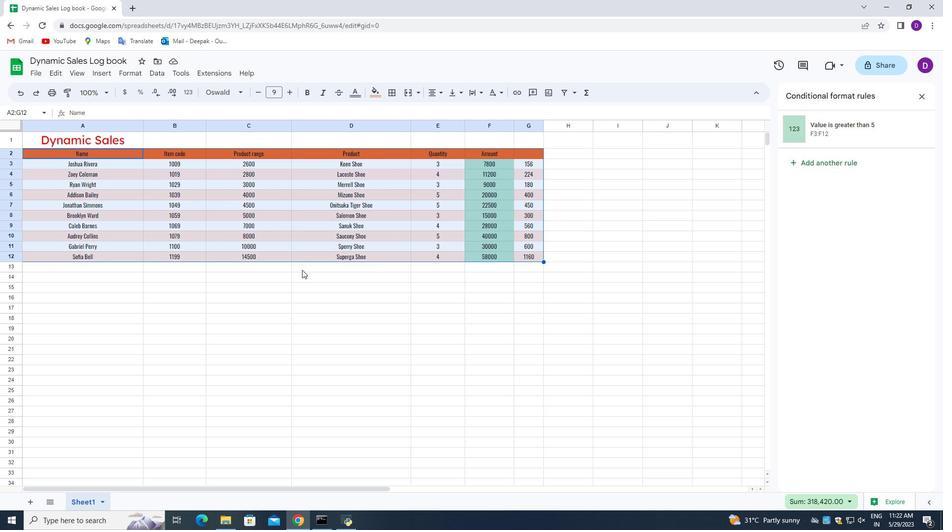 
Action: Mouse scrolled (284, 277) with delta (0, 0)
Screenshot: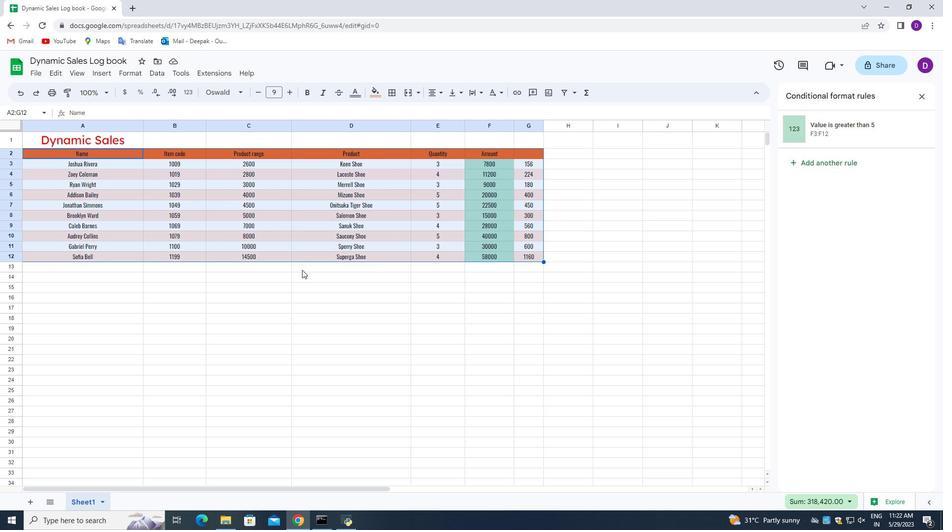 
Action: Mouse moved to (276, 280)
Screenshot: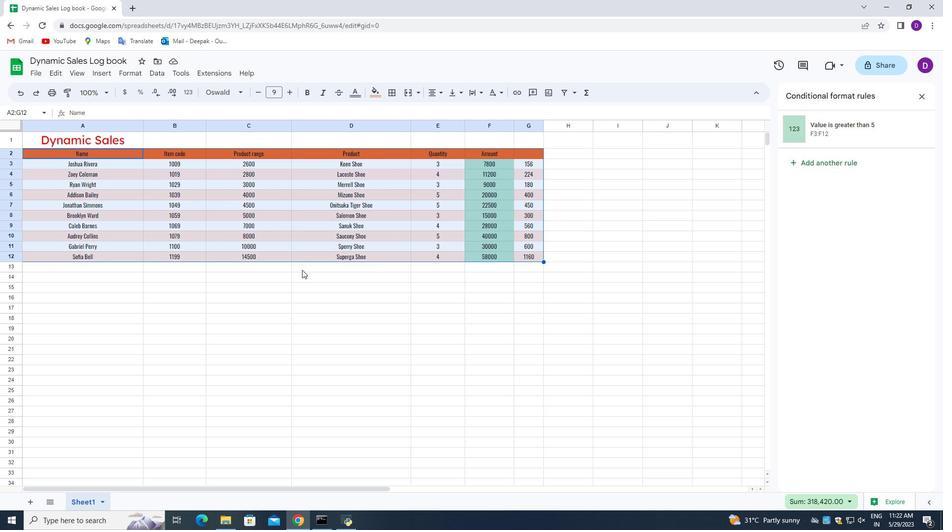 
Action: Mouse scrolled (279, 279) with delta (0, 0)
Screenshot: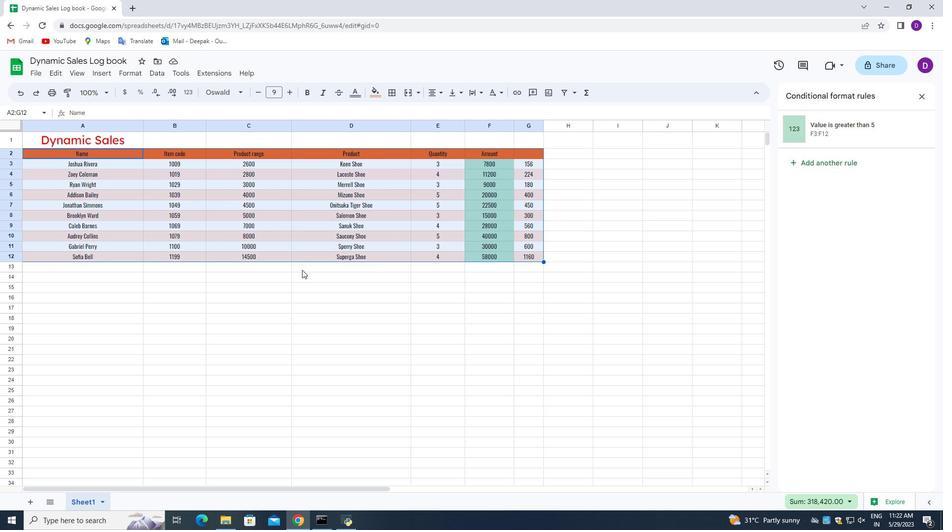 
Action: Mouse moved to (275, 280)
Screenshot: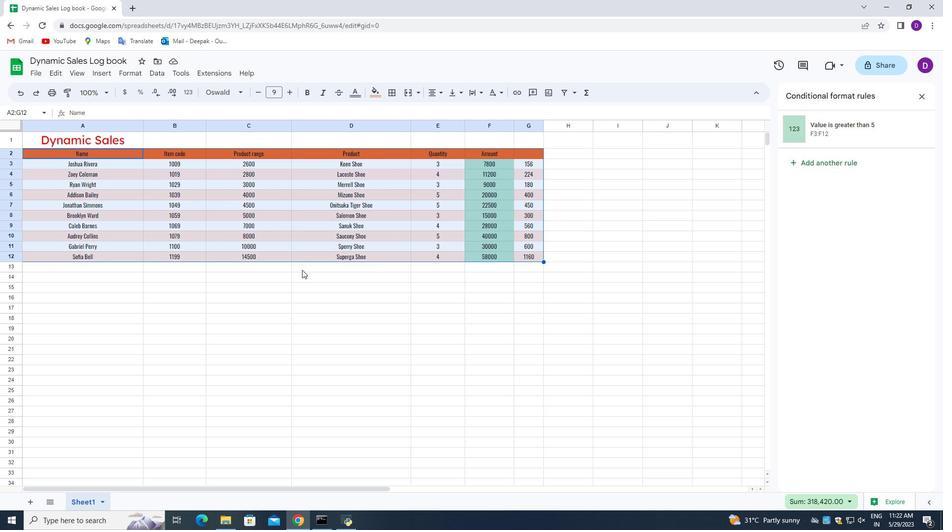 
Action: Mouse scrolled (276, 281) with delta (0, 0)
Screenshot: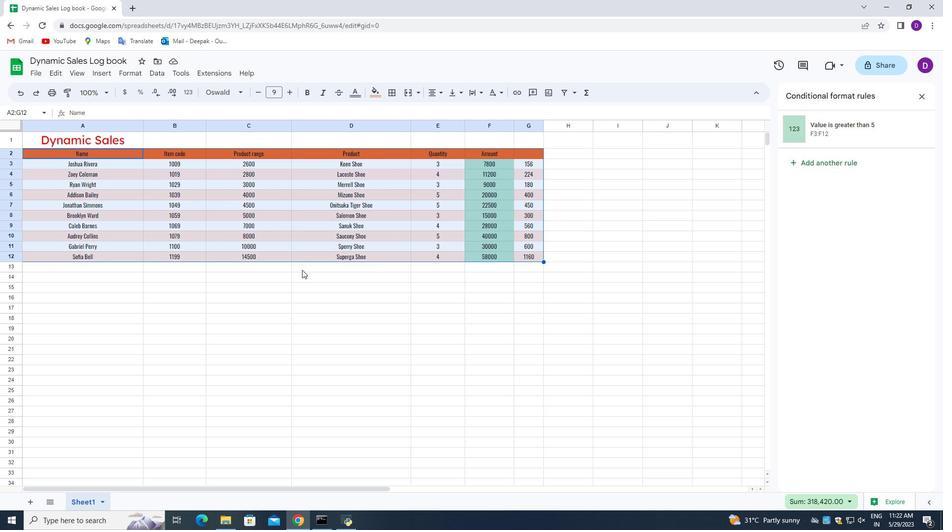 
Action: Mouse moved to (275, 280)
Screenshot: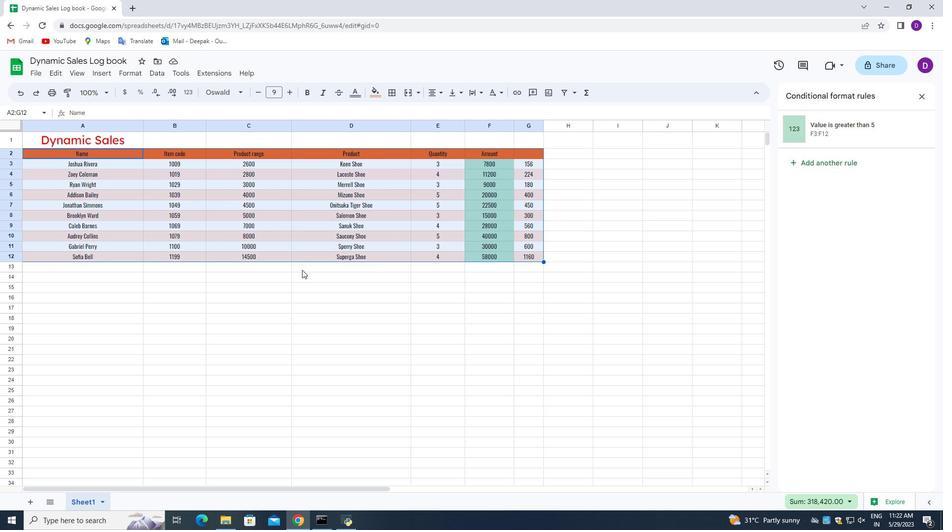 
Action: Mouse scrolled (275, 281) with delta (0, 0)
Screenshot: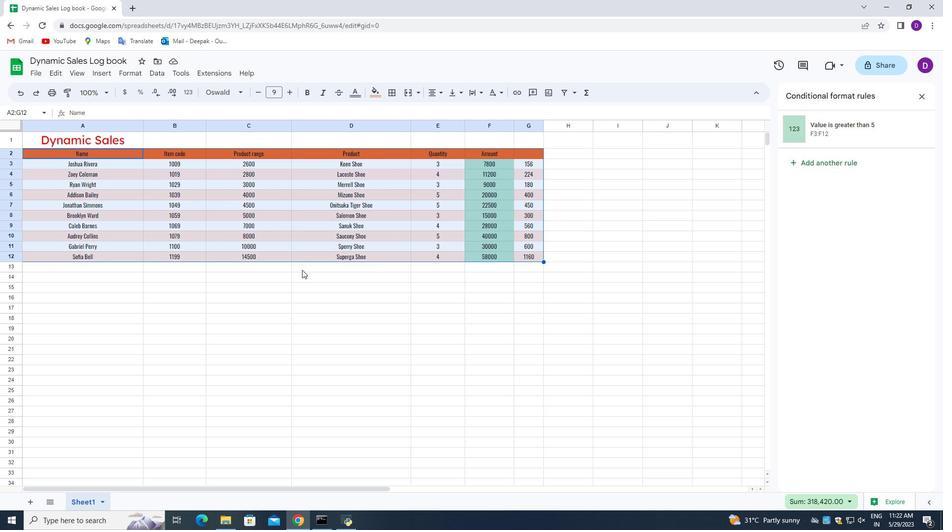 
Action: Mouse moved to (125, 73)
Screenshot: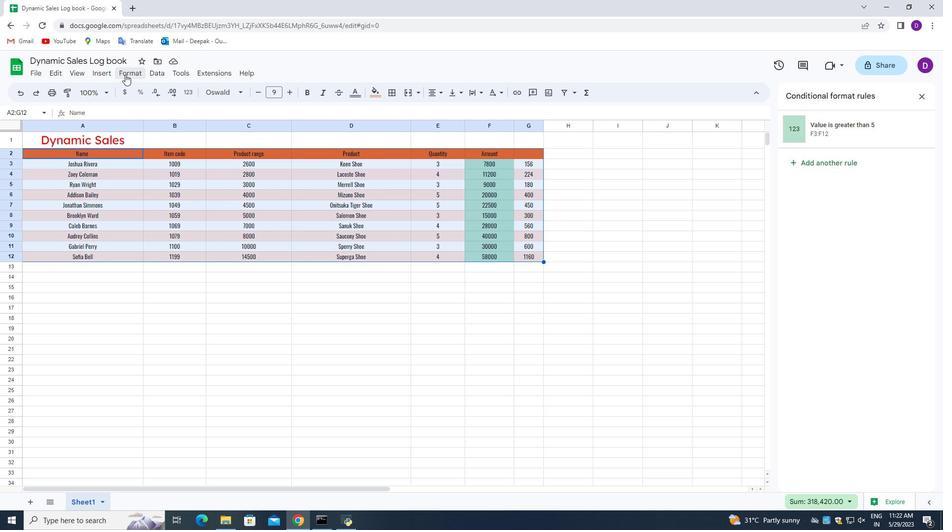 
Action: Mouse pressed left at (125, 73)
Screenshot: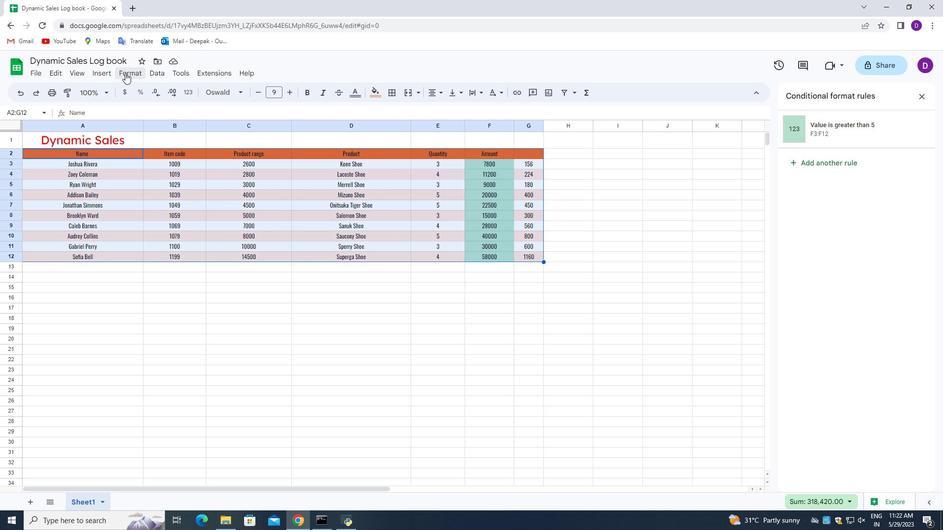 
Action: Mouse moved to (204, 257)
Screenshot: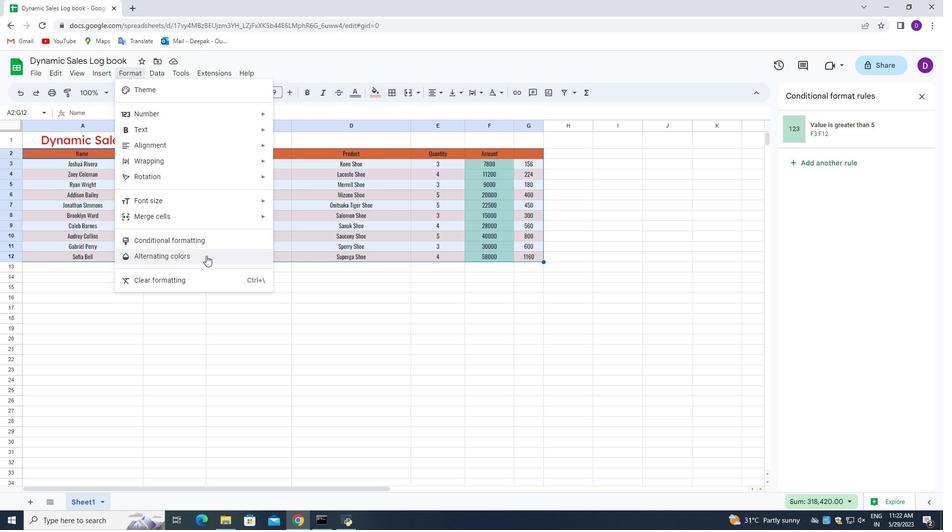 
Action: Mouse pressed left at (204, 257)
Screenshot: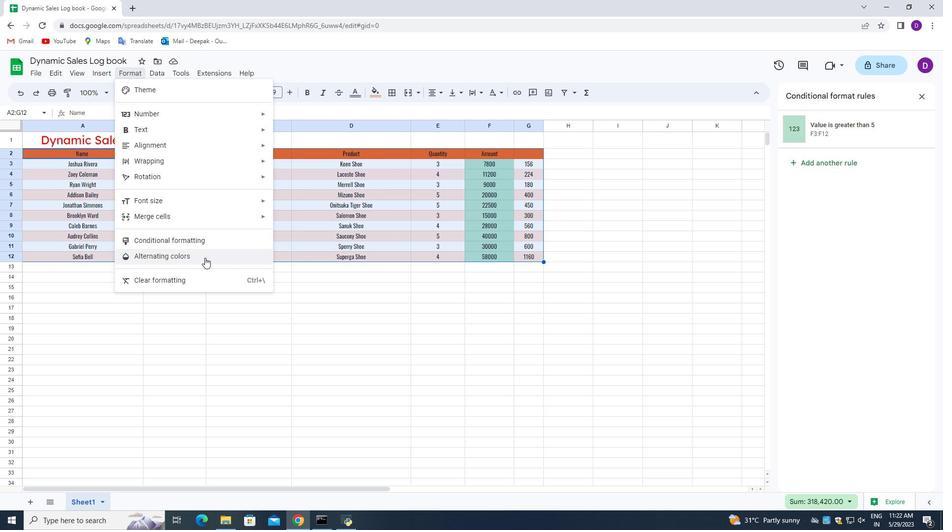 
Action: Mouse moved to (895, 350)
Screenshot: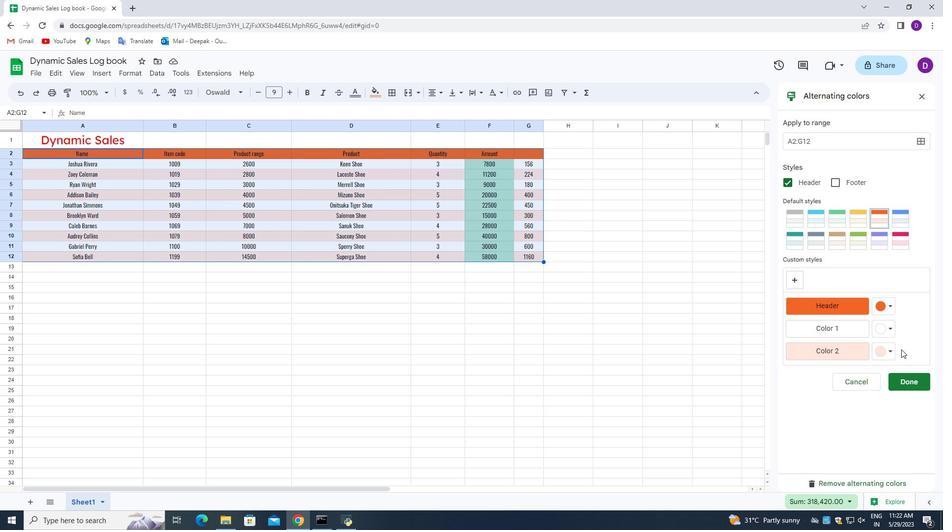 
Action: Mouse scrolled (895, 350) with delta (0, 0)
Screenshot: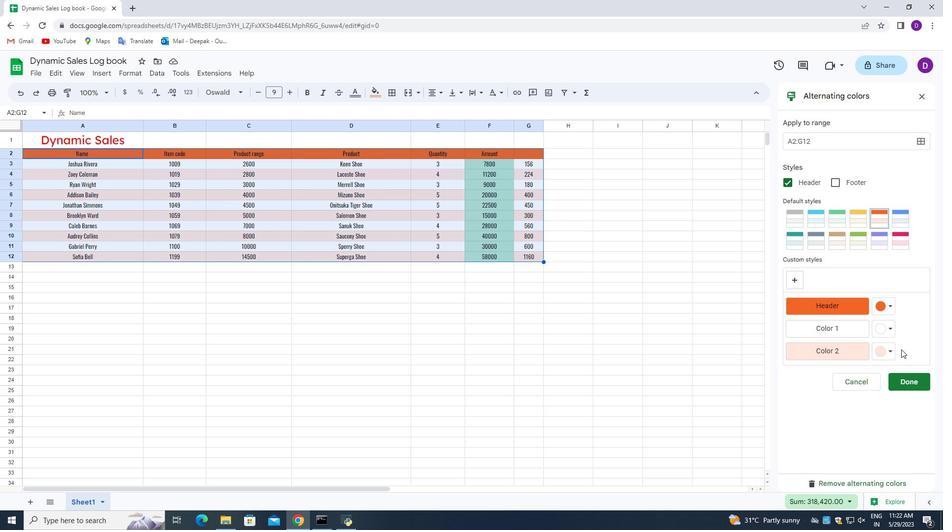 
Action: Mouse moved to (887, 351)
Screenshot: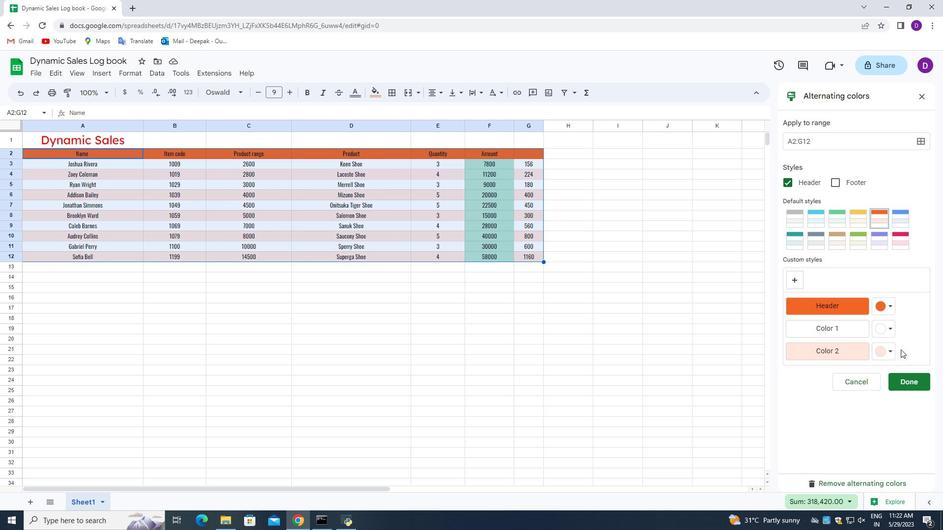
Action: Mouse scrolled (887, 350) with delta (0, 0)
Screenshot: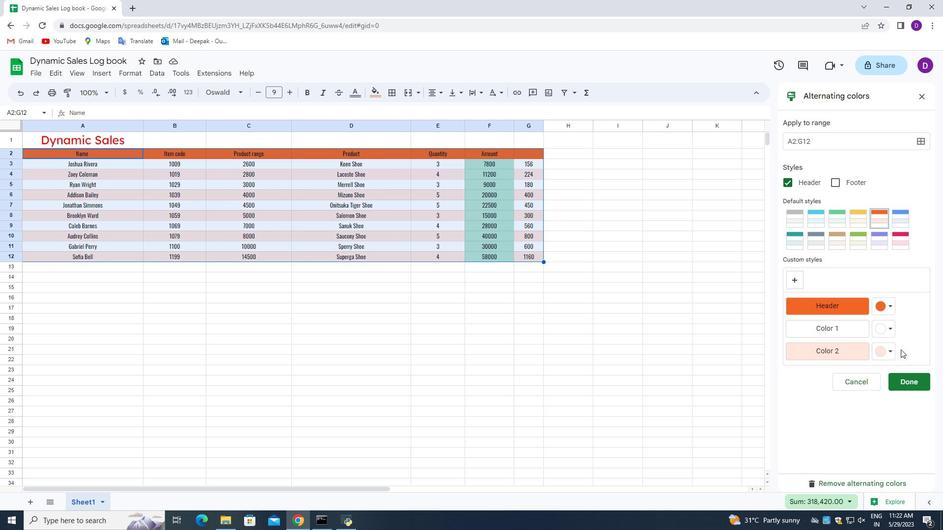 
Action: Mouse moved to (881, 347)
Screenshot: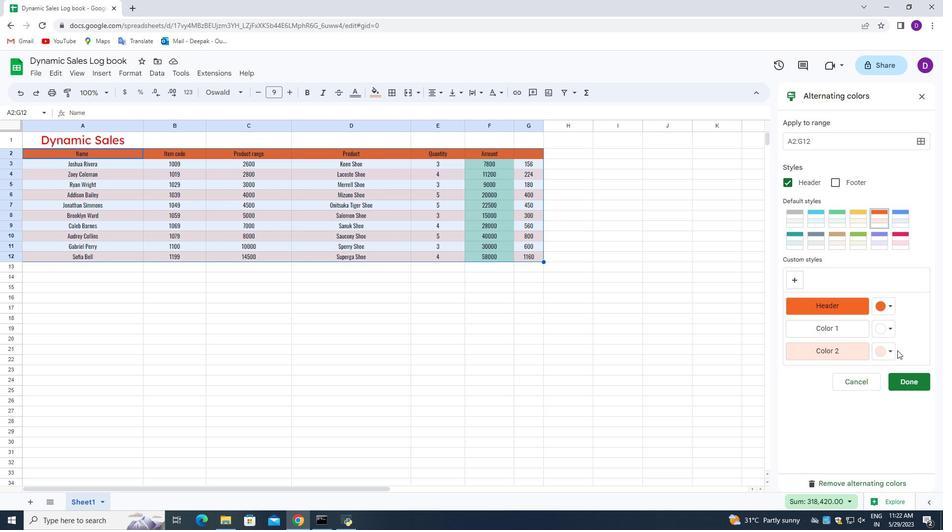 
Action: Mouse scrolled (881, 347) with delta (0, 0)
Screenshot: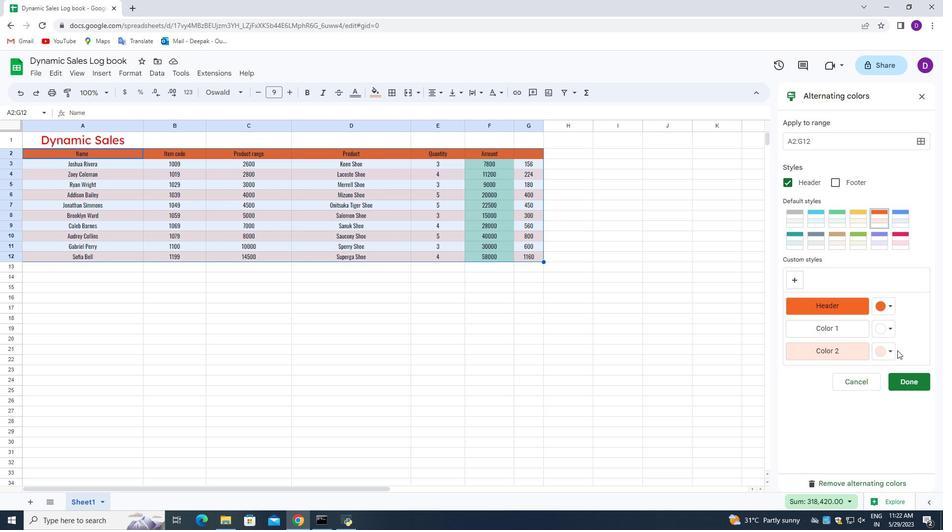 
Action: Mouse moved to (441, 241)
Screenshot: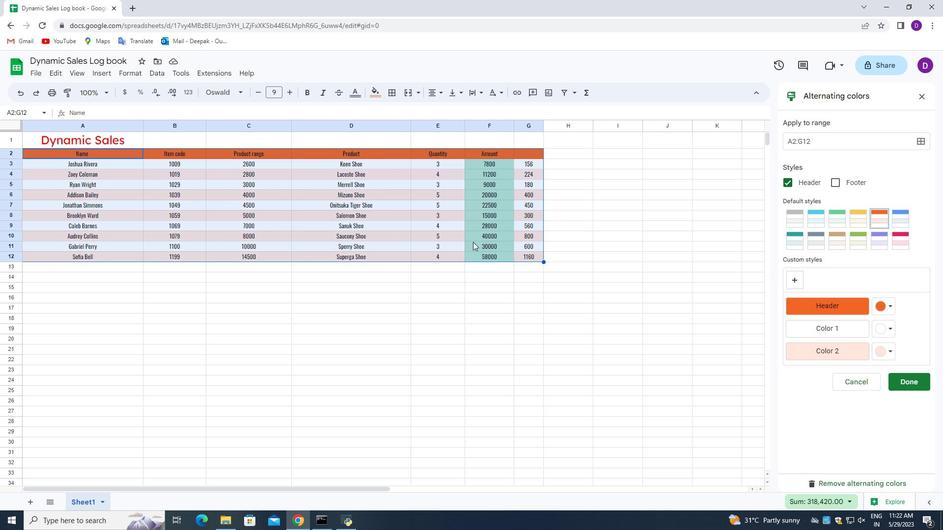 
Action: Mouse scrolled (441, 240) with delta (0, 0)
Screenshot: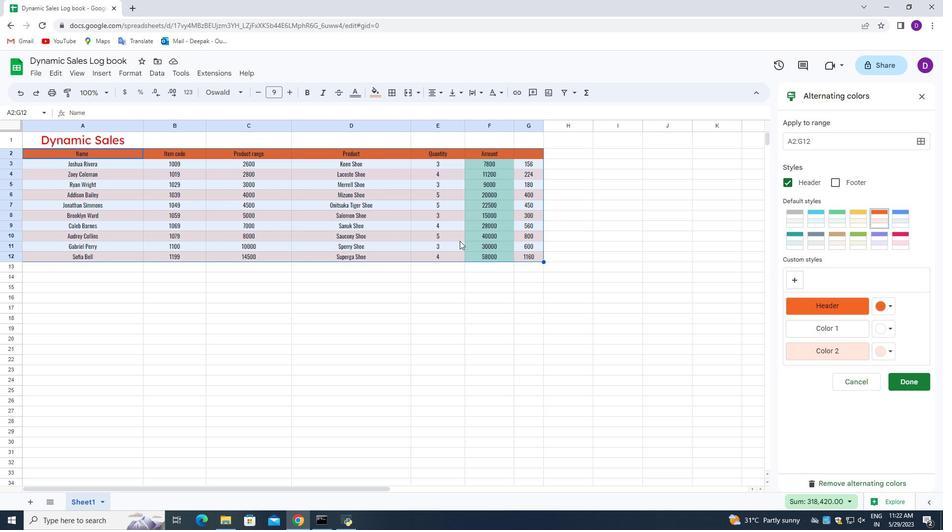 
Action: Mouse moved to (429, 240)
Screenshot: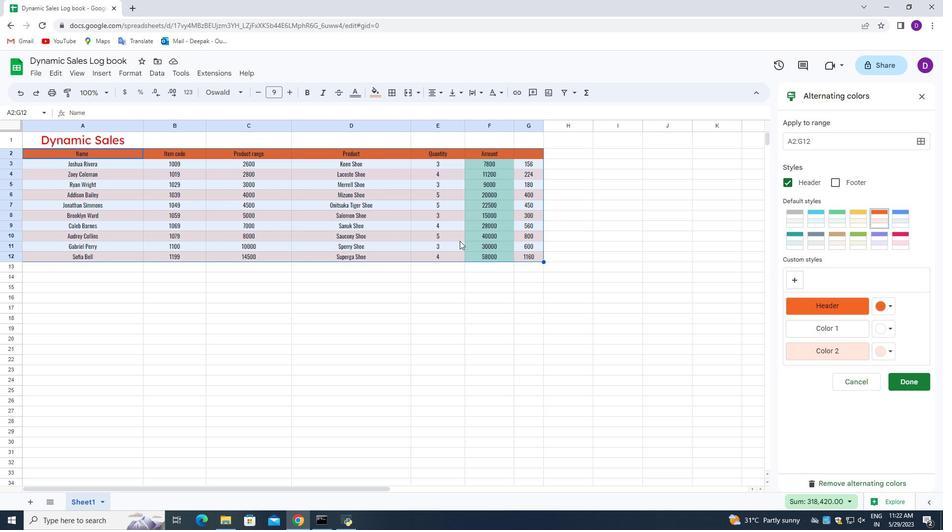 
Action: Mouse scrolled (429, 240) with delta (0, 0)
Screenshot: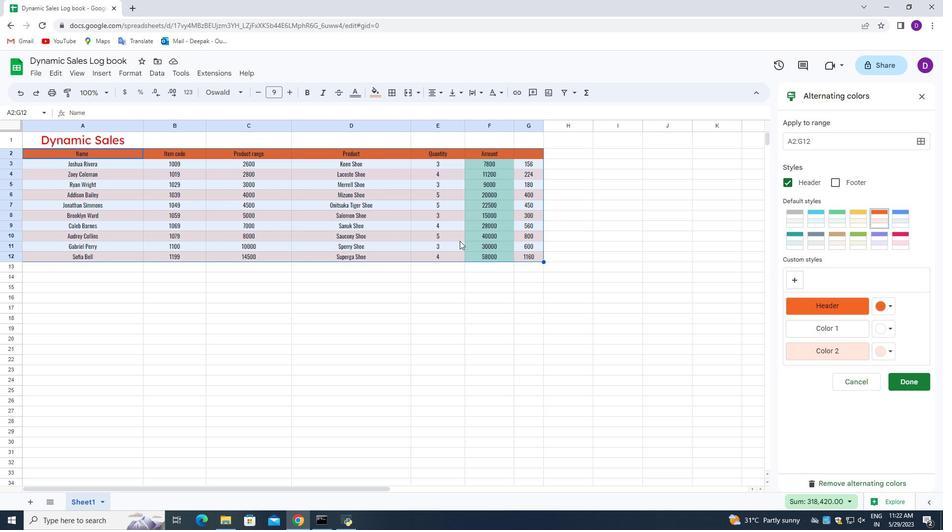 
Action: Mouse moved to (414, 236)
Screenshot: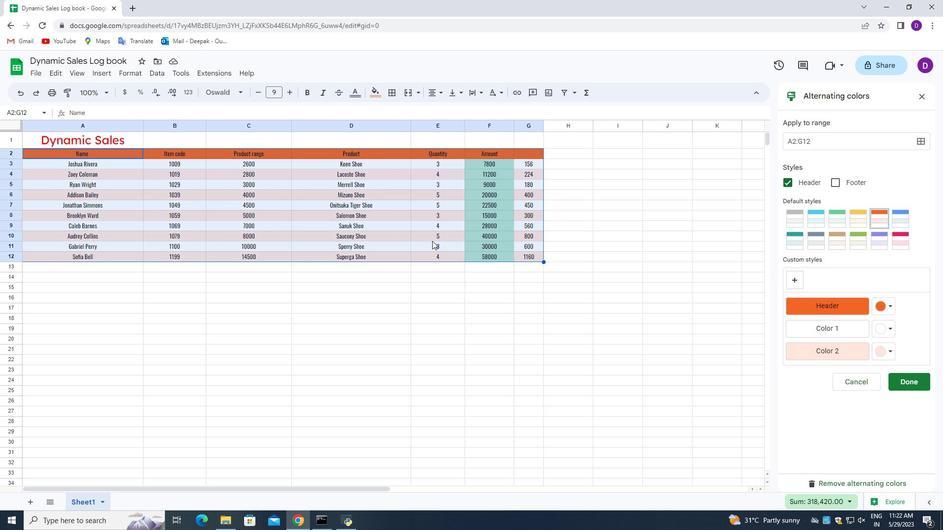 
Action: Mouse scrolled (414, 235) with delta (0, 0)
Screenshot: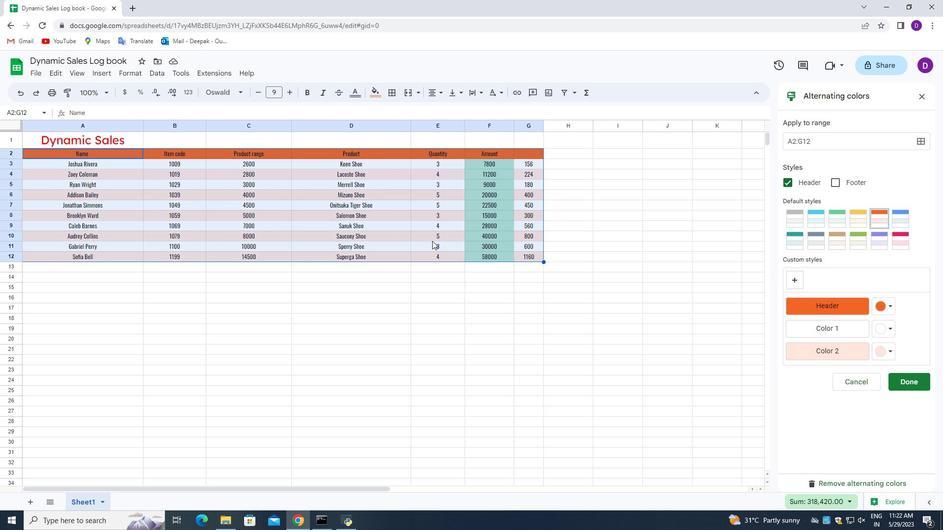 
Action: Mouse moved to (274, 218)
Screenshot: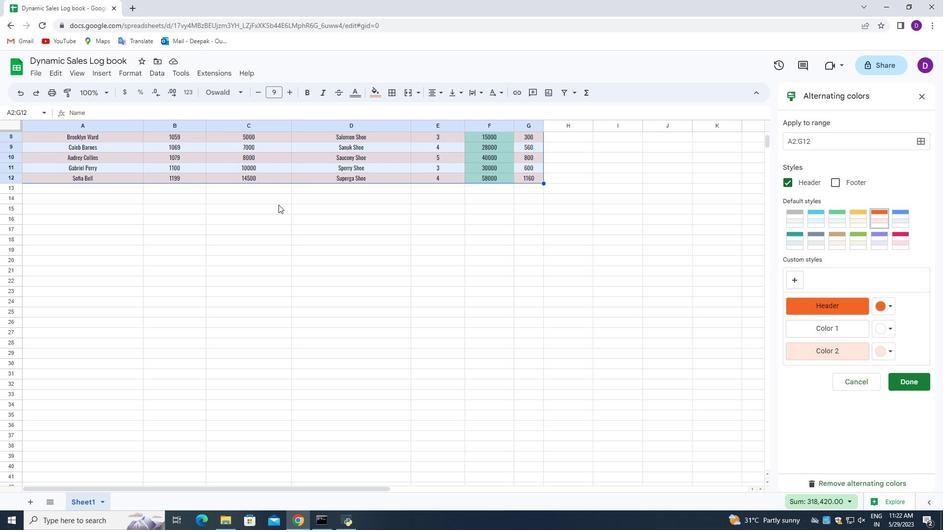 
Action: Mouse scrolled (274, 219) with delta (0, 0)
Screenshot: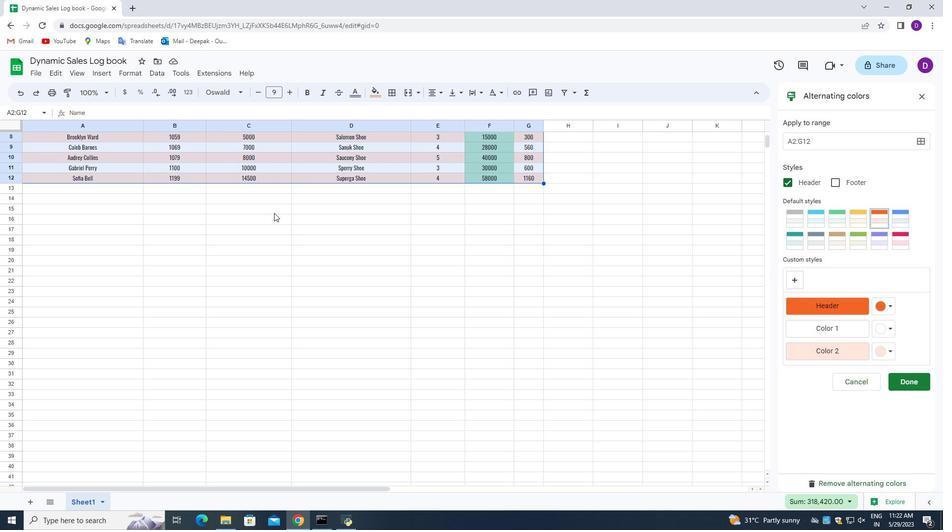 
Action: Mouse moved to (274, 221)
Screenshot: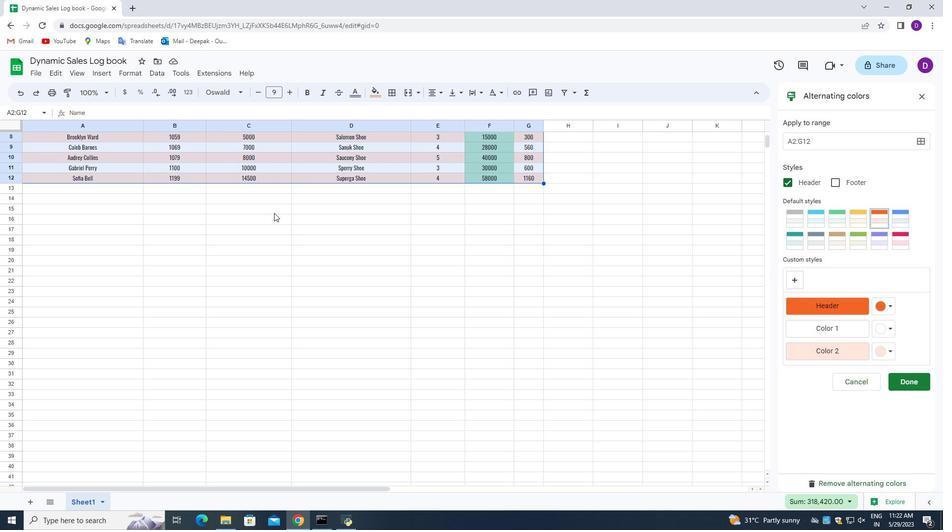 
Action: Mouse scrolled (274, 222) with delta (0, 0)
Screenshot: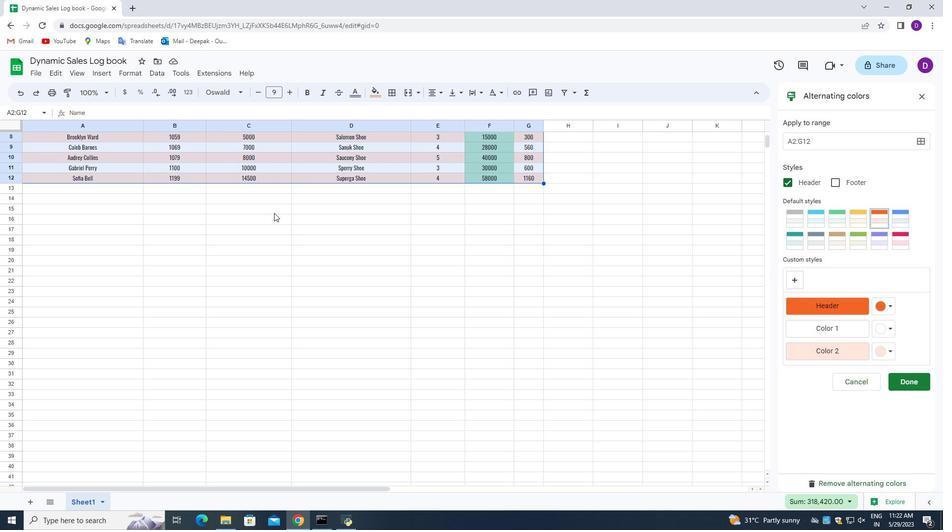 
Action: Mouse moved to (274, 222)
Screenshot: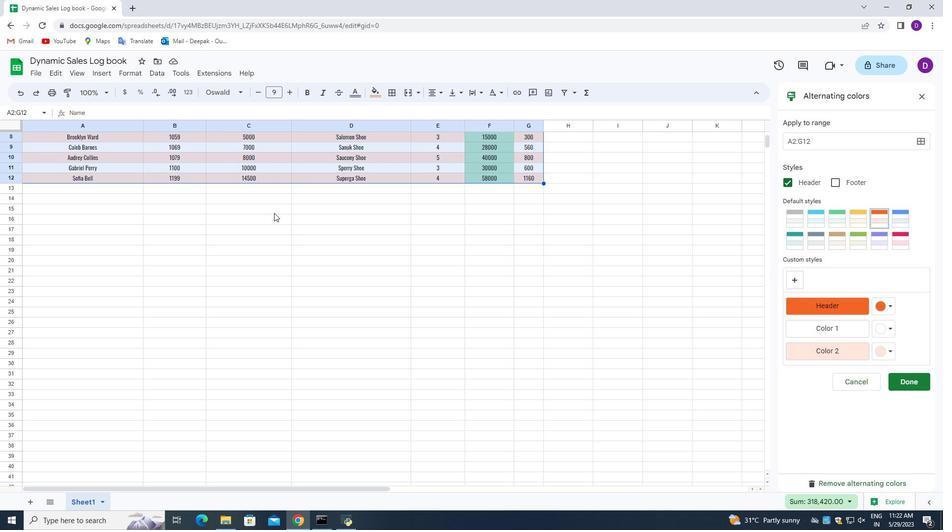
Action: Mouse scrolled (274, 222) with delta (0, 0)
Screenshot: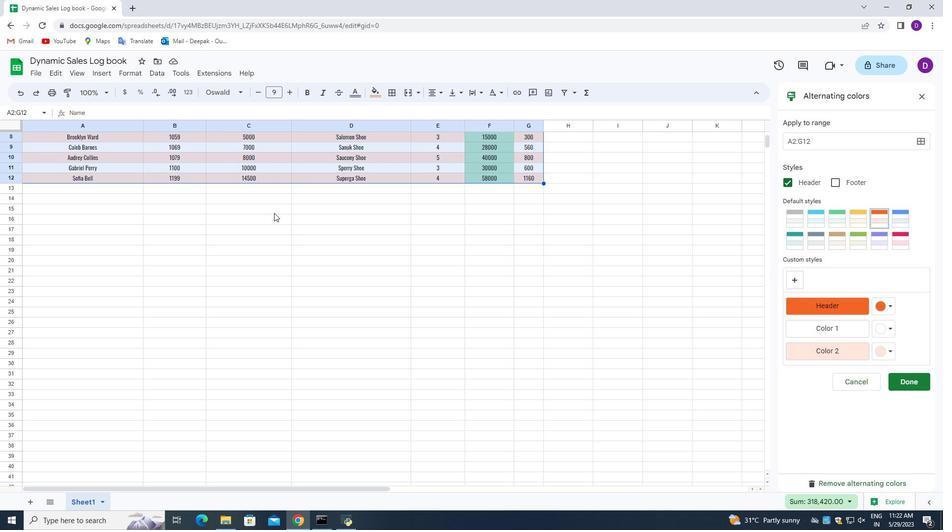 
Action: Mouse scrolled (274, 222) with delta (0, 0)
Screenshot: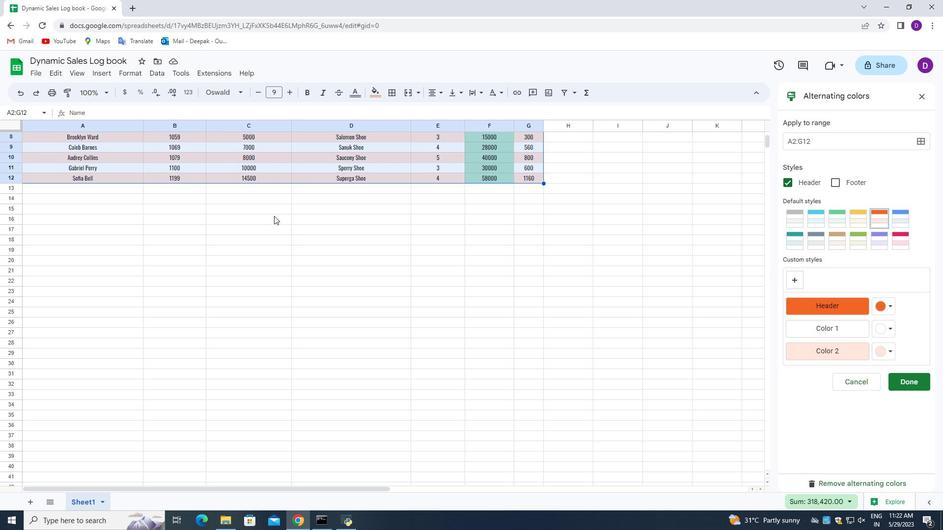 
Action: Mouse scrolled (274, 222) with delta (0, 0)
Screenshot: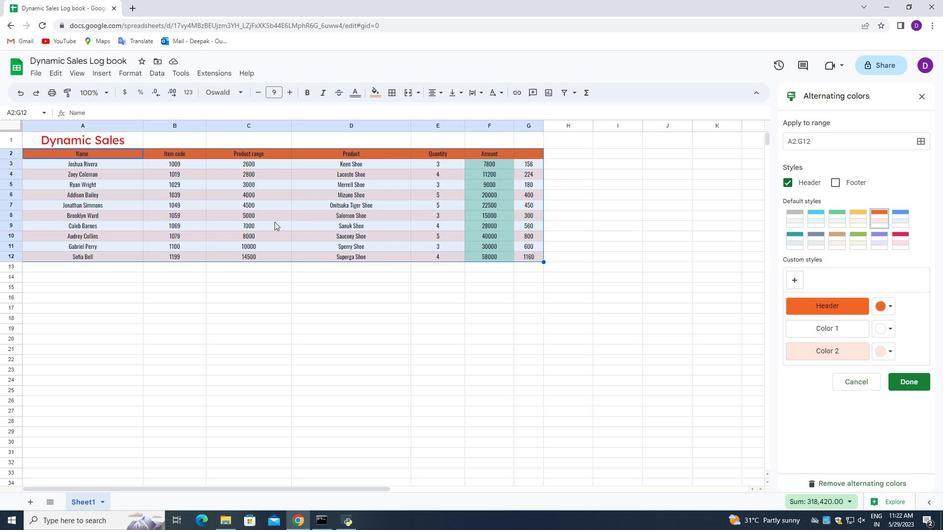 
Action: Mouse scrolled (274, 222) with delta (0, 0)
Screenshot: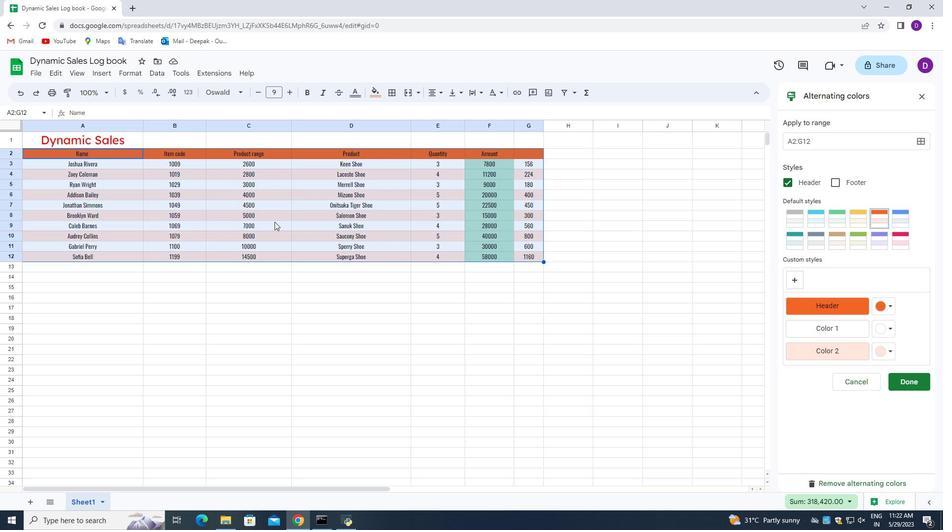 
Action: Mouse moved to (274, 224)
Screenshot: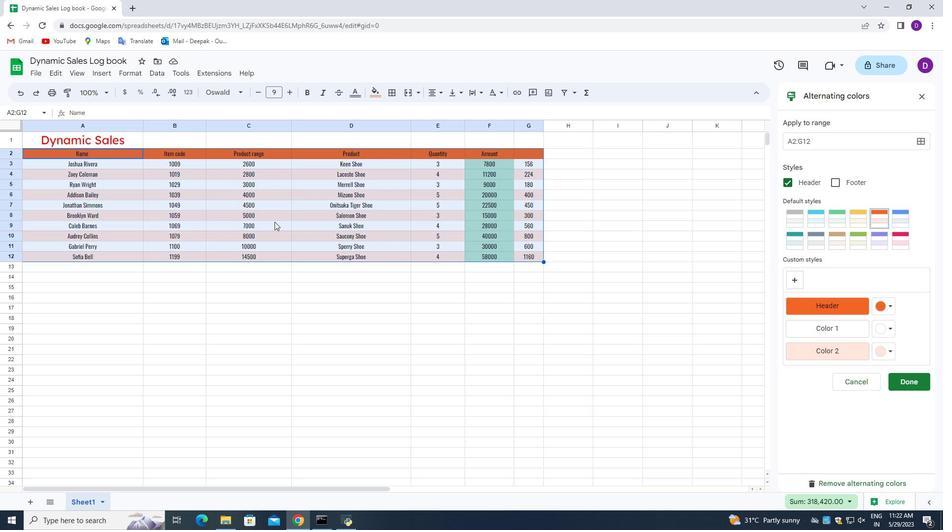 
Action: Mouse scrolled (274, 225) with delta (0, 0)
Screenshot: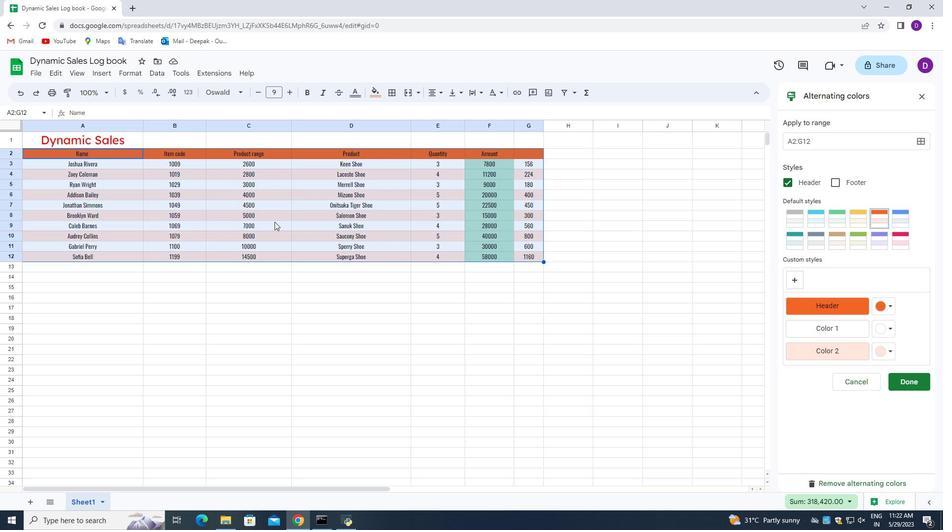
Action: Mouse moved to (278, 230)
Screenshot: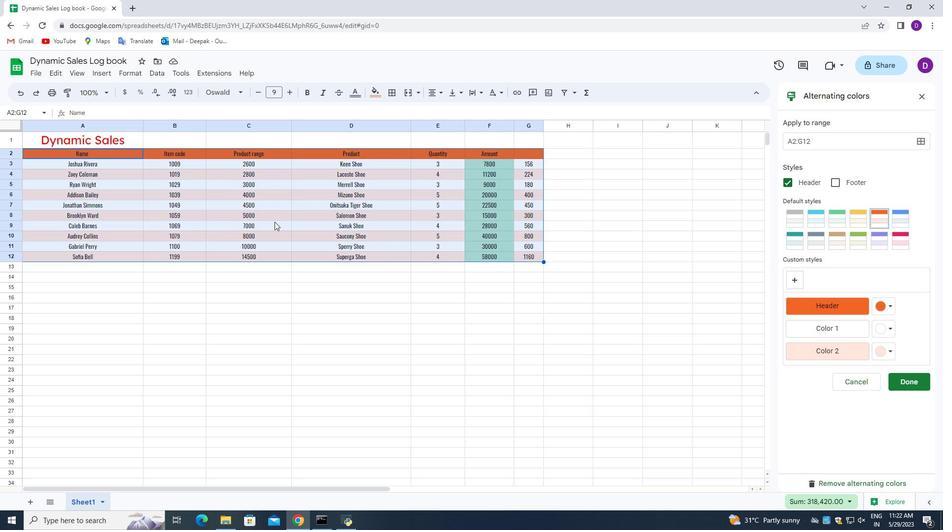 
Action: Mouse scrolled (278, 230) with delta (0, 0)
Screenshot: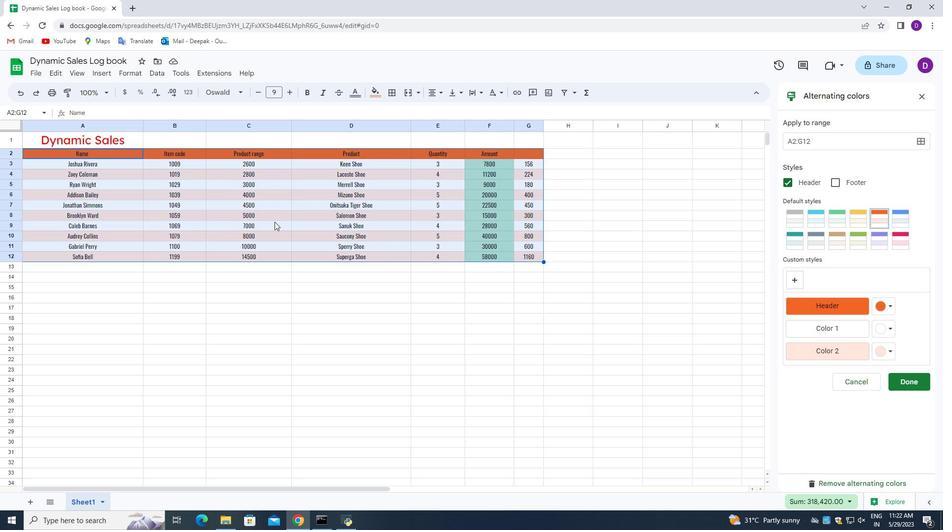 
Action: Mouse moved to (283, 240)
Screenshot: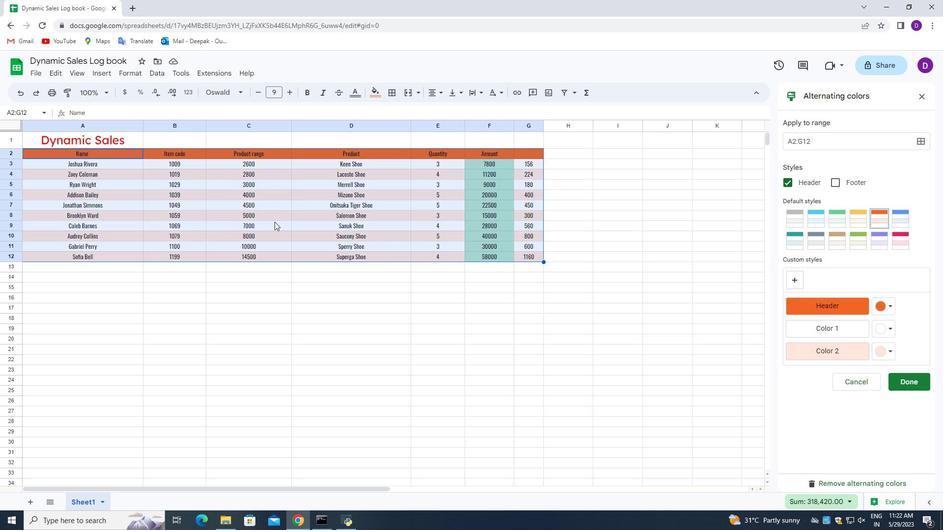 
Action: Mouse scrolled (283, 240) with delta (0, 0)
Screenshot: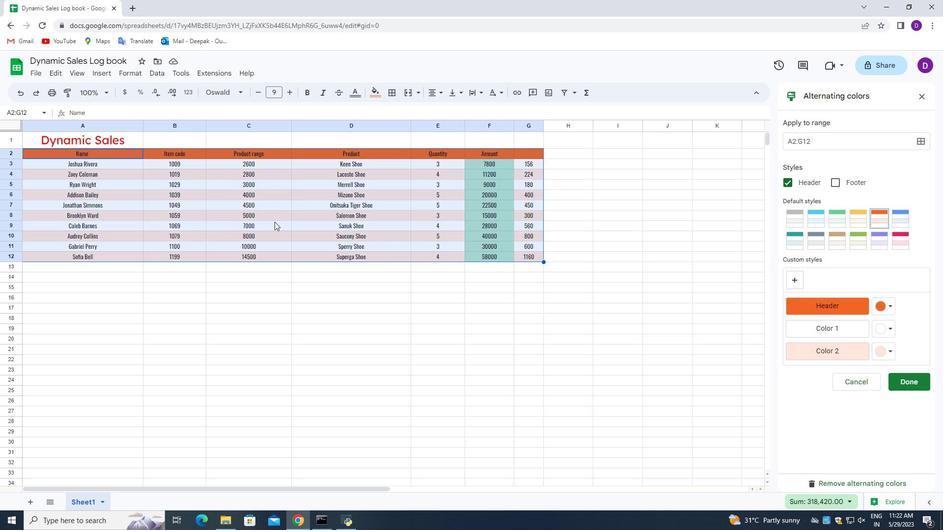 
Action: Mouse moved to (325, 268)
Screenshot: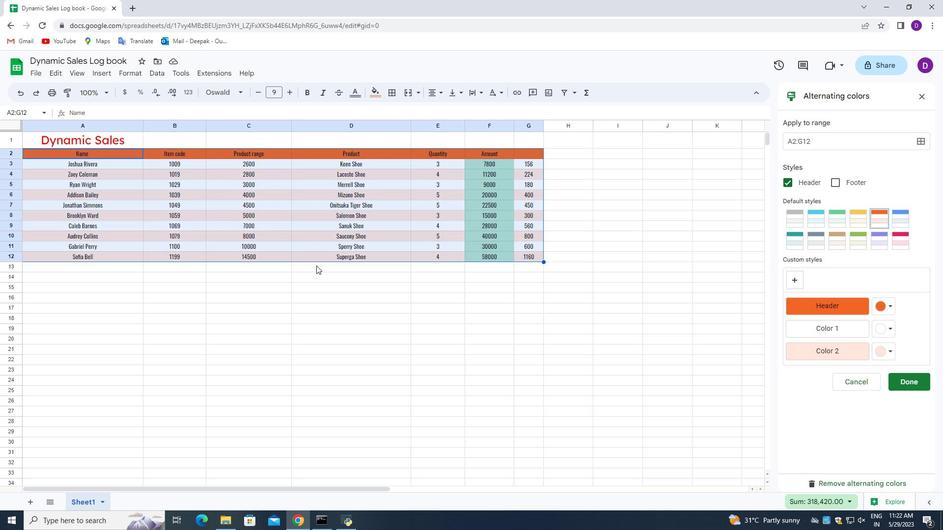 
Action: Mouse scrolled (325, 268) with delta (0, 0)
Screenshot: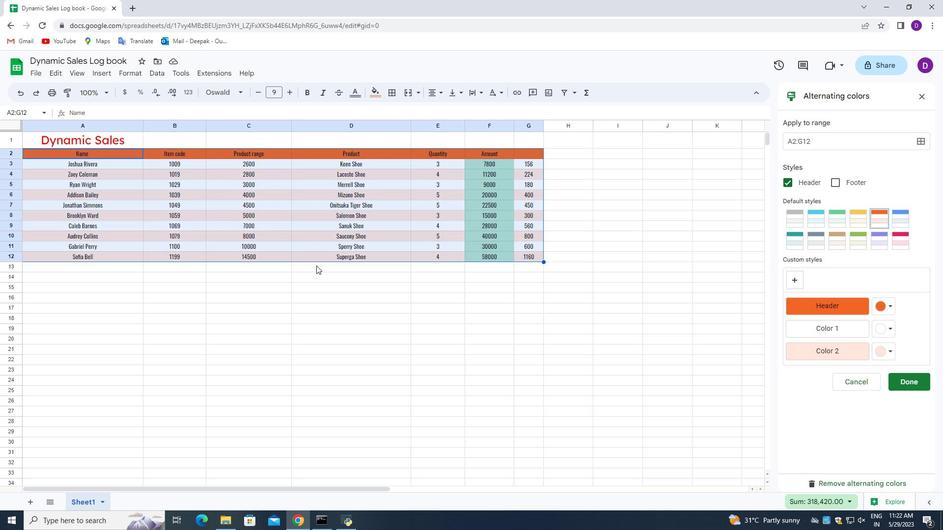 
Action: Mouse moved to (531, 271)
Screenshot: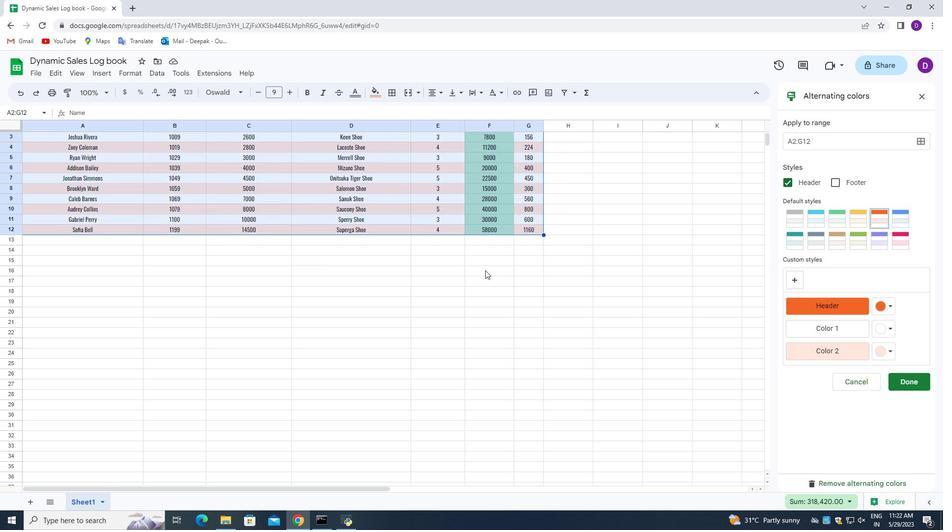 
Action: Mouse scrolled (531, 270) with delta (0, 0)
Screenshot: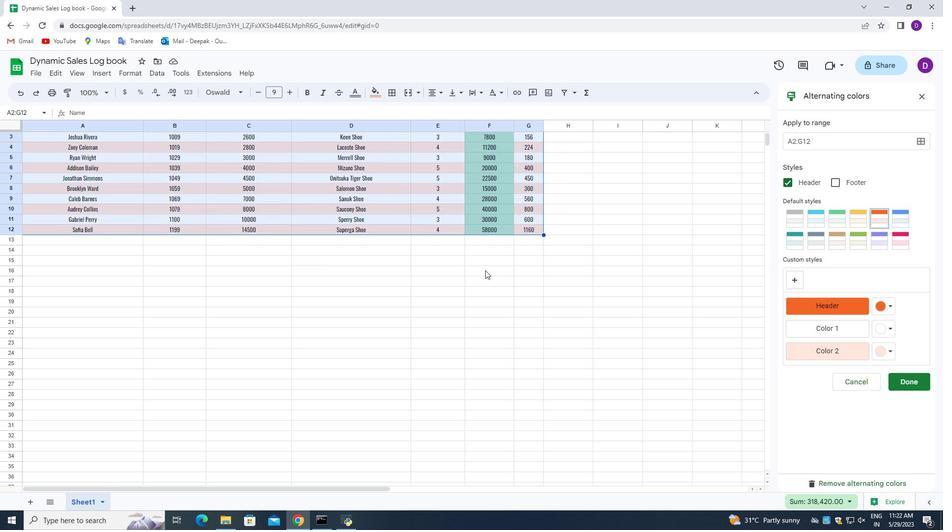 
Action: Mouse moved to (533, 271)
Screenshot: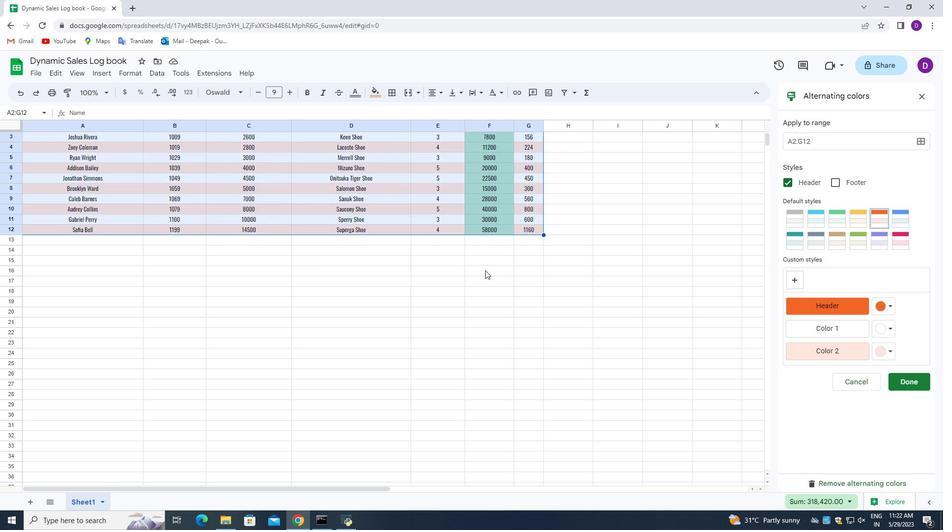 
Action: Mouse scrolled (533, 270) with delta (0, 0)
Screenshot: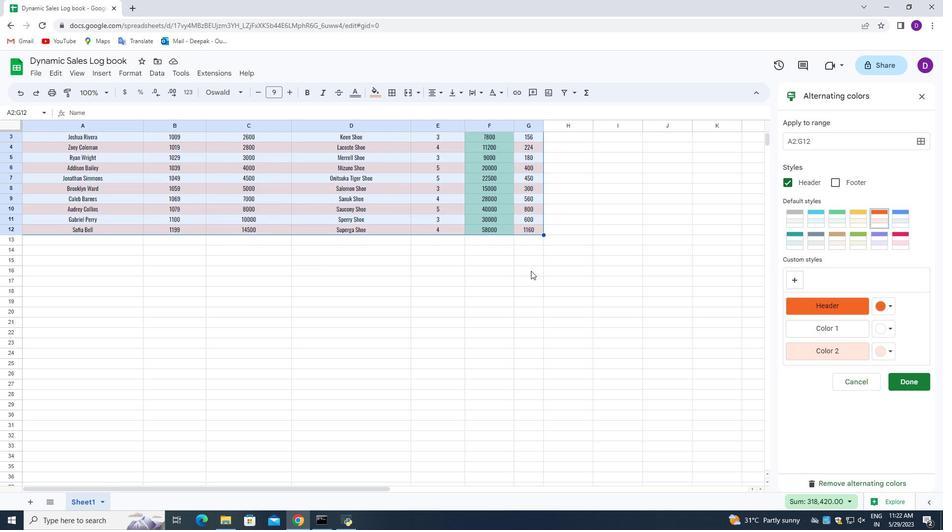 
Action: Mouse moved to (561, 276)
Screenshot: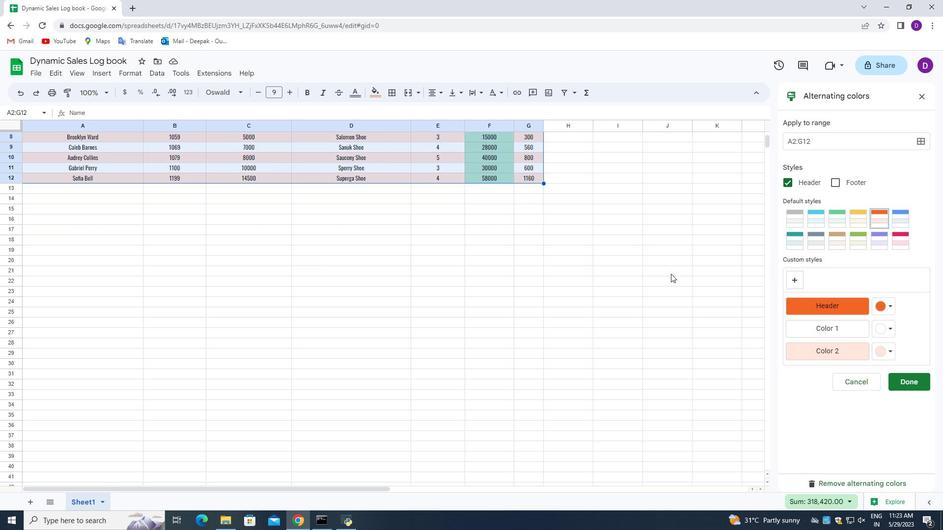 
Action: Mouse scrolled (561, 275) with delta (0, 0)
Screenshot: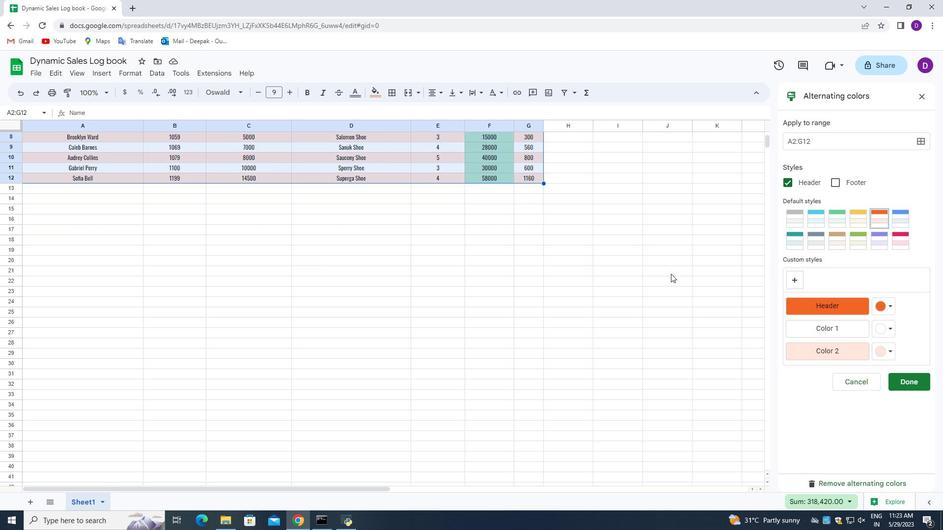 
Action: Mouse moved to (511, 277)
Screenshot: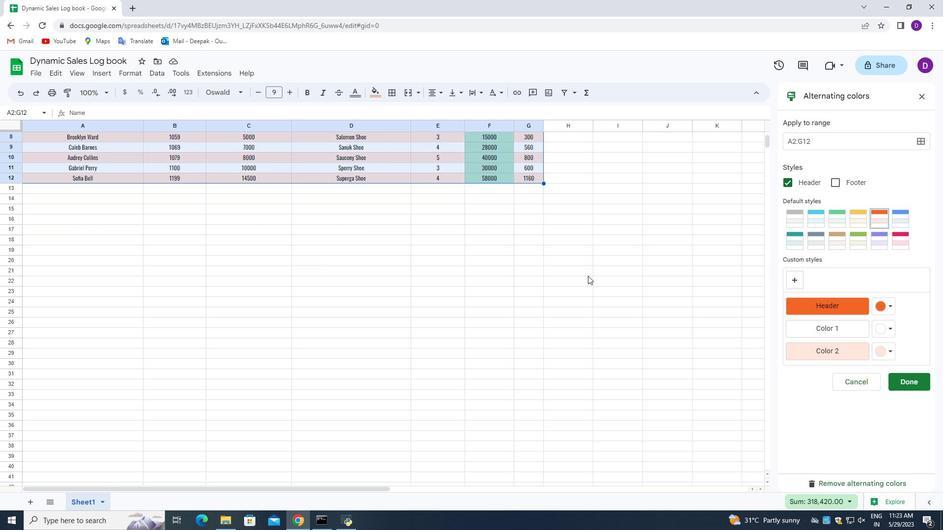 
Action: Mouse scrolled (511, 277) with delta (0, 0)
Screenshot: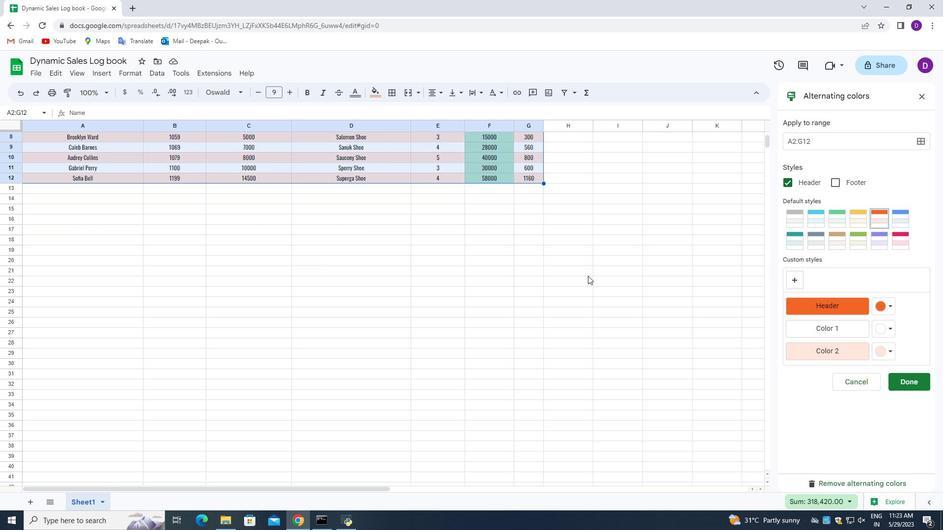 
Action: Mouse moved to (305, 272)
Screenshot: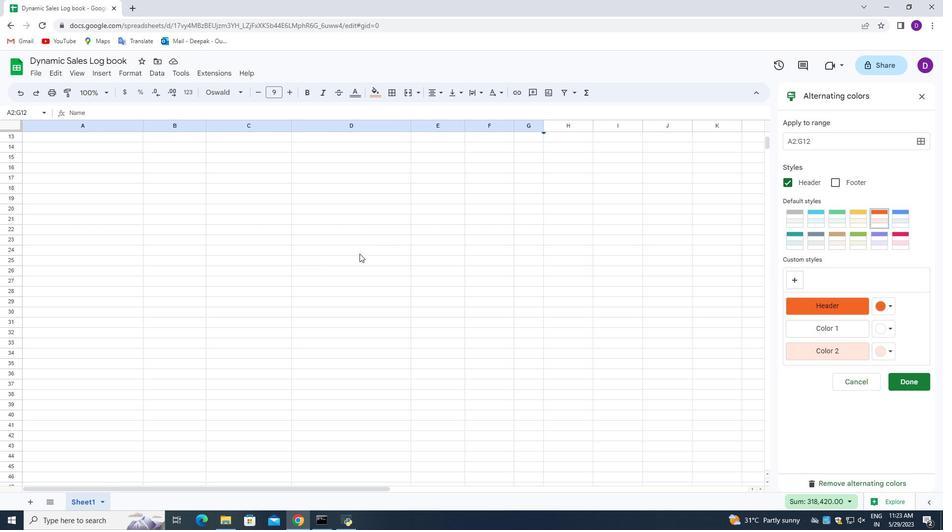 
Action: Mouse scrolled (305, 273) with delta (0, 0)
Screenshot: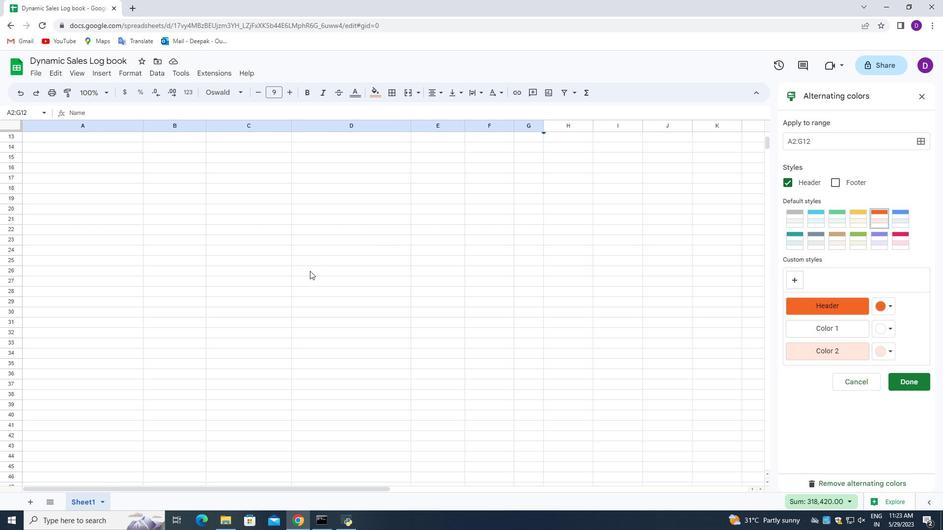 
Action: Mouse scrolled (305, 273) with delta (0, 0)
Screenshot: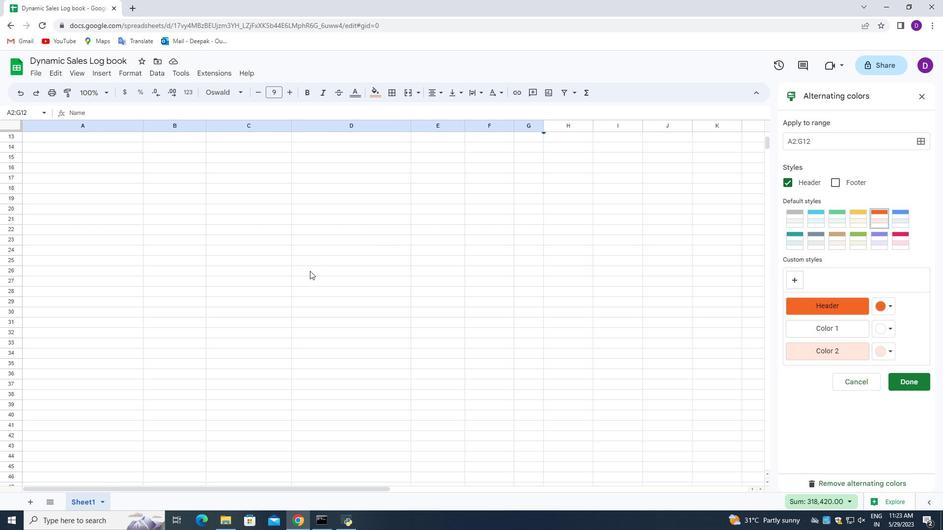 
Action: Mouse scrolled (305, 273) with delta (0, 0)
Screenshot: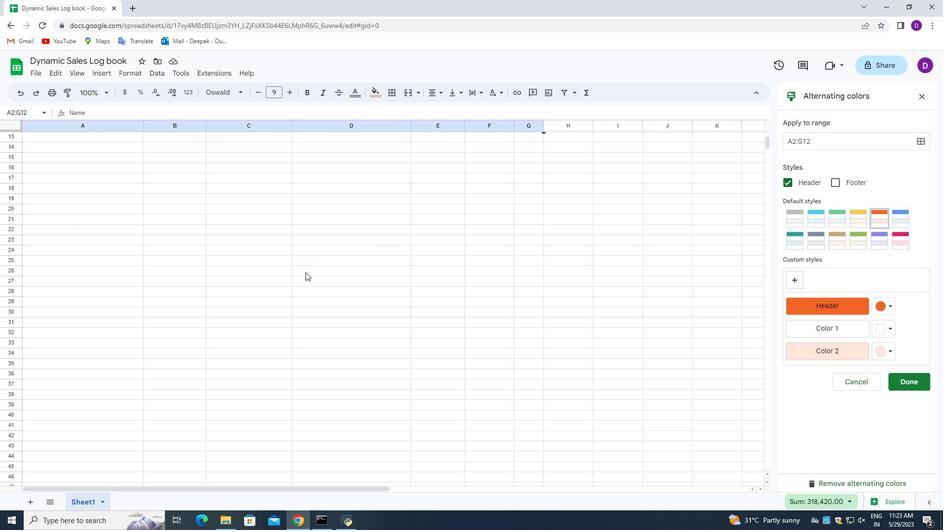 
Action: Mouse scrolled (305, 273) with delta (0, 0)
Screenshot: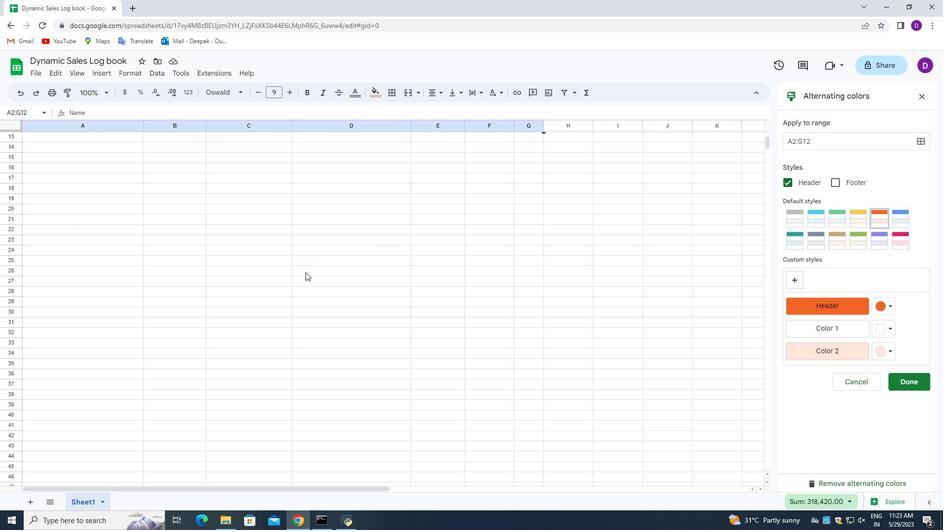 
Action: Mouse moved to (368, 305)
Screenshot: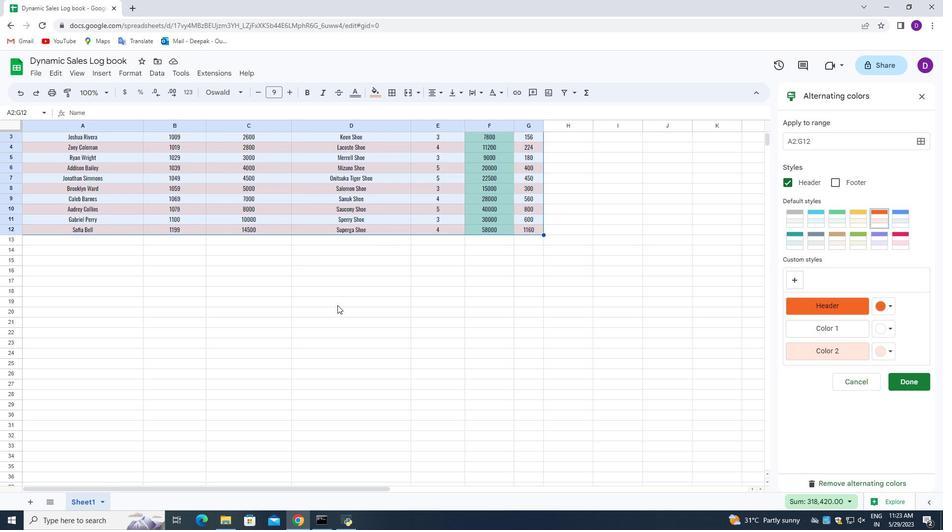 
Action: Mouse scrolled (360, 306) with delta (0, 0)
Screenshot: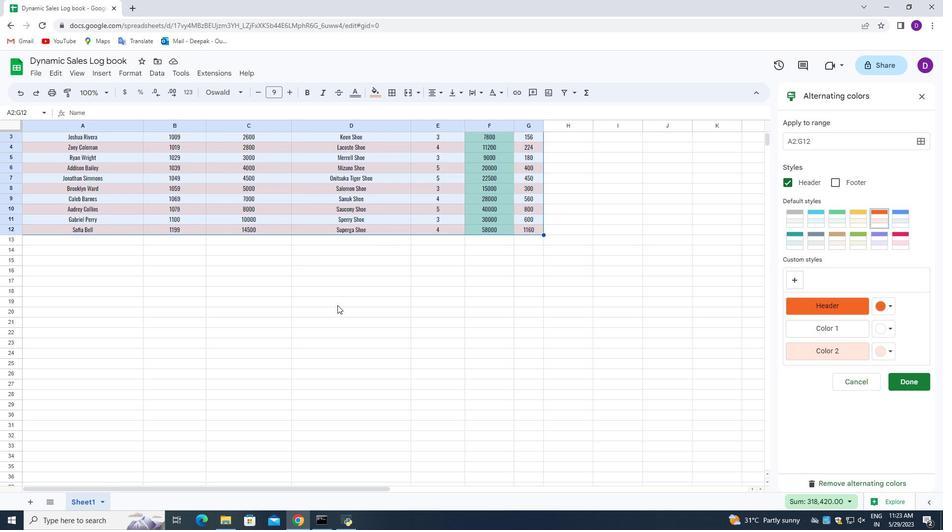 
Action: Mouse moved to (368, 305)
Screenshot: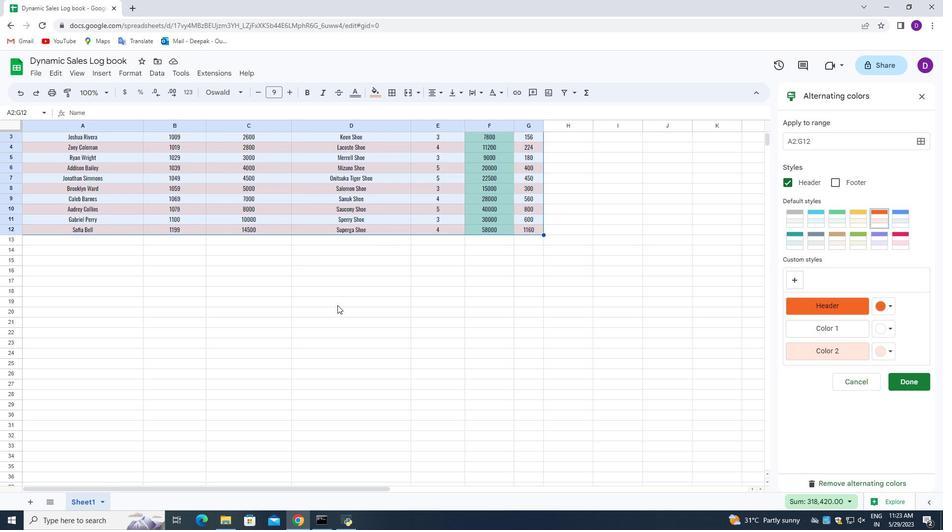 
Action: Mouse scrolled (367, 306) with delta (0, 0)
Screenshot: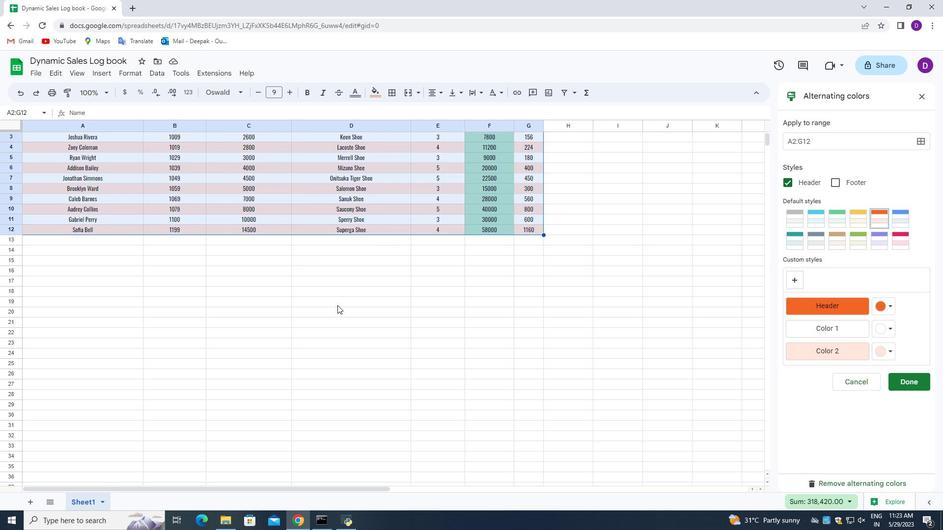 
Action: Mouse scrolled (367, 306) with delta (0, 0)
Screenshot: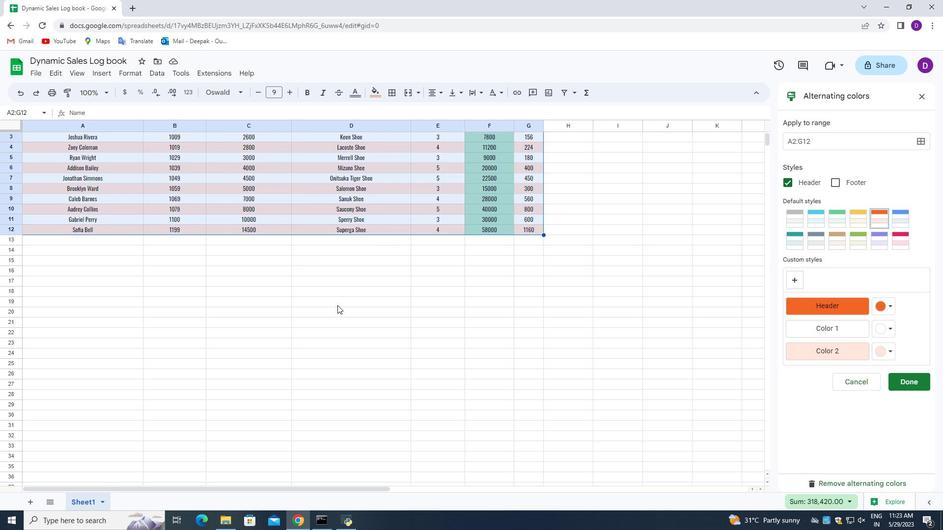 
Action: Mouse moved to (371, 304)
Screenshot: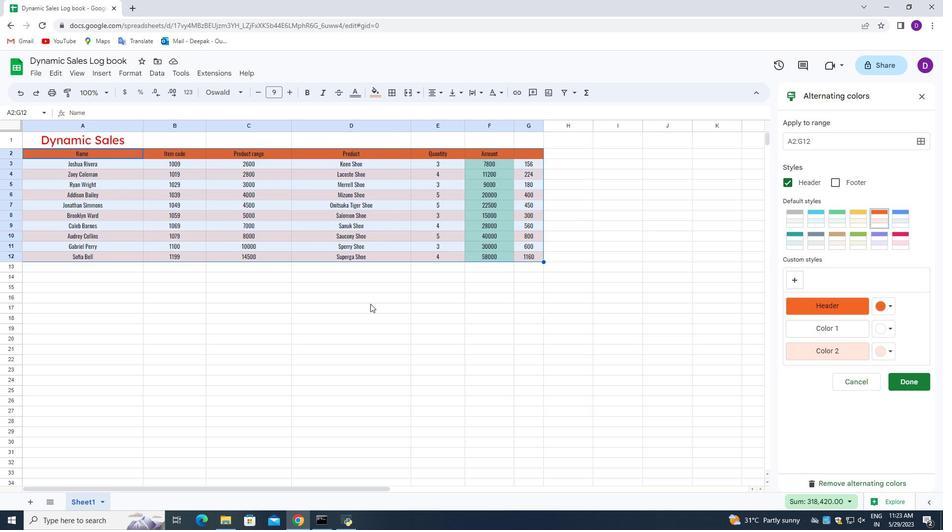 
Action: Mouse scrolled (371, 304) with delta (0, 0)
Screenshot: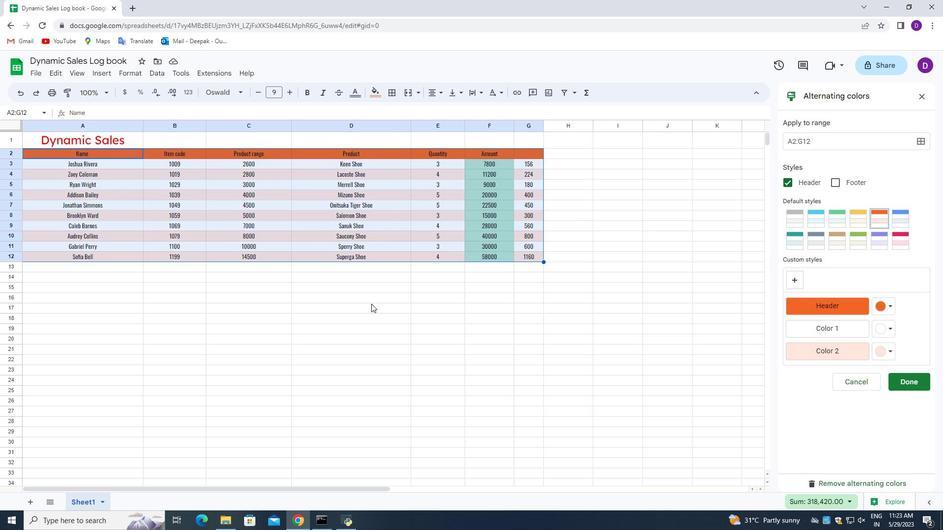 
Action: Mouse scrolled (371, 304) with delta (0, 0)
Screenshot: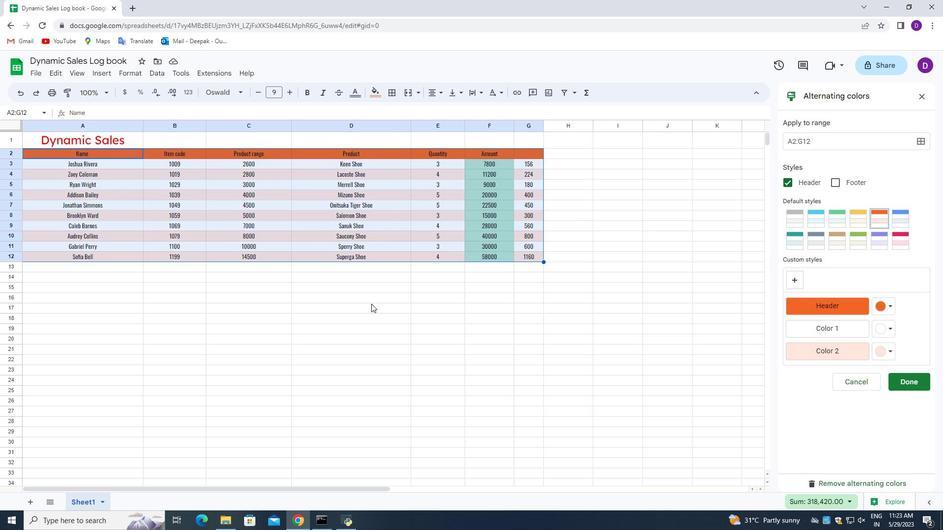 
Action: Mouse scrolled (371, 304) with delta (0, 0)
Screenshot: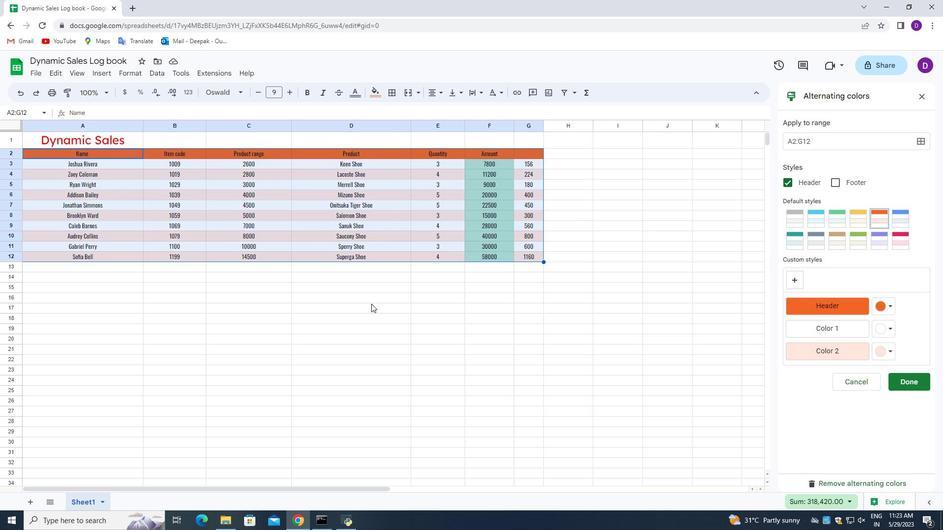 
Action: Mouse moved to (584, 94)
Screenshot: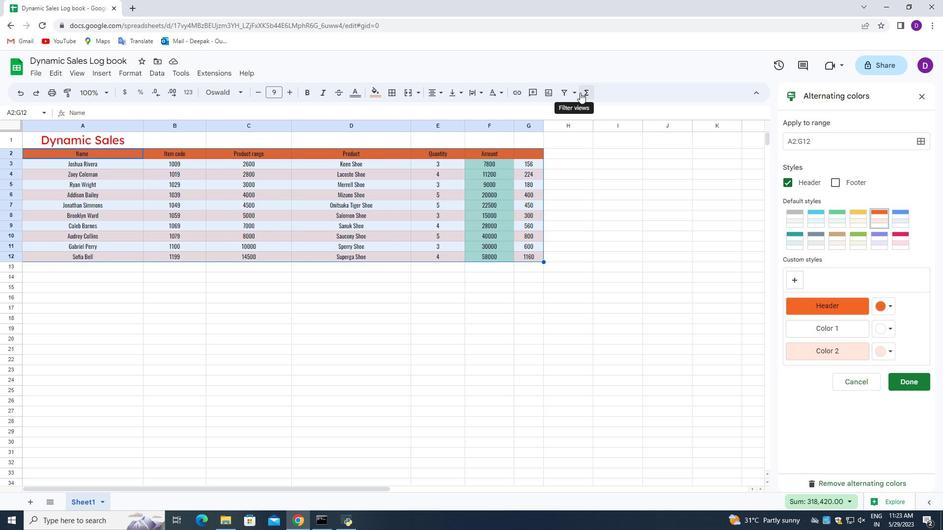 
Action: Mouse pressed left at (584, 94)
Screenshot: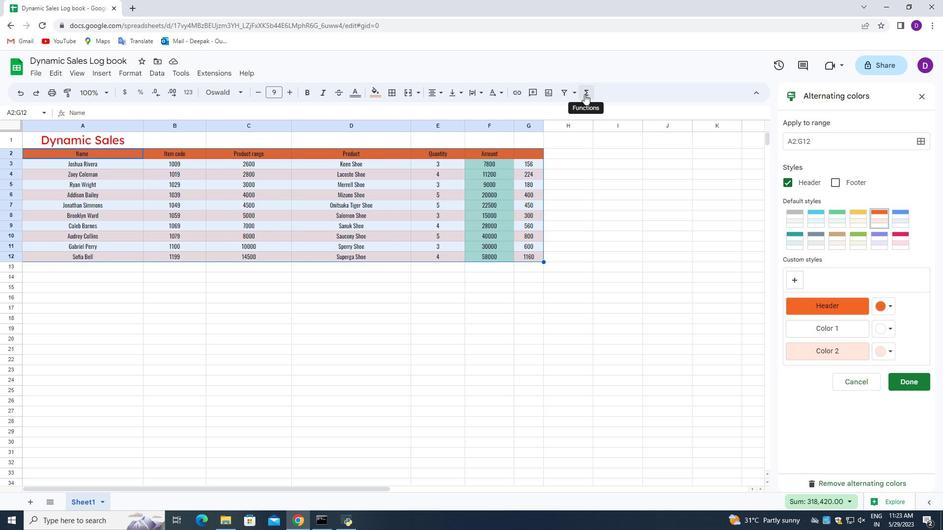 
Action: Mouse moved to (623, 358)
Screenshot: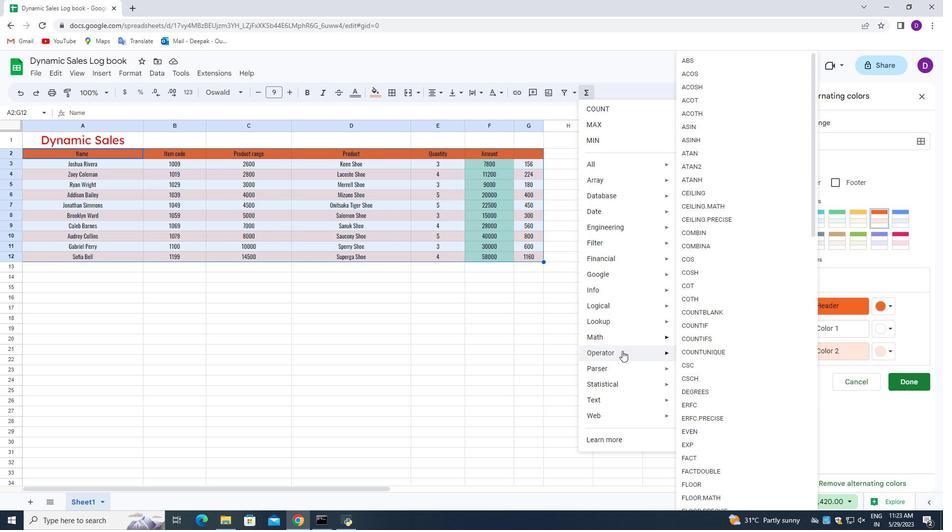 
Action: Mouse scrolled (623, 357) with delta (0, 0)
Screenshot: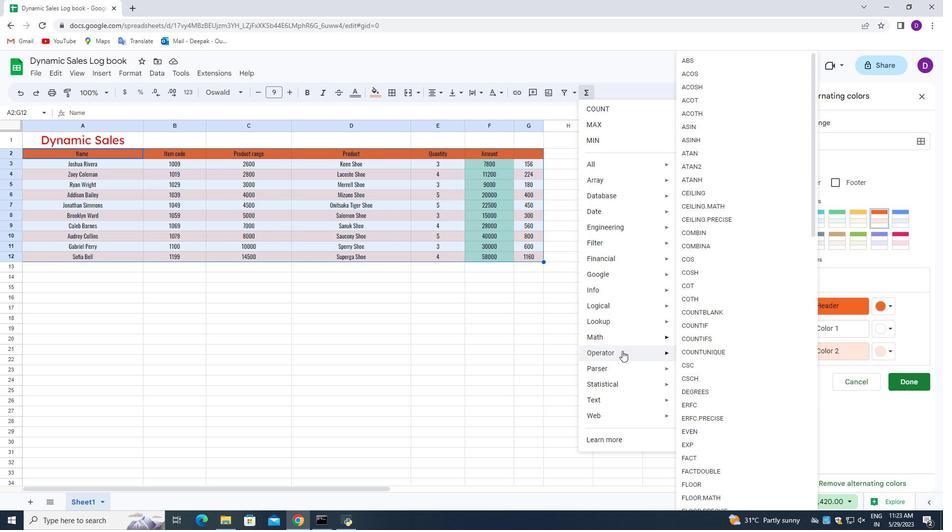 
Action: Mouse moved to (623, 360)
Screenshot: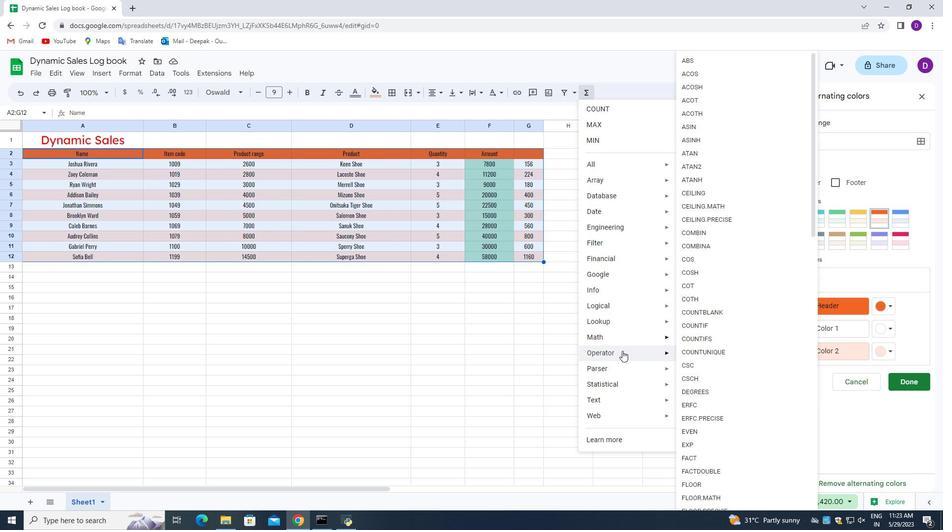 
Action: Mouse scrolled (623, 359) with delta (0, 0)
Screenshot: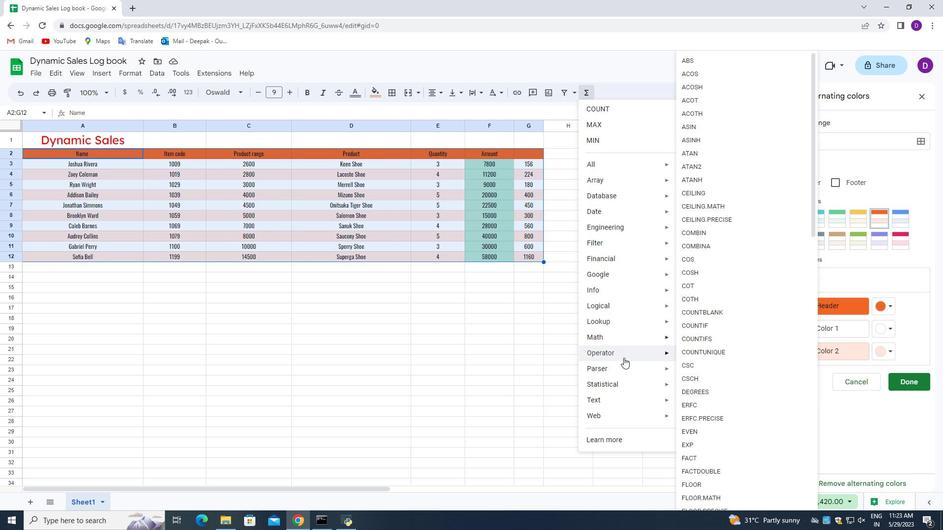 
Action: Mouse moved to (624, 360)
Screenshot: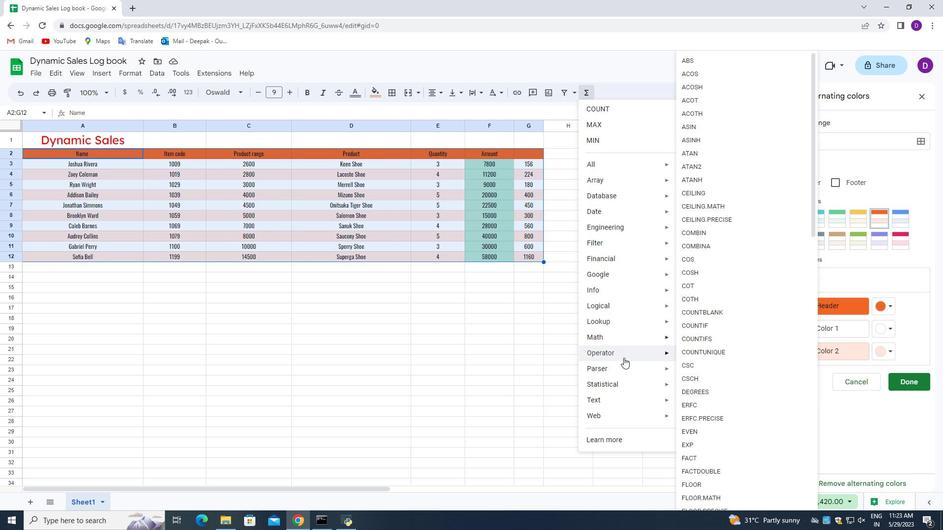 
Action: Mouse scrolled (624, 359) with delta (0, 0)
Screenshot: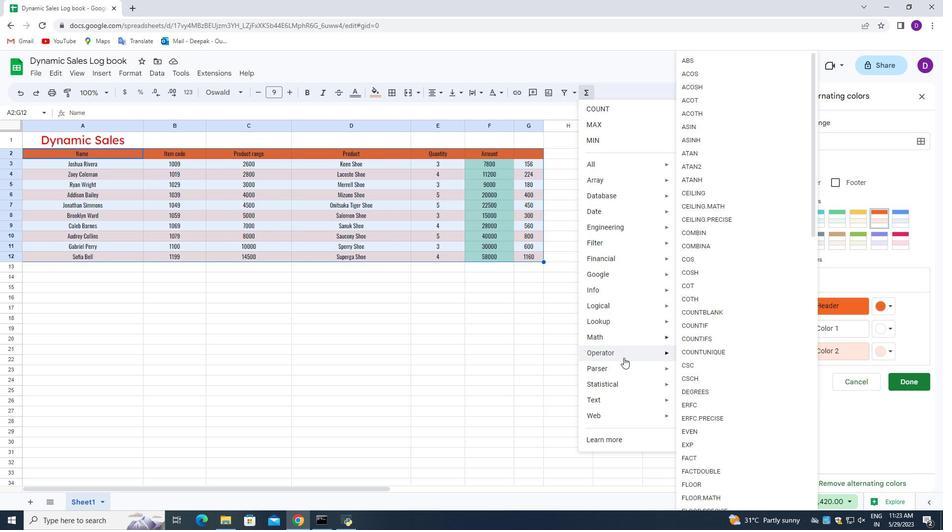 
Action: Mouse moved to (631, 381)
Screenshot: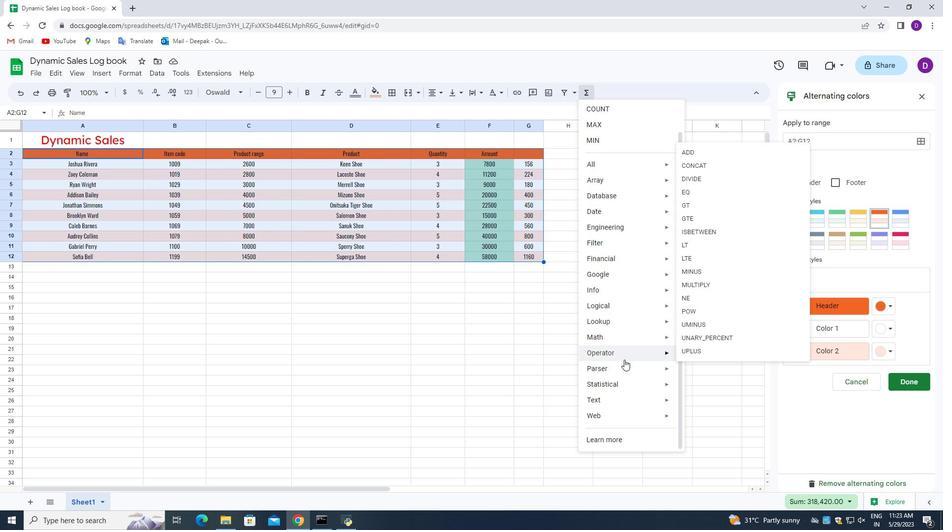 
Action: Mouse scrolled (630, 378) with delta (0, 0)
Screenshot: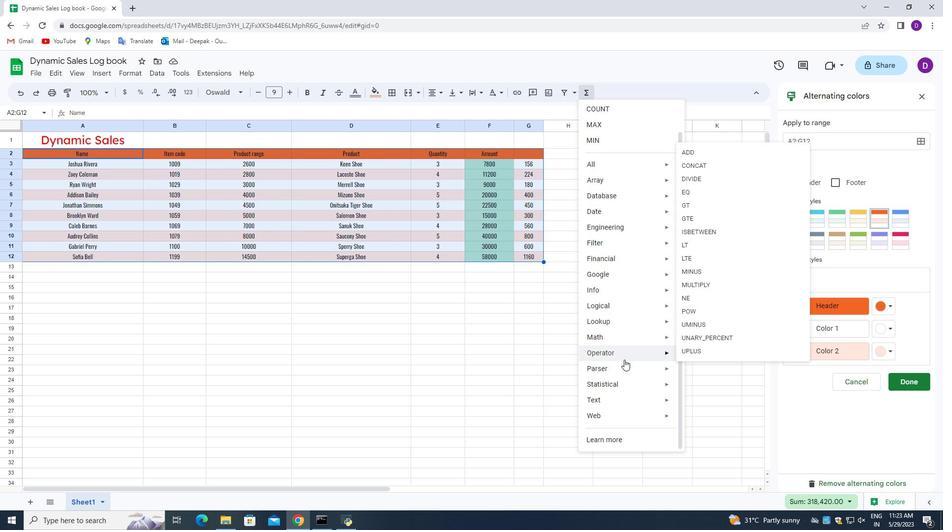 
Action: Mouse moved to (633, 389)
Screenshot: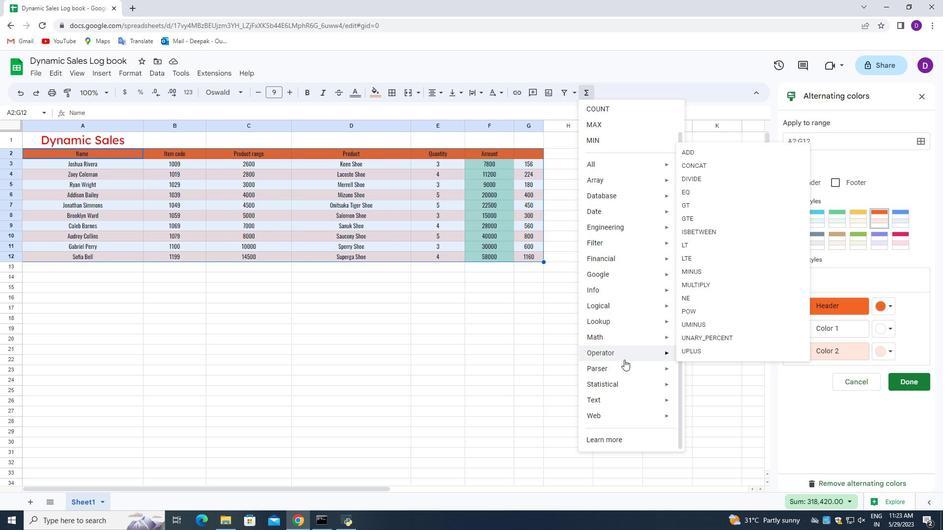 
Action: Mouse scrolled (633, 389) with delta (0, 0)
Screenshot: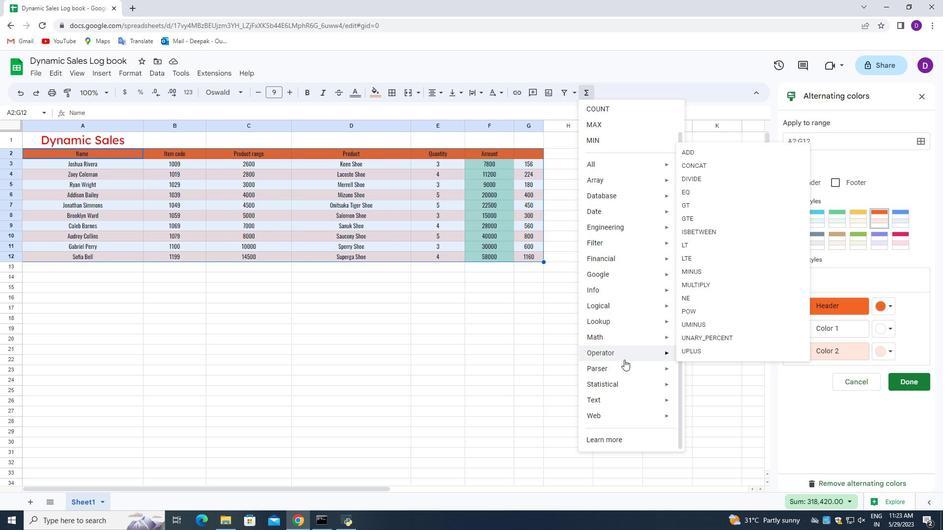 
Action: Mouse moved to (635, 396)
Screenshot: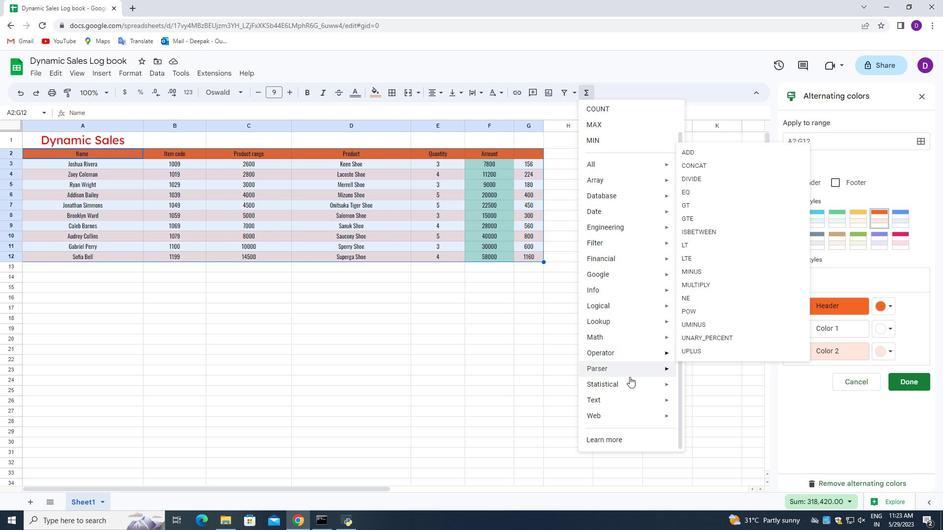 
Action: Mouse scrolled (635, 395) with delta (0, 0)
Screenshot: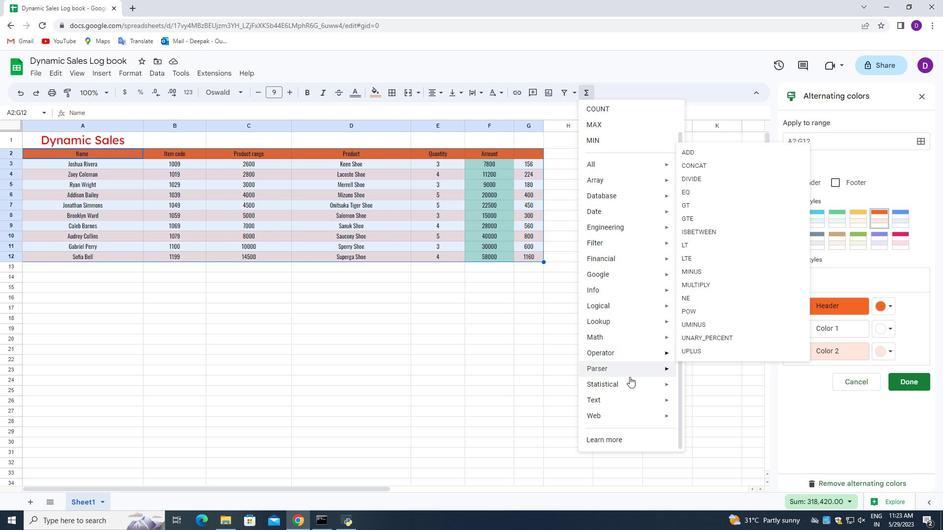 
Action: Mouse moved to (635, 410)
Screenshot: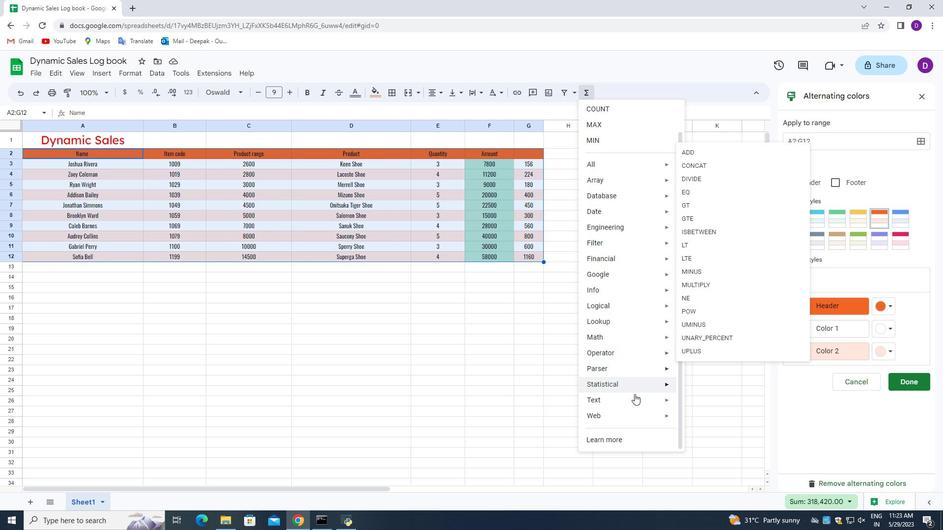 
Action: Mouse scrolled (635, 410) with delta (0, 0)
Screenshot: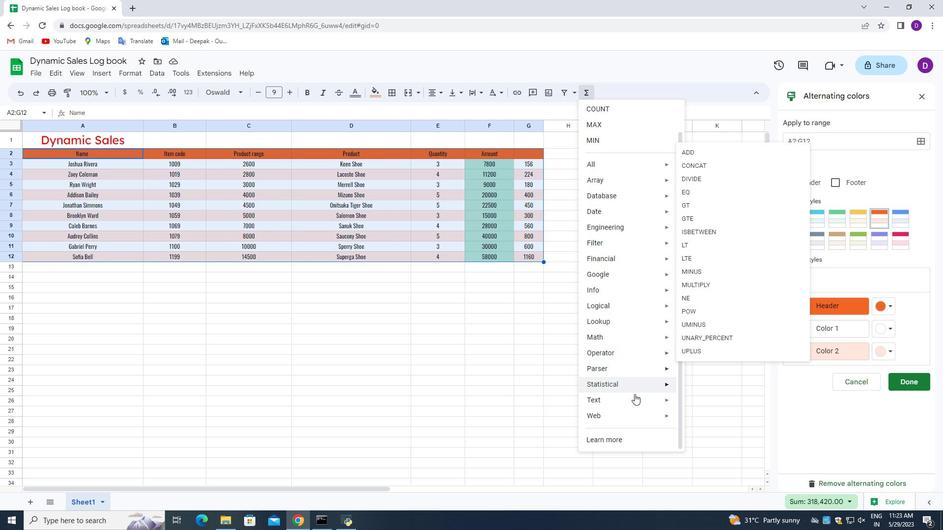 
Action: Mouse moved to (741, 413)
Screenshot: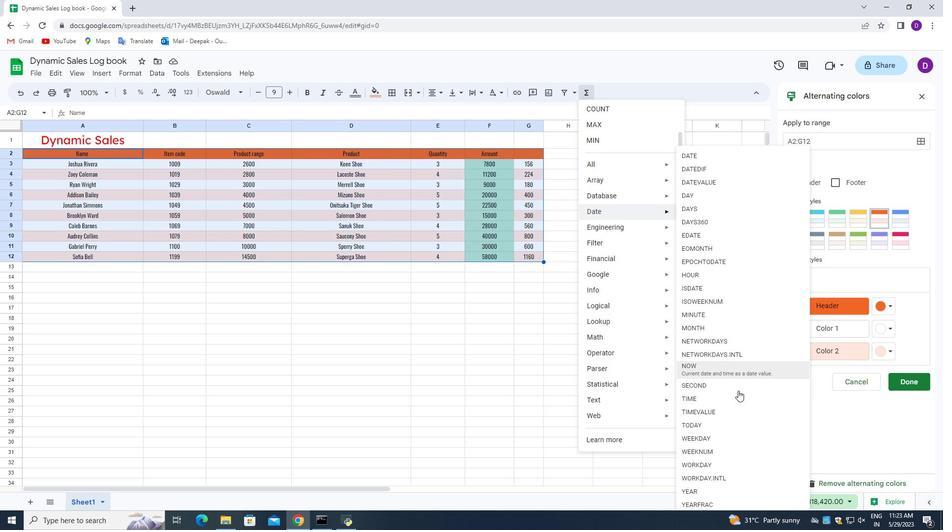 
Action: Mouse scrolled (741, 411) with delta (0, 0)
Screenshot: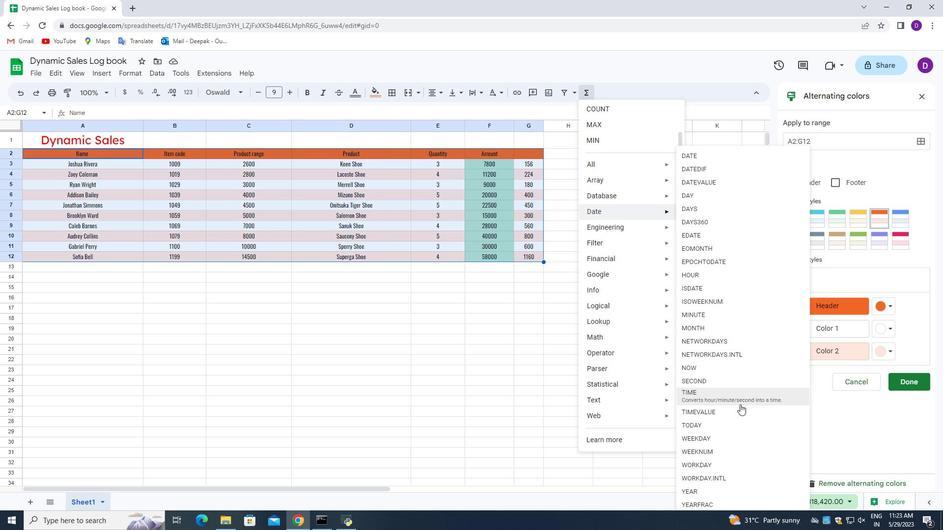 
Action: Mouse moved to (741, 416)
Screenshot: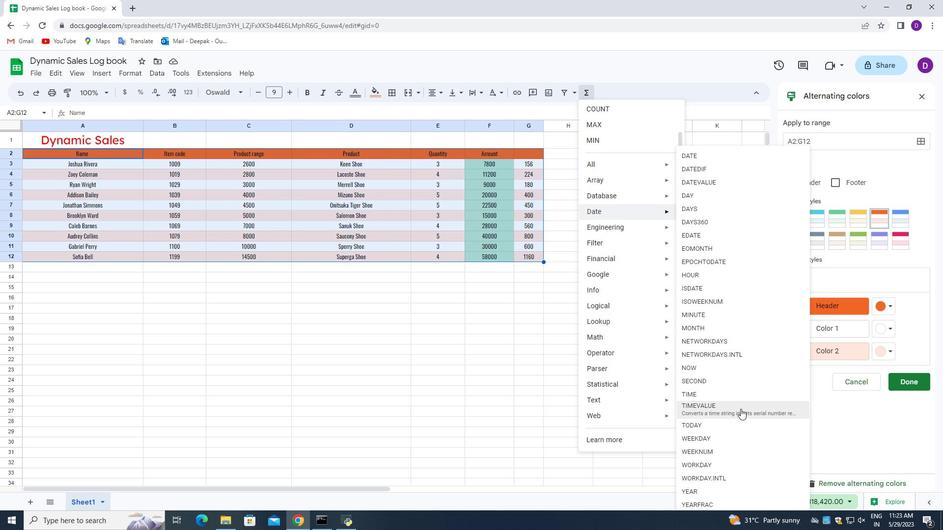 
Action: Mouse scrolled (741, 416) with delta (0, 0)
Screenshot: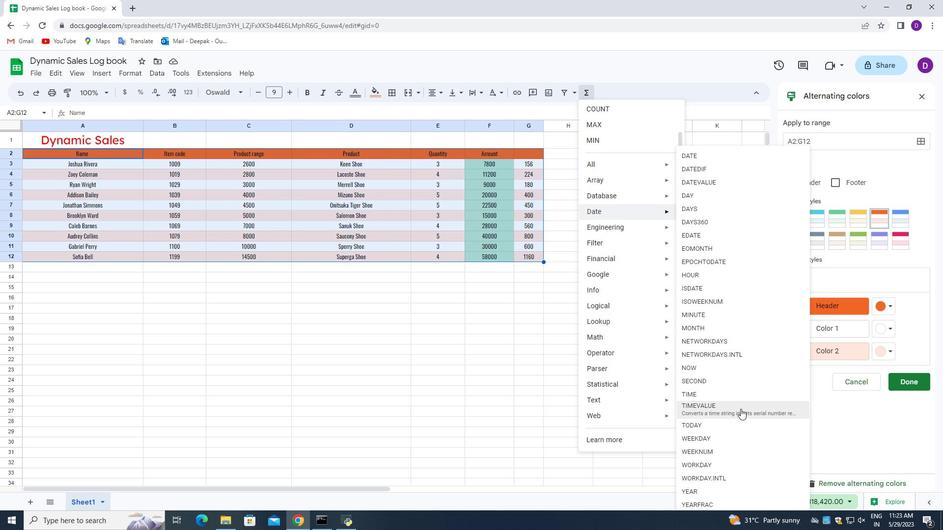 
Action: Mouse scrolled (741, 416) with delta (0, 0)
Screenshot: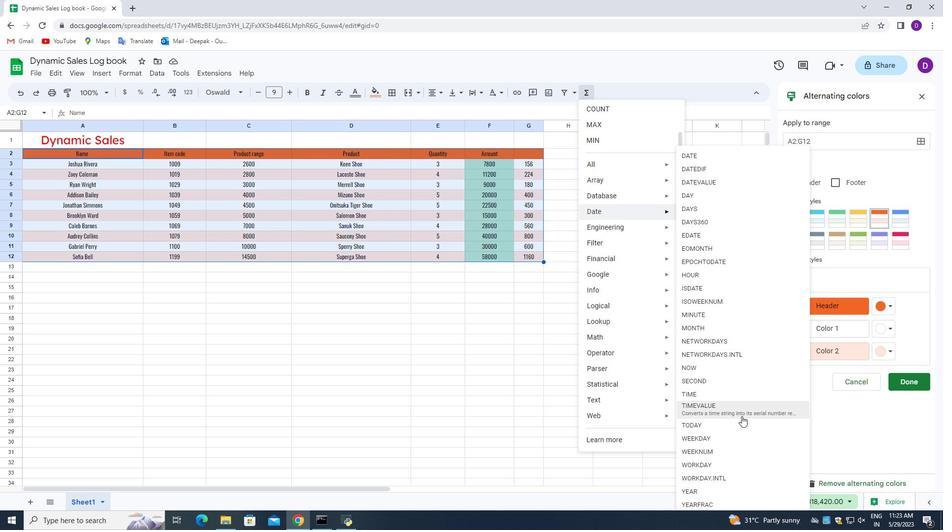 
Action: Mouse scrolled (741, 416) with delta (0, 0)
Screenshot: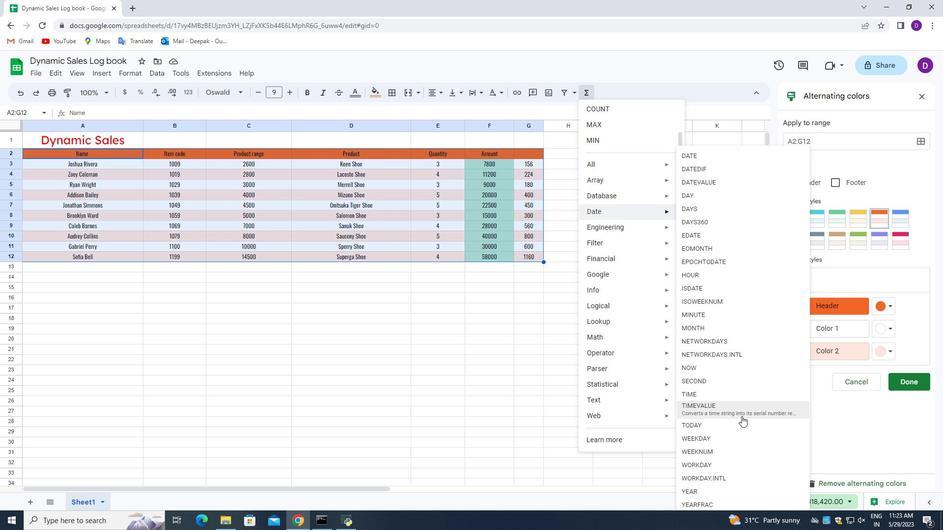 
Action: Mouse moved to (494, 329)
Screenshot: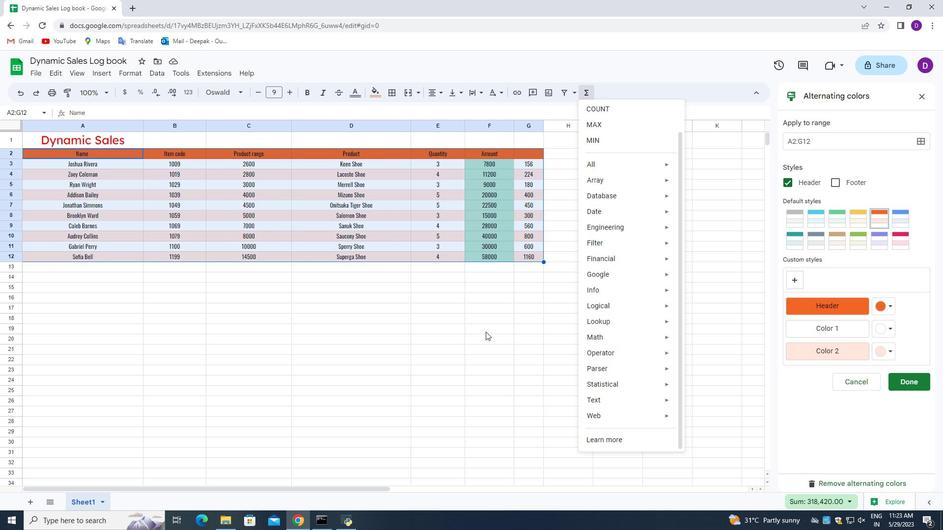 
Action: Mouse pressed left at (494, 329)
Screenshot: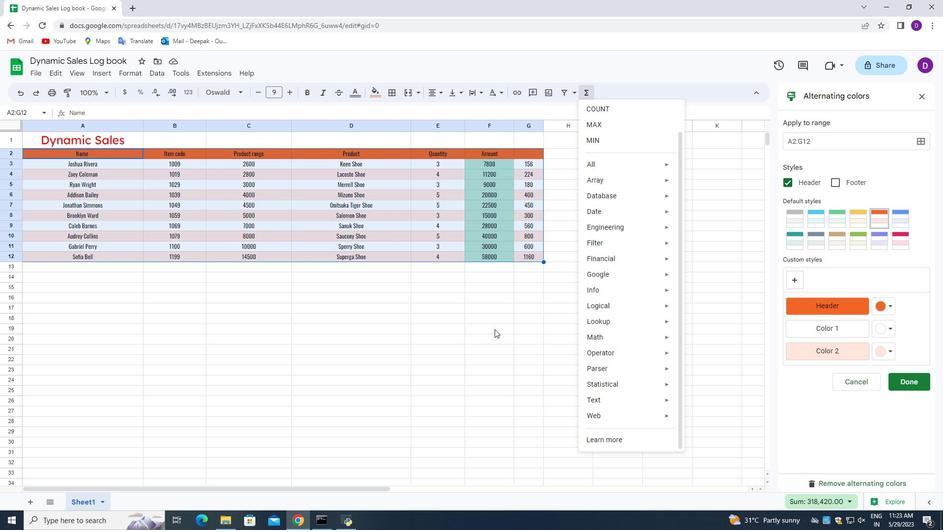 
Action: Mouse moved to (560, 257)
Screenshot: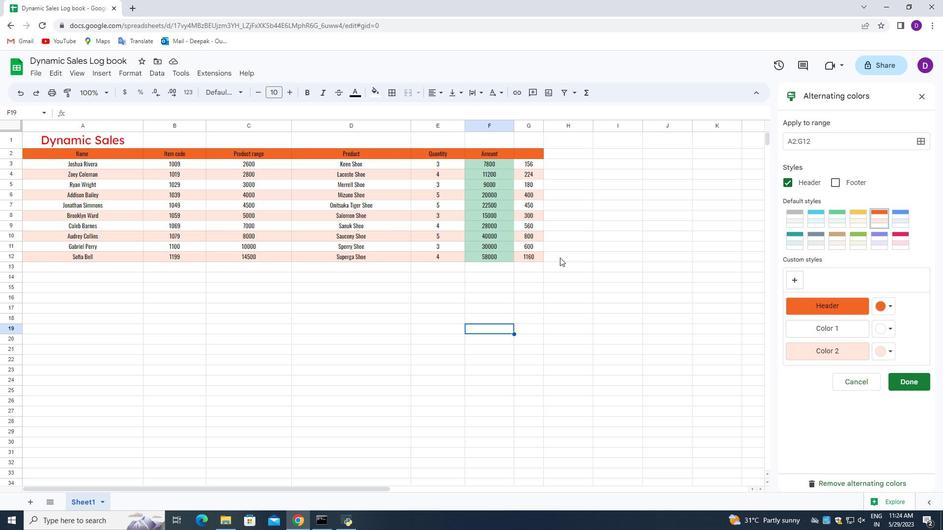 
Action: Mouse pressed left at (560, 257)
Screenshot: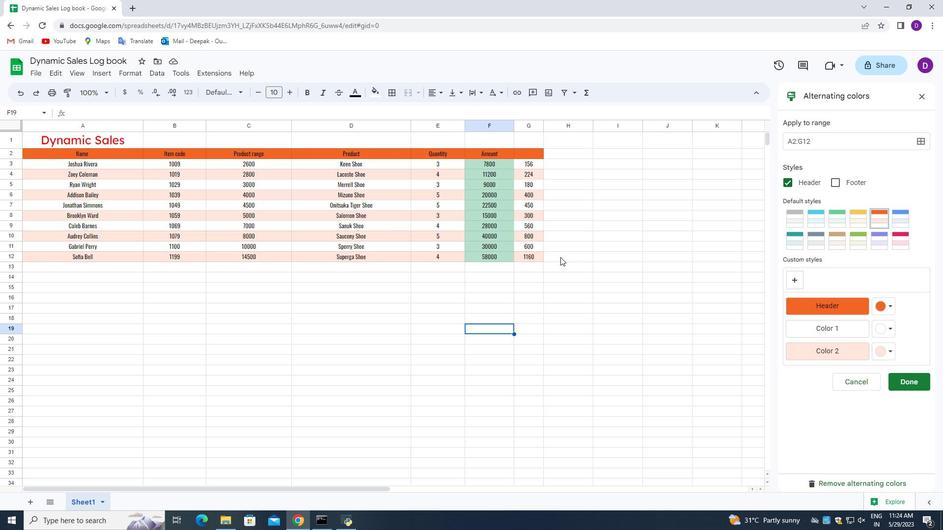 
Action: Mouse moved to (922, 93)
Screenshot: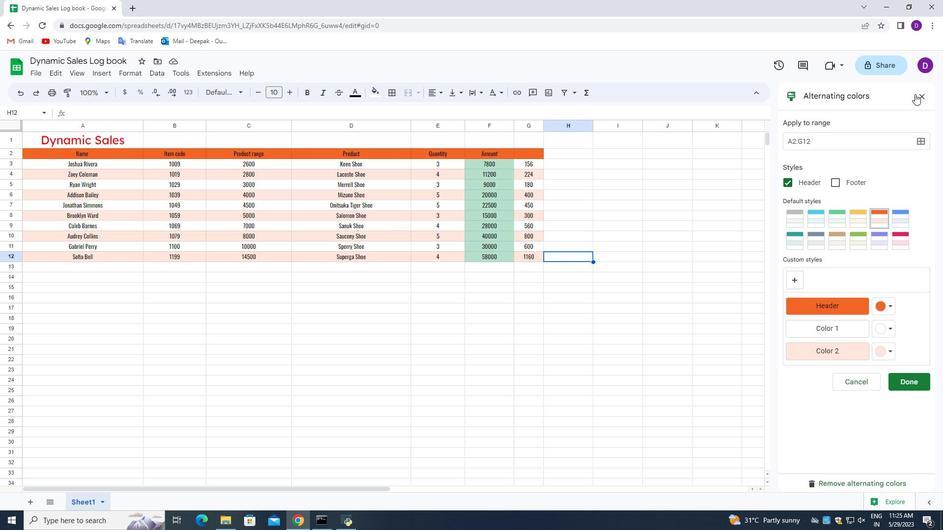
Action: Mouse pressed left at (922, 93)
Screenshot: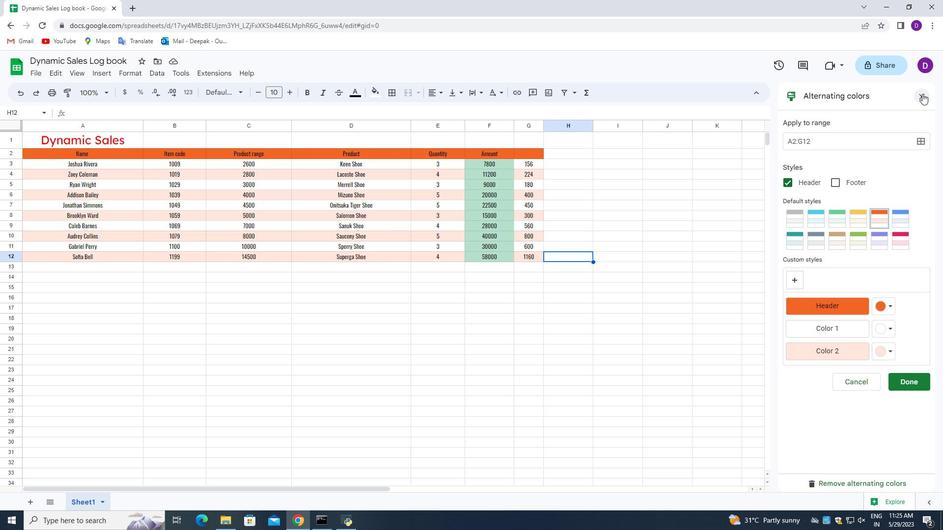 
Action: Mouse moved to (14, 124)
Screenshot: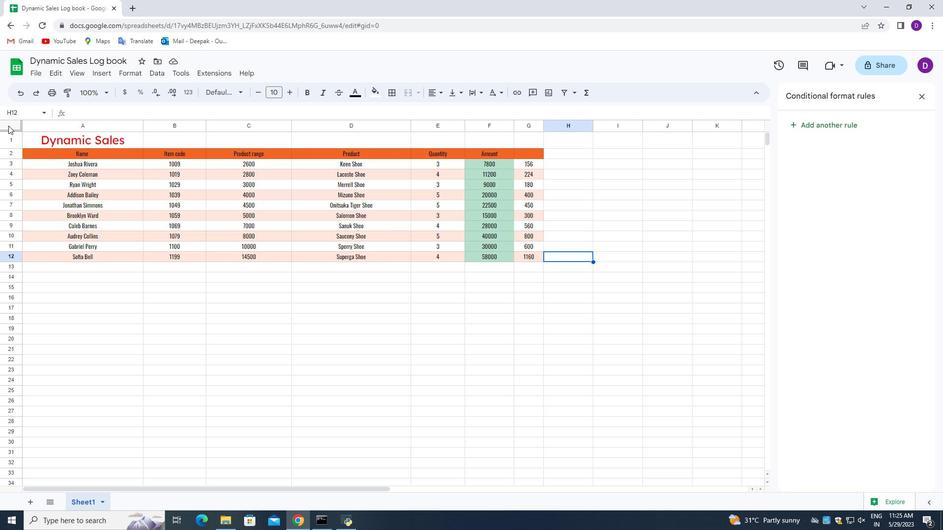 
Action: Mouse pressed left at (14, 124)
Screenshot: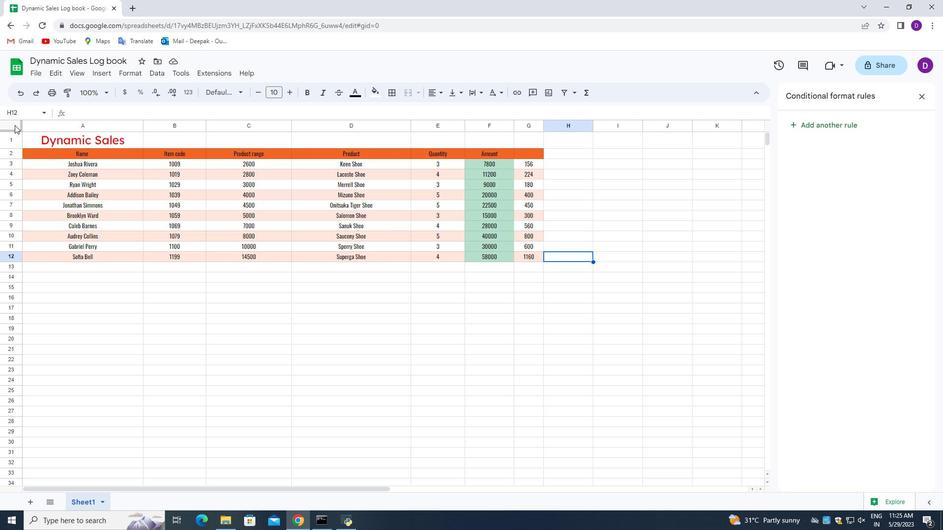 
Action: Mouse moved to (12, 126)
Screenshot: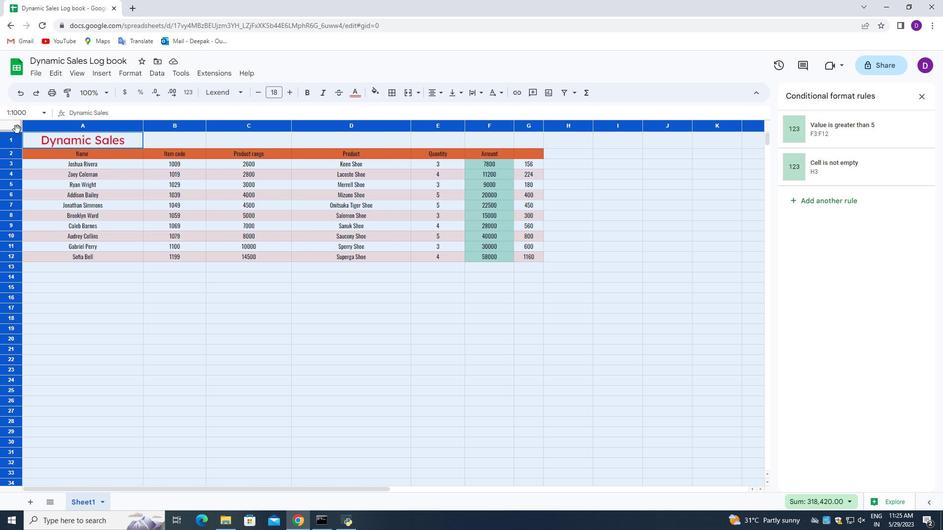 
Action: Mouse pressed left at (12, 126)
Screenshot: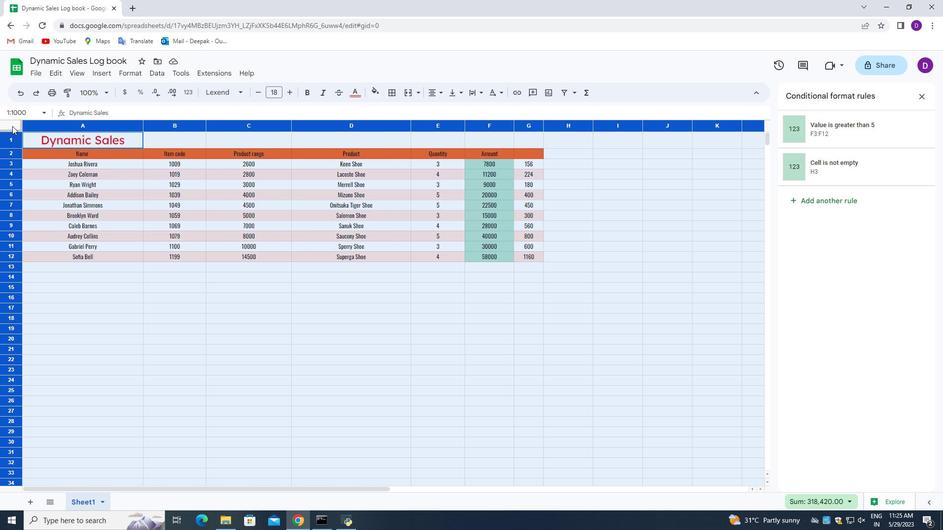 
Action: Mouse moved to (30, 136)
Screenshot: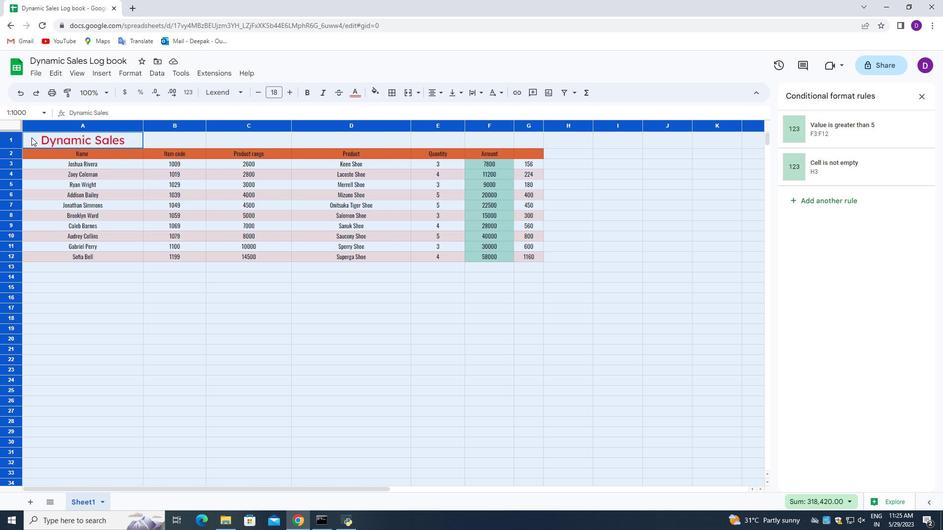 
Action: Mouse pressed left at (30, 136)
Screenshot: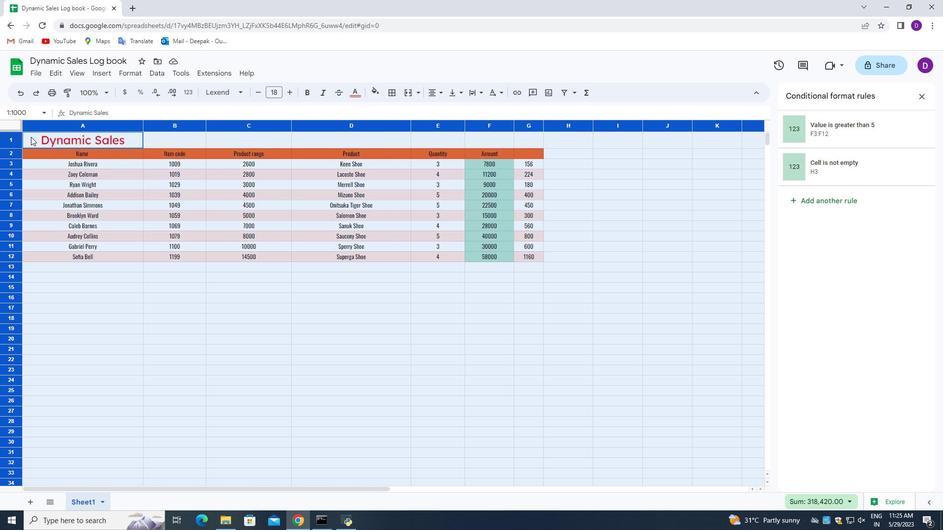 
Action: Mouse moved to (544, 262)
Screenshot: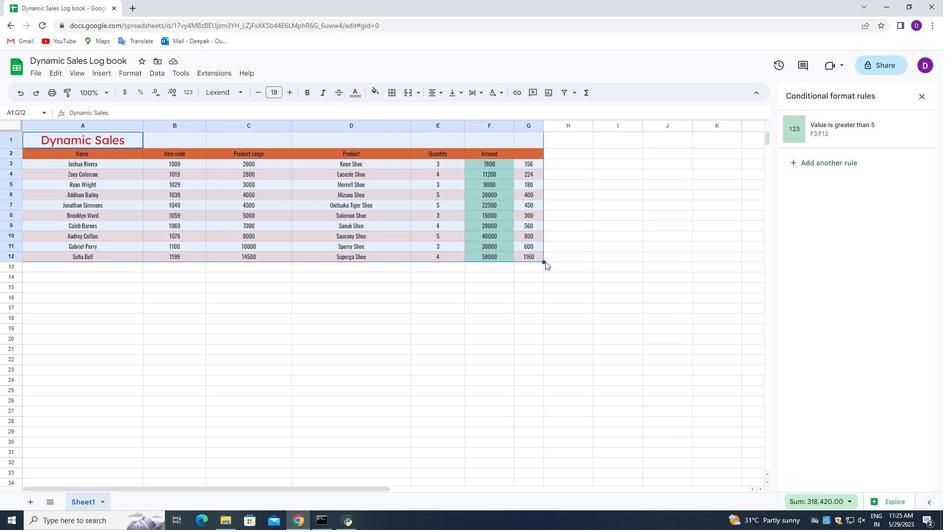 
Action: Mouse pressed left at (544, 262)
Screenshot: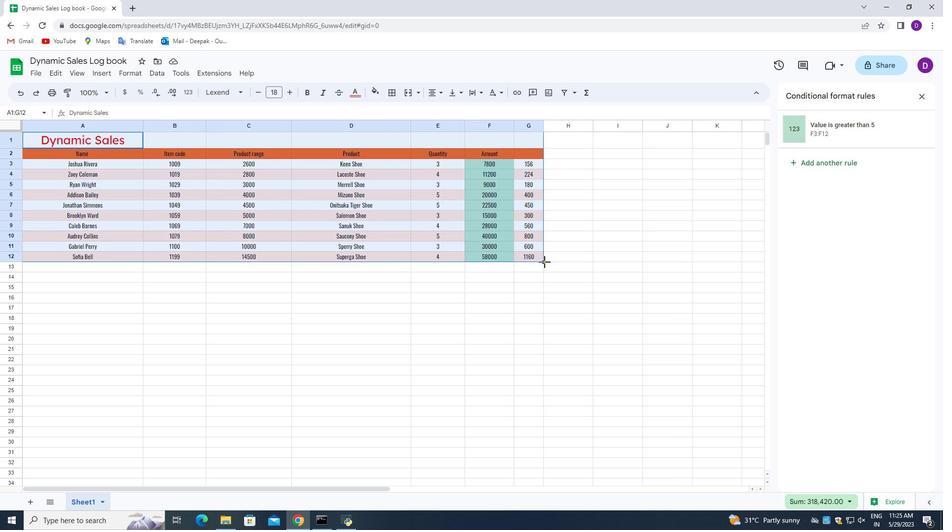 
Action: Mouse moved to (606, 286)
Screenshot: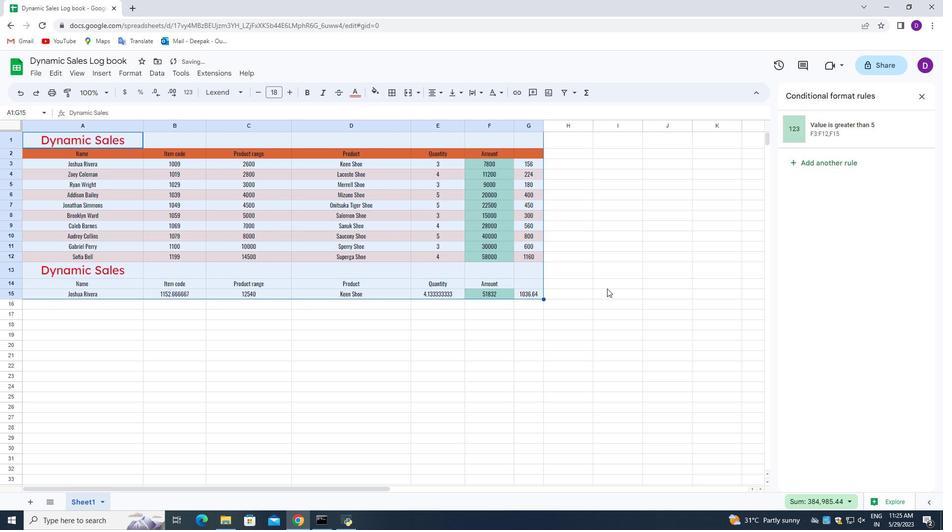 
Action: Key pressed ctrl+Z
Screenshot: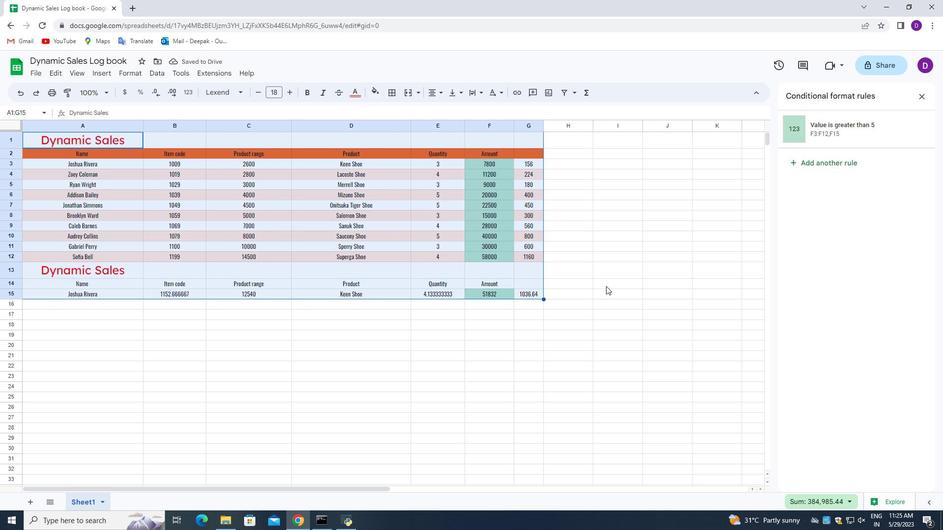 
Action: Mouse moved to (13, 125)
Screenshot: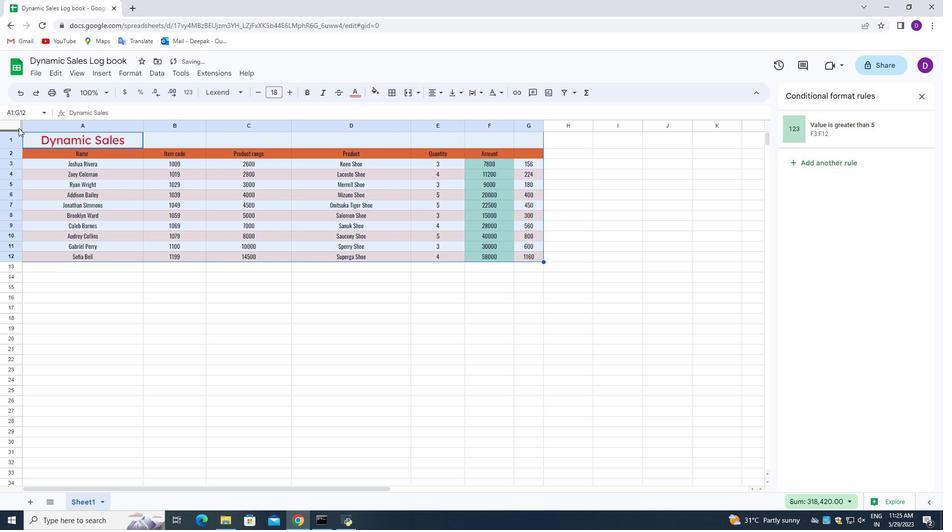 
Action: Mouse pressed left at (13, 125)
Screenshot: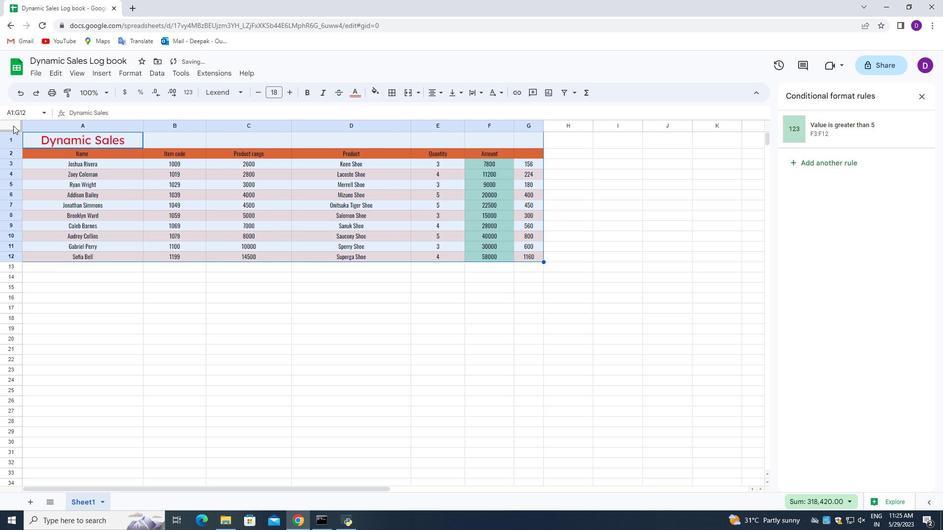 
Action: Mouse moved to (201, 126)
Screenshot: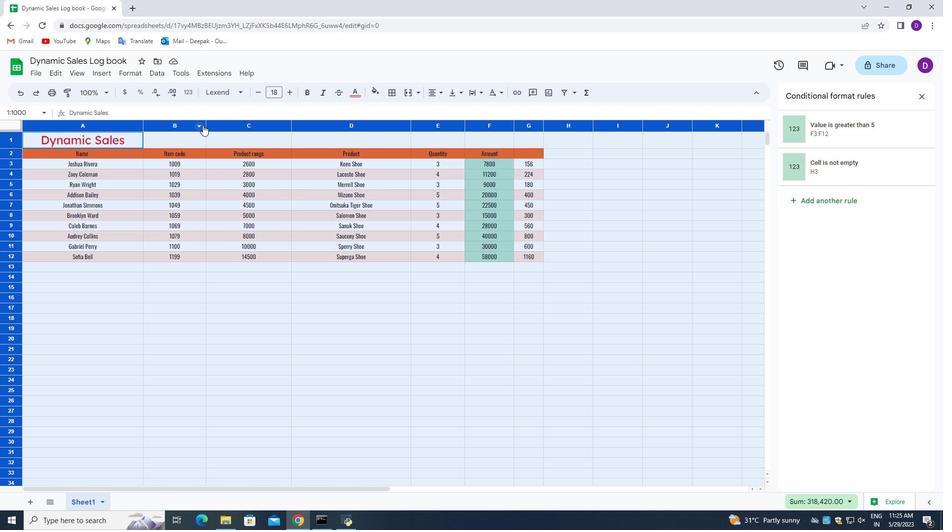 
Action: Mouse pressed left at (201, 126)
Screenshot: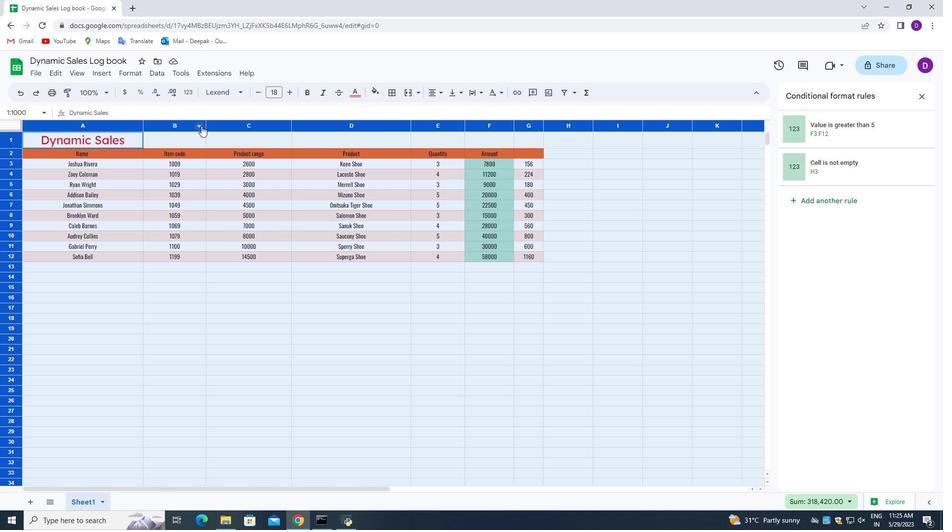 
Action: Mouse moved to (13, 147)
Screenshot: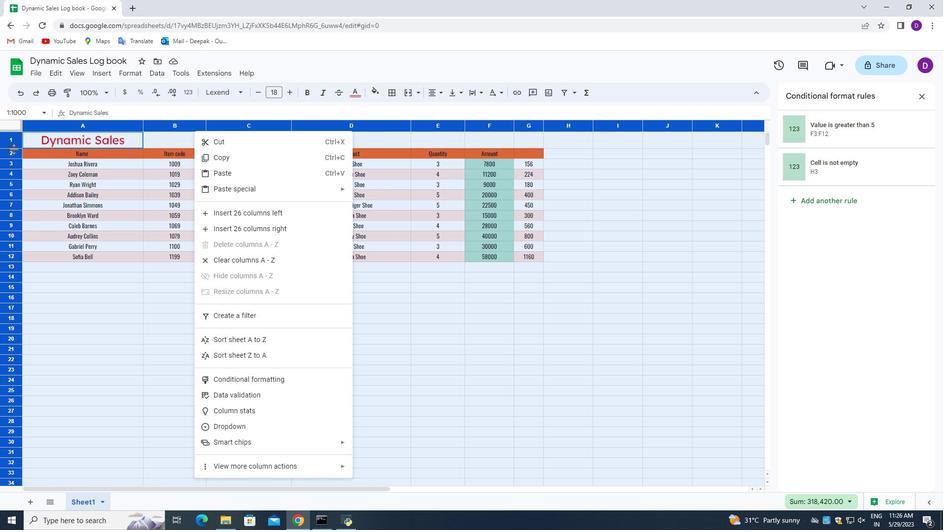 
Action: Mouse pressed left at (13, 147)
Screenshot: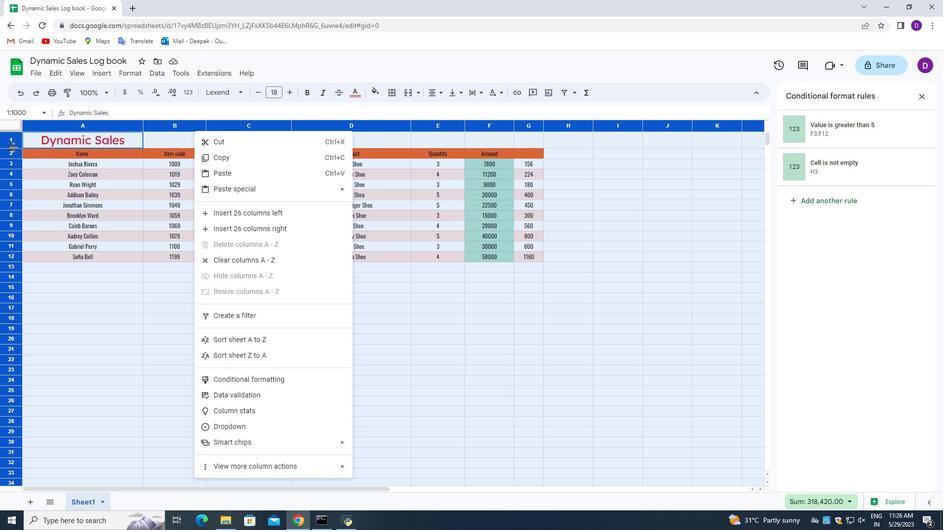 
Action: Mouse moved to (15, 158)
